 Task: Find connections with filter location Conde with filter topic #leadershipwith filter profile language German with filter current company HDFC Bank with filter school The Indian School with filter industry Periodical Publishing with filter service category Interior Design with filter keywords title Music Producer
Action: Mouse moved to (611, 217)
Screenshot: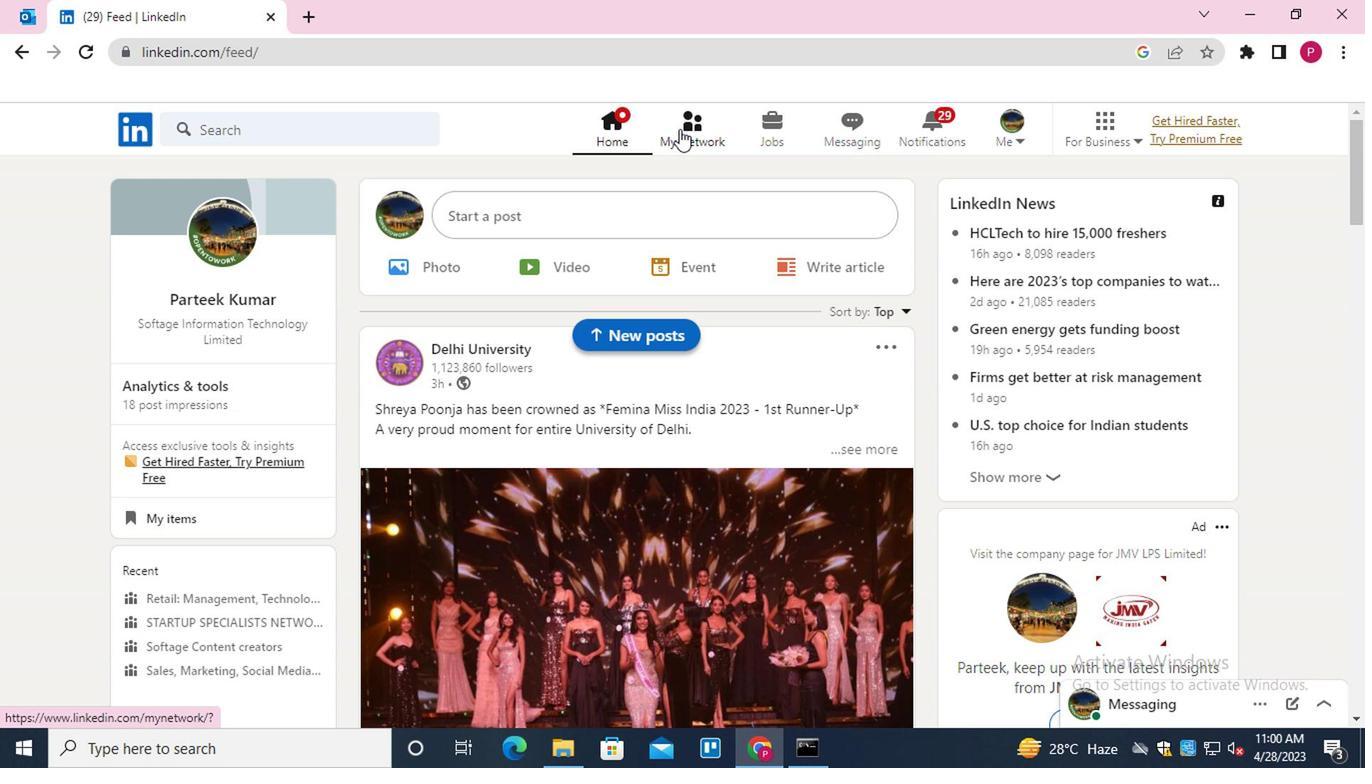 
Action: Mouse pressed left at (611, 217)
Screenshot: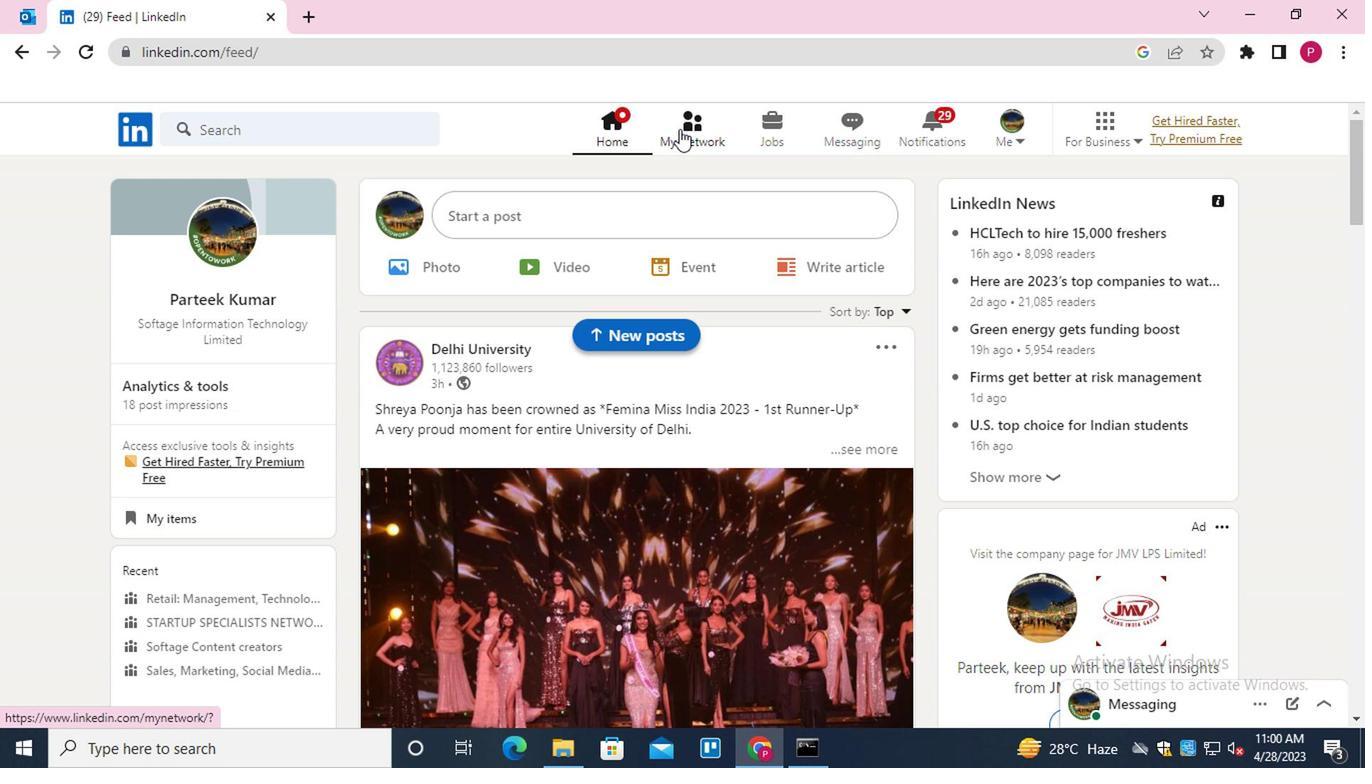 
Action: Mouse moved to (383, 298)
Screenshot: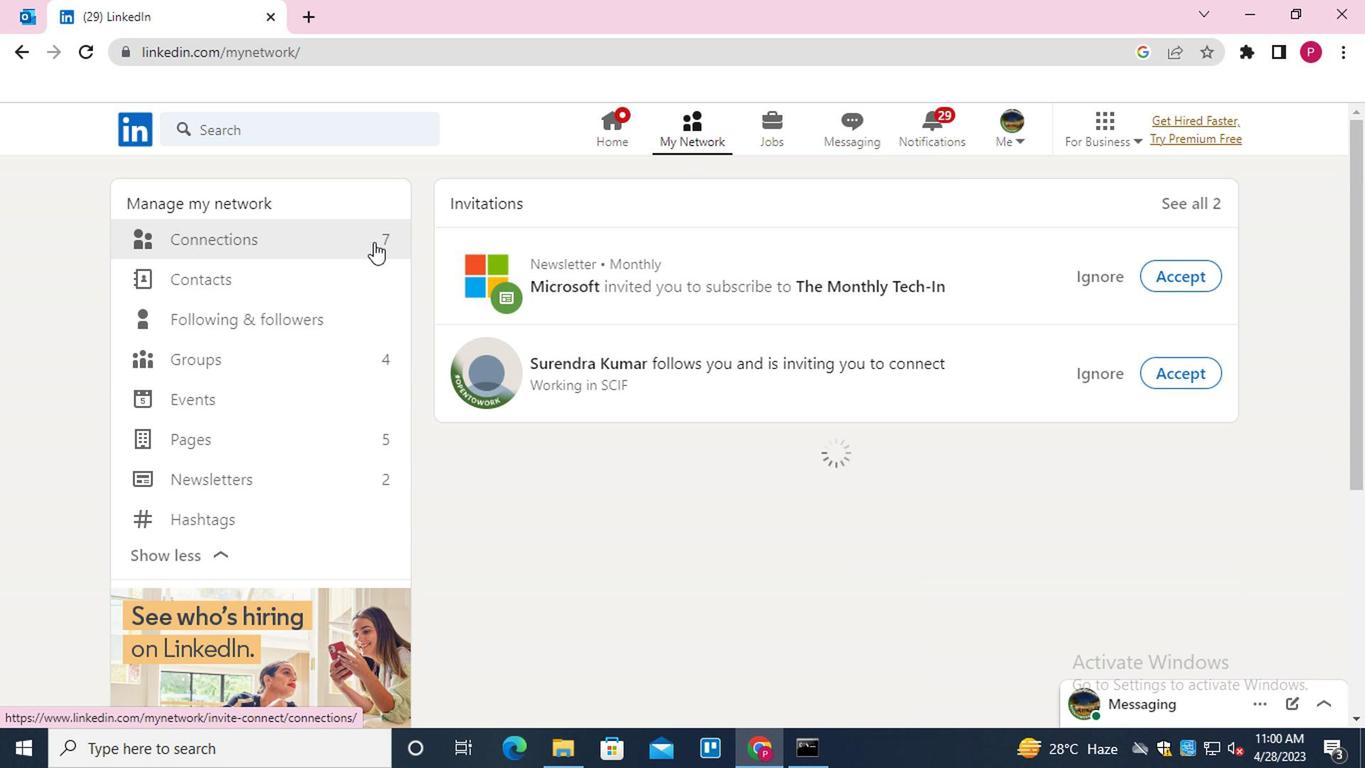 
Action: Mouse pressed left at (383, 298)
Screenshot: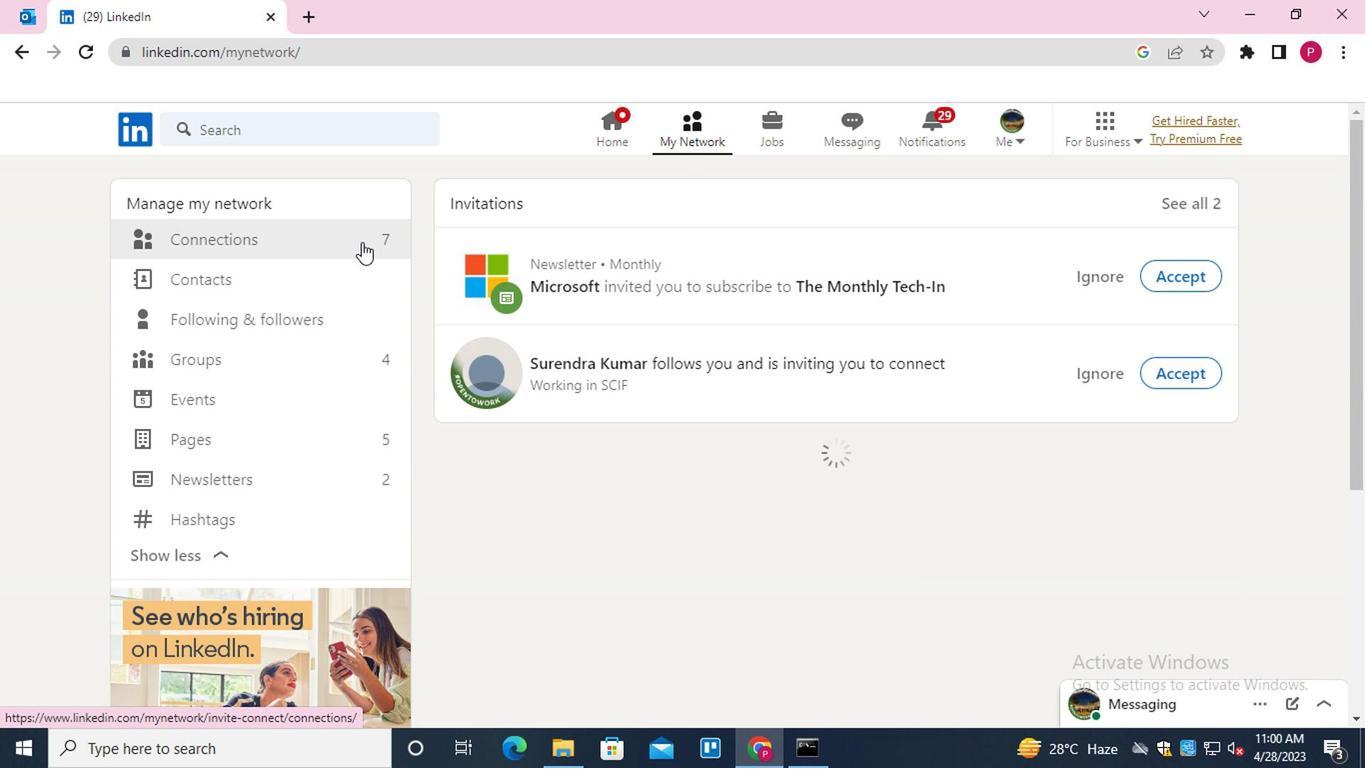 
Action: Mouse moved to (717, 294)
Screenshot: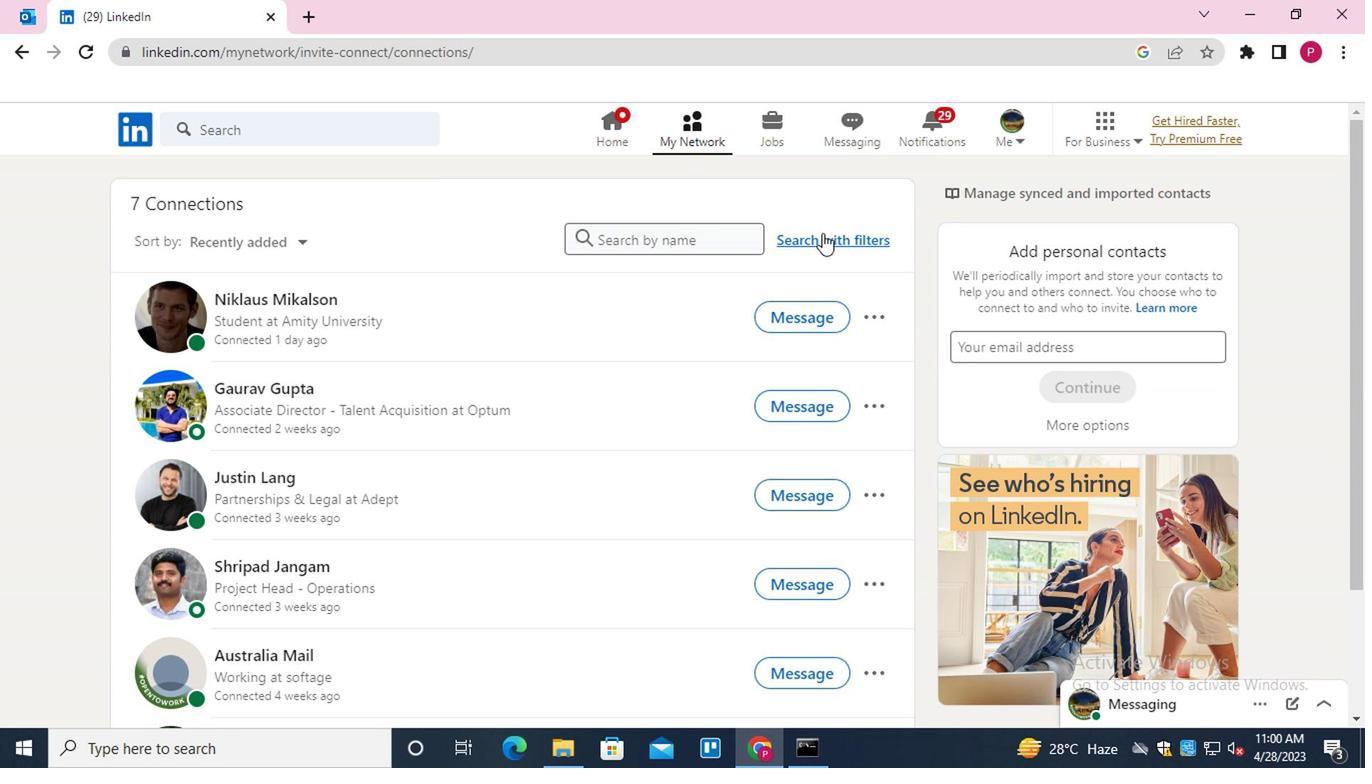 
Action: Mouse pressed left at (717, 294)
Screenshot: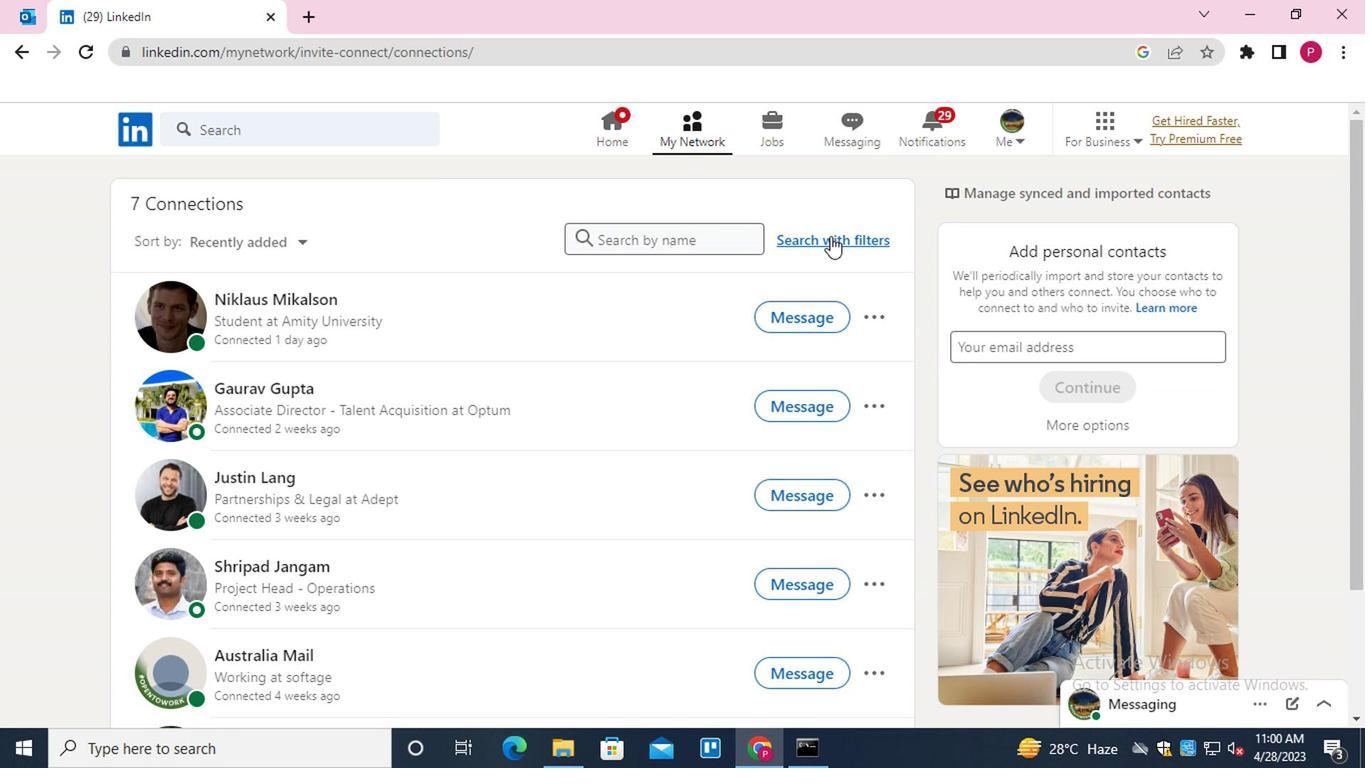 
Action: Mouse moved to (652, 254)
Screenshot: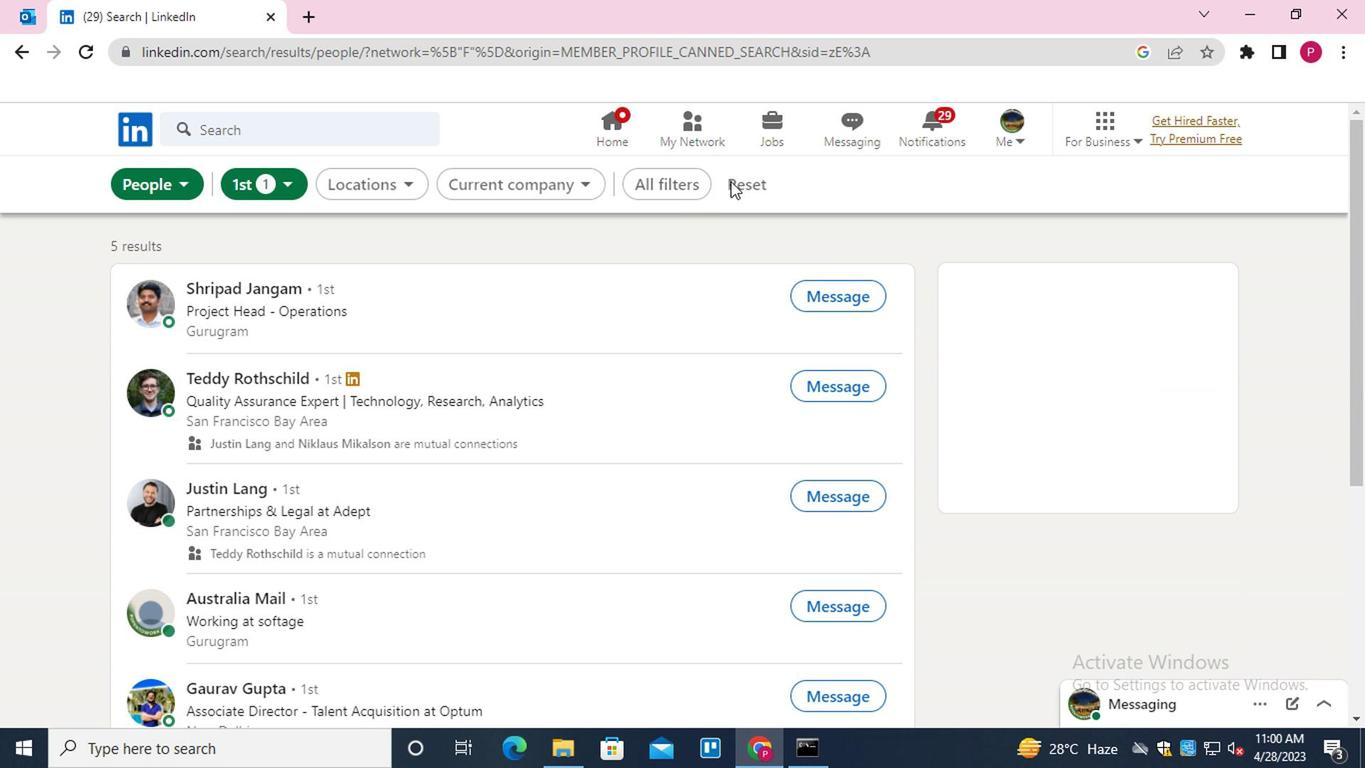 
Action: Mouse pressed left at (652, 254)
Screenshot: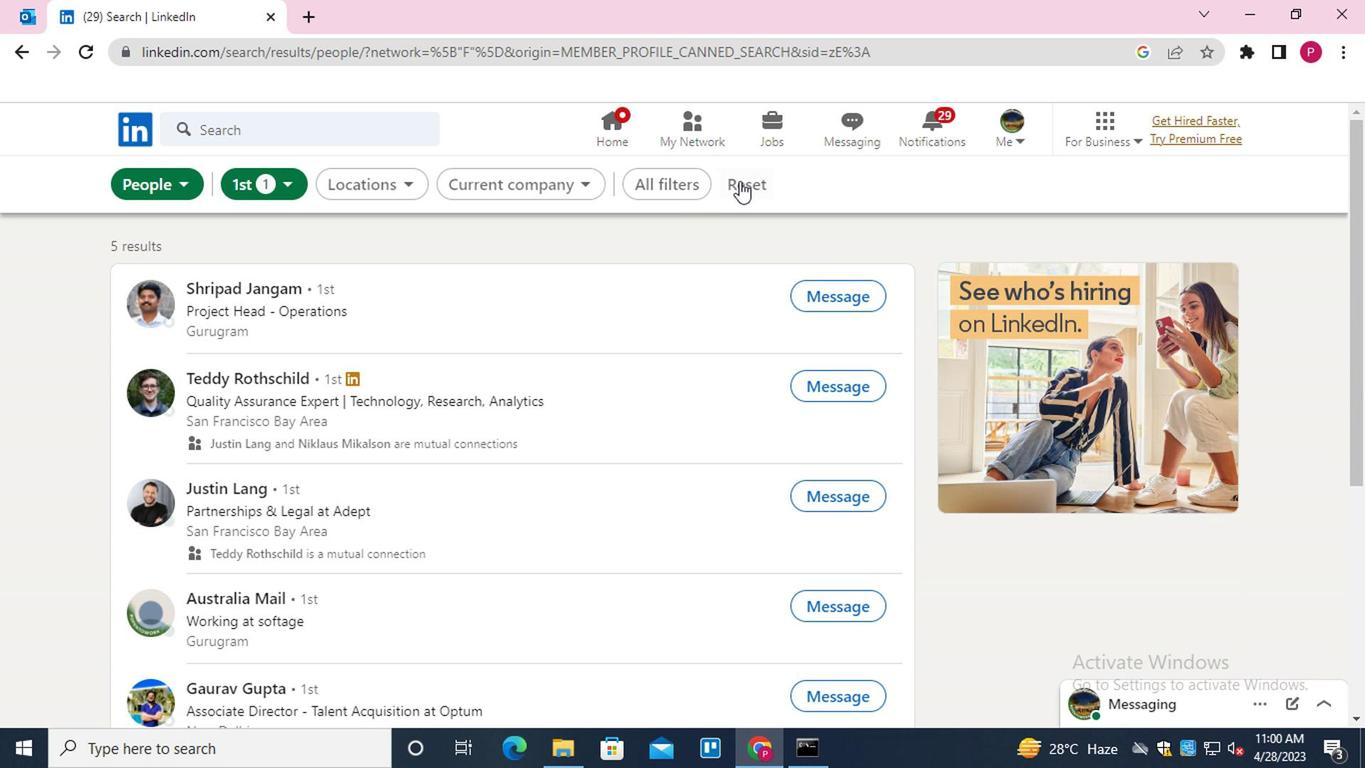 
Action: Mouse moved to (627, 259)
Screenshot: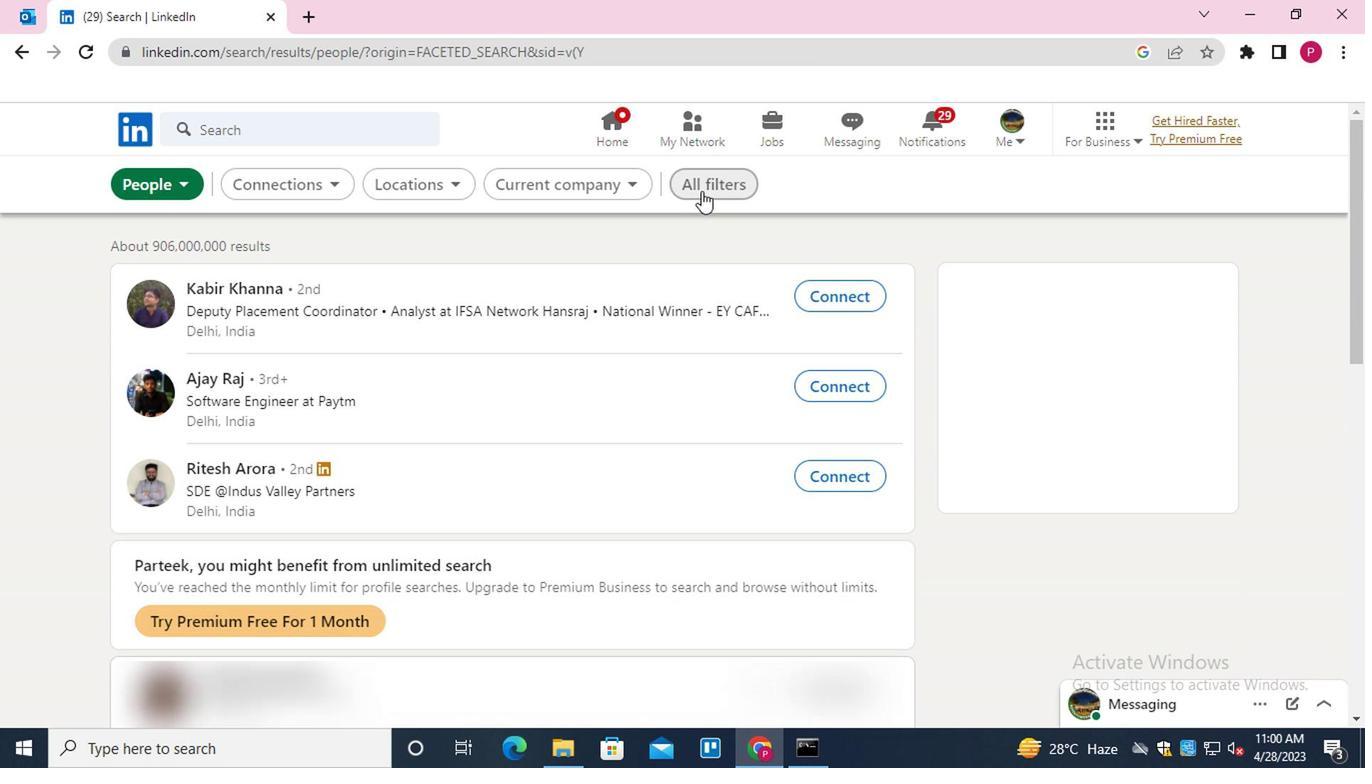 
Action: Mouse pressed left at (627, 259)
Screenshot: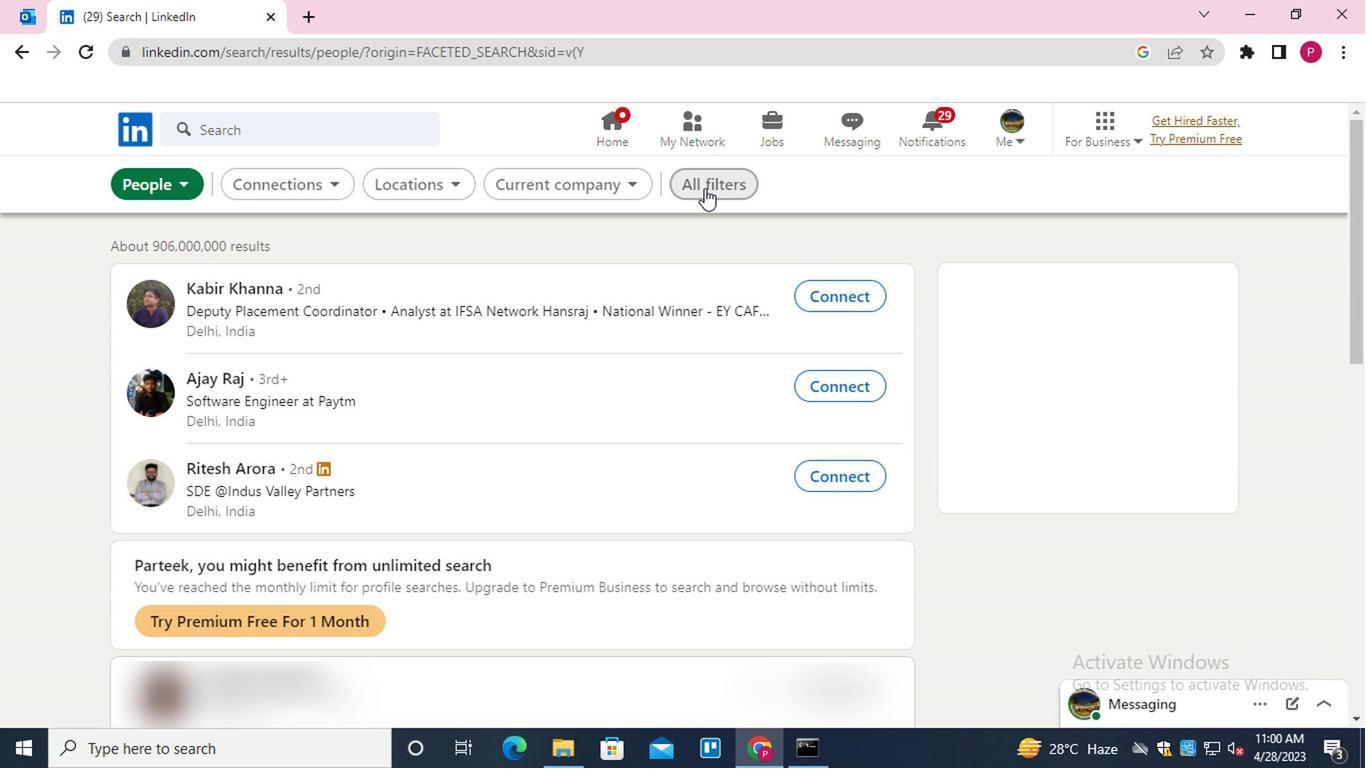
Action: Mouse moved to (837, 438)
Screenshot: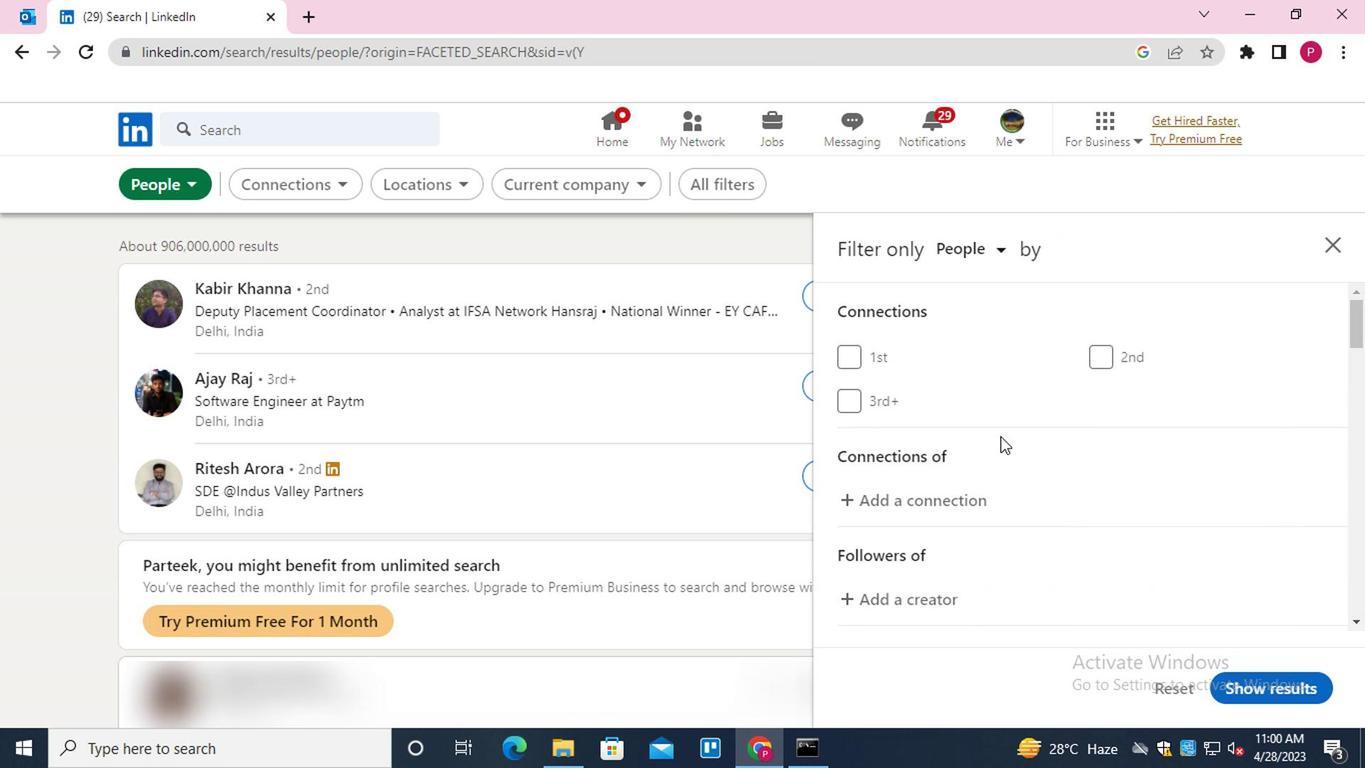 
Action: Mouse scrolled (837, 438) with delta (0, 0)
Screenshot: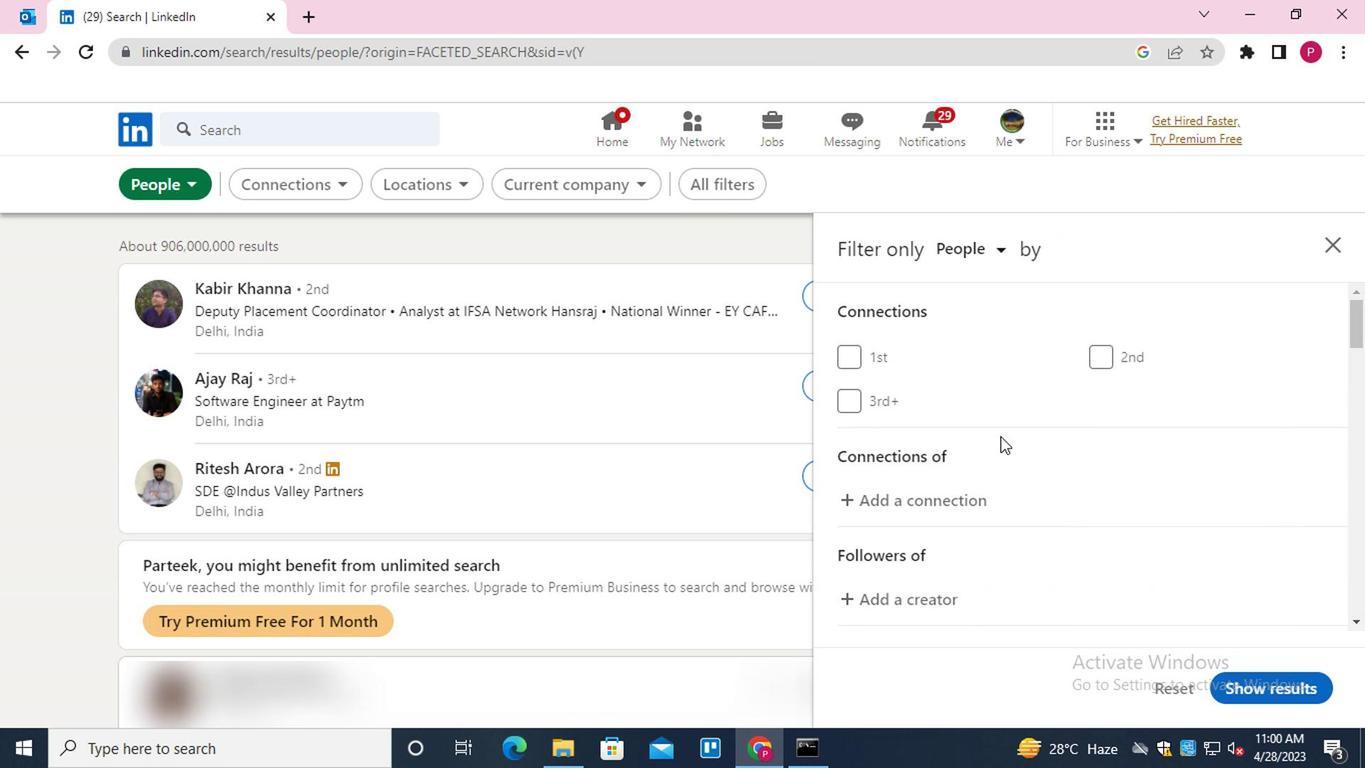 
Action: Mouse moved to (837, 439)
Screenshot: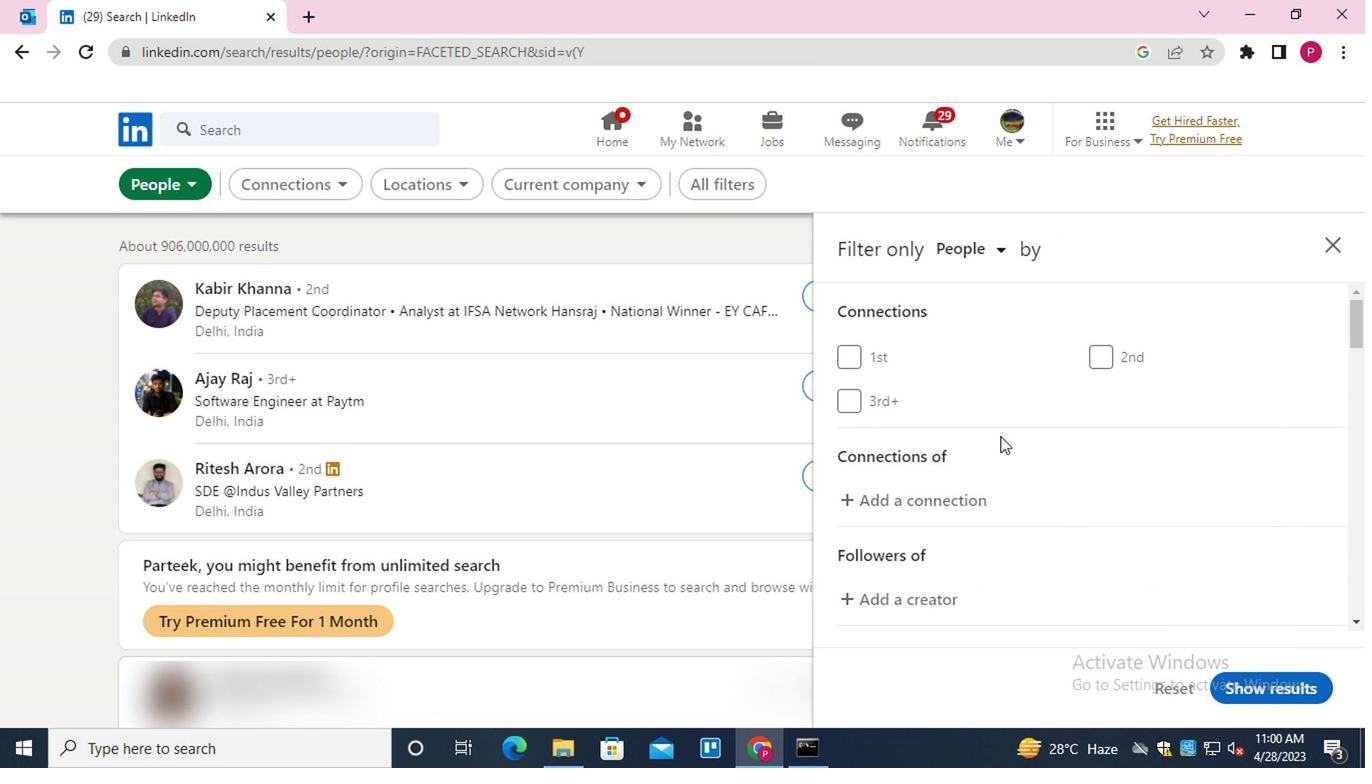 
Action: Mouse scrolled (837, 438) with delta (0, 0)
Screenshot: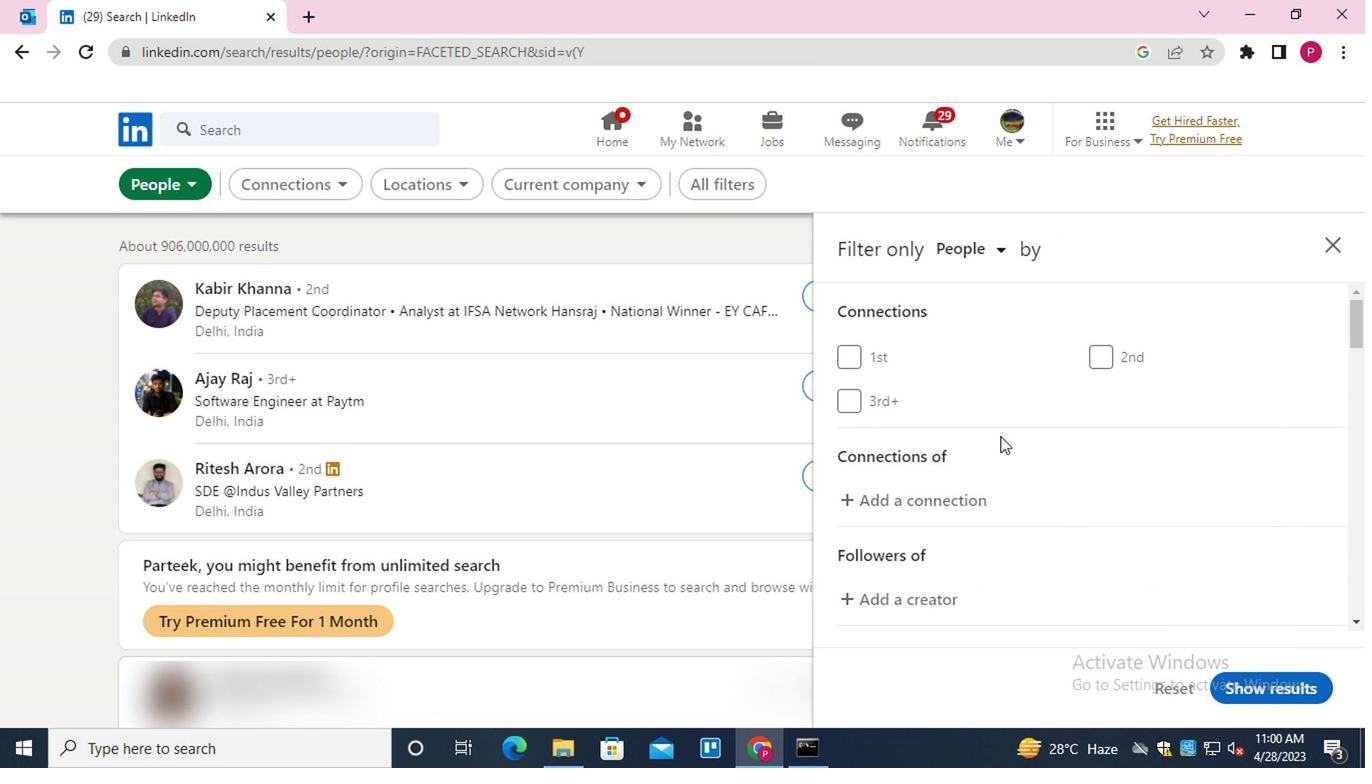 
Action: Mouse moved to (837, 440)
Screenshot: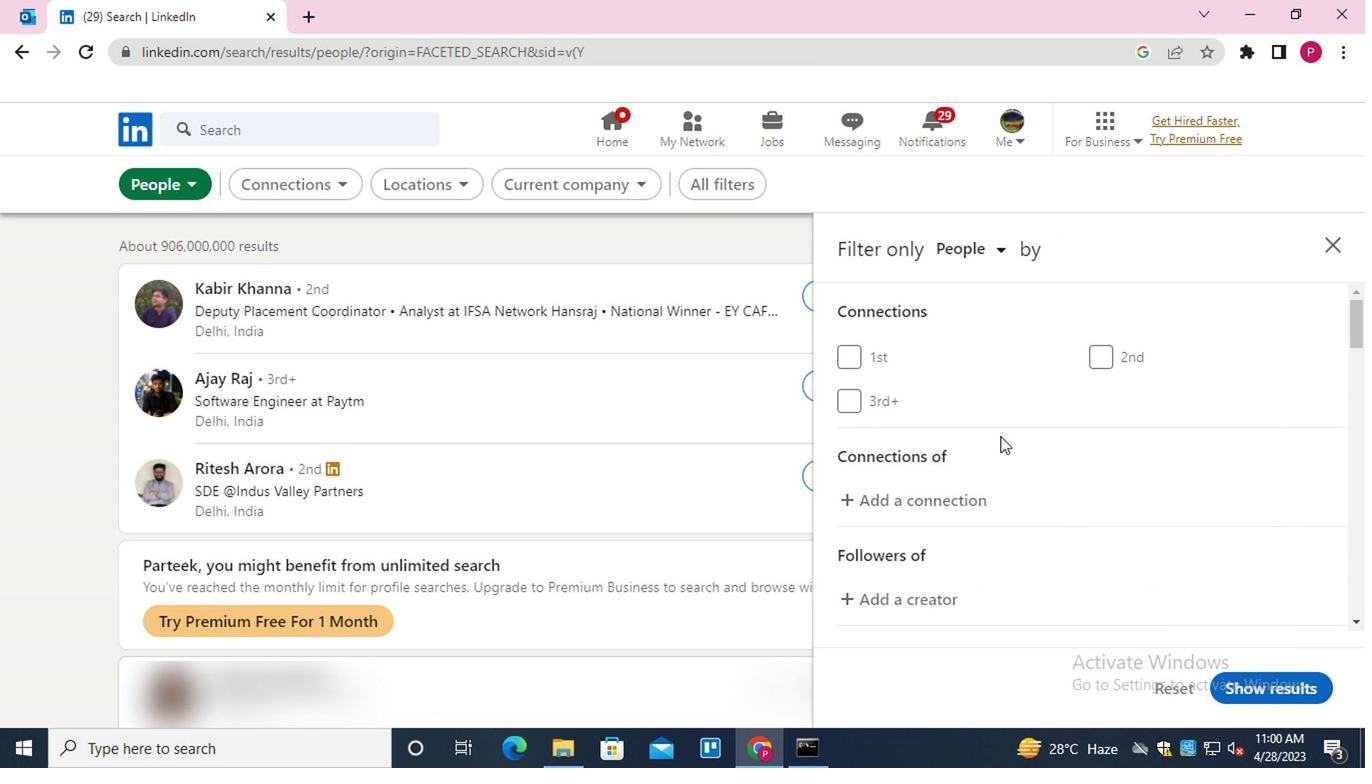 
Action: Mouse scrolled (837, 439) with delta (0, 0)
Screenshot: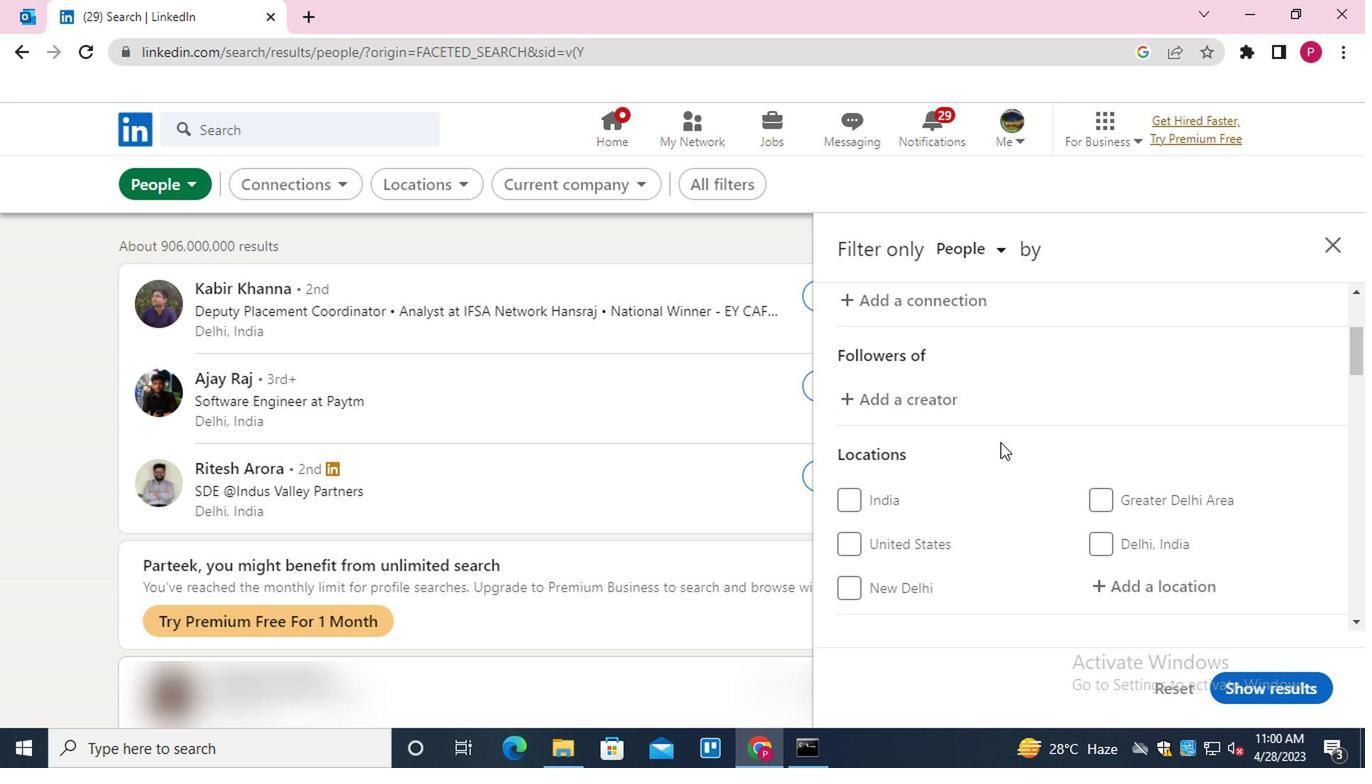 
Action: Mouse moved to (938, 476)
Screenshot: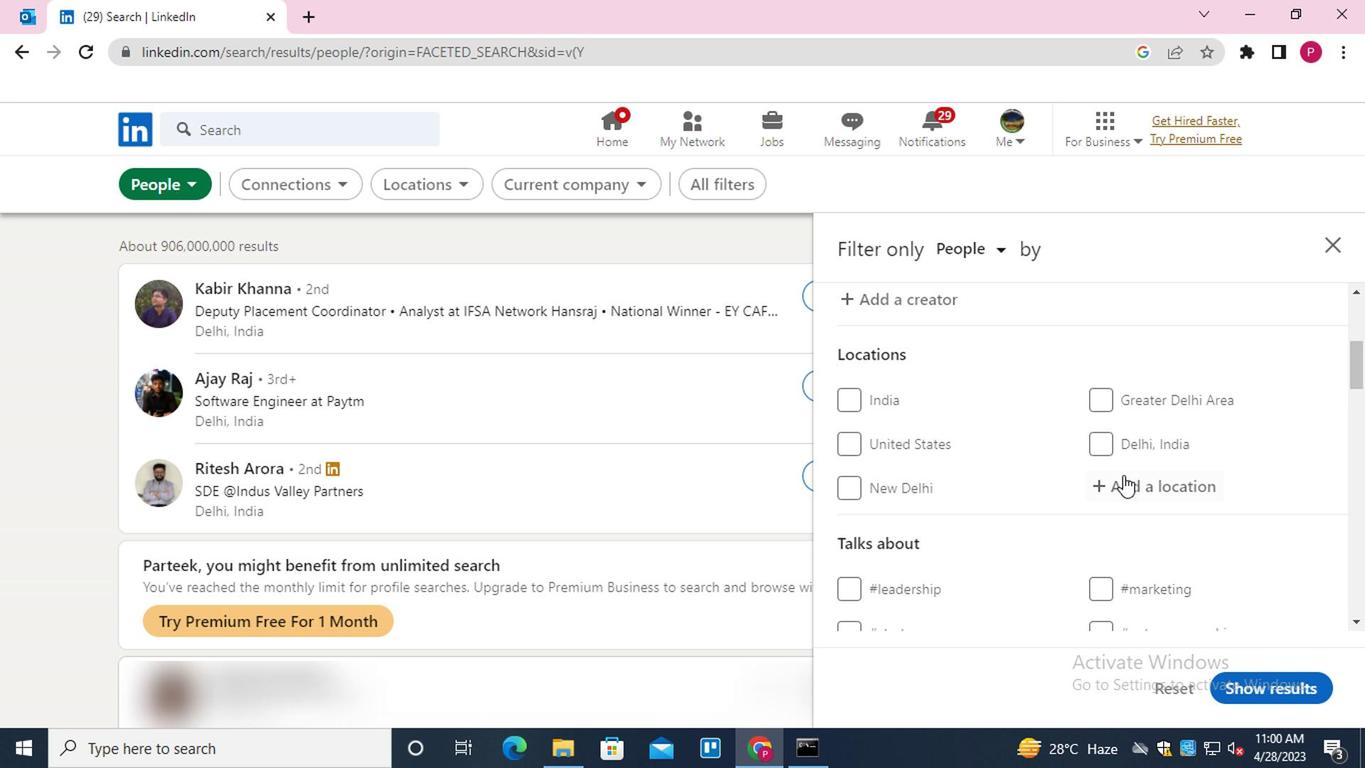 
Action: Mouse pressed left at (938, 476)
Screenshot: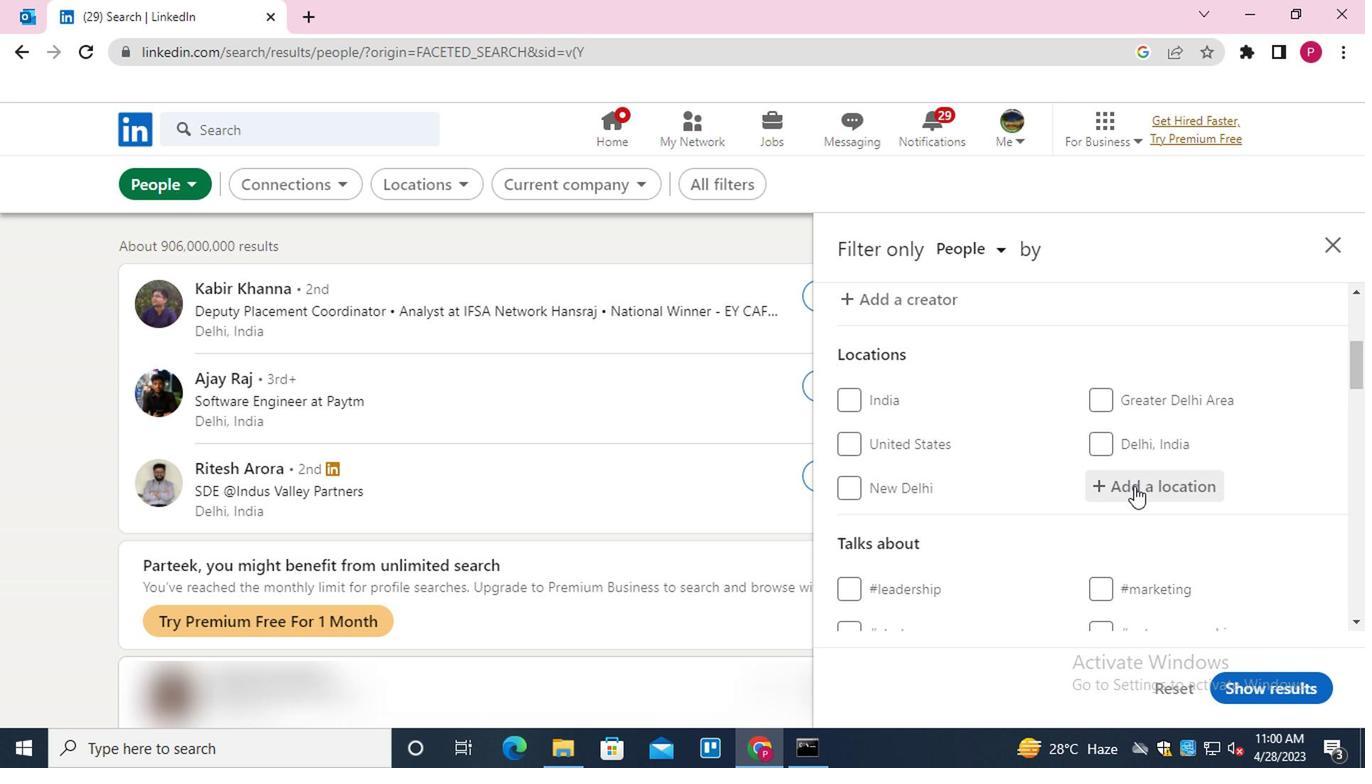 
Action: Key pressed ctrl+Cctrl+Onde<Key.down><Key.down><Key.down><Key.down><Key.down><Key.up><Key.backspace><Key.backspace><Key.backspace><Key.backspace><Key.backspace><Key.backspace><Key.backspace><Key.backspace><Key.backspace><Key.shift>CONDE<Key.down><Key.enter>
Screenshot: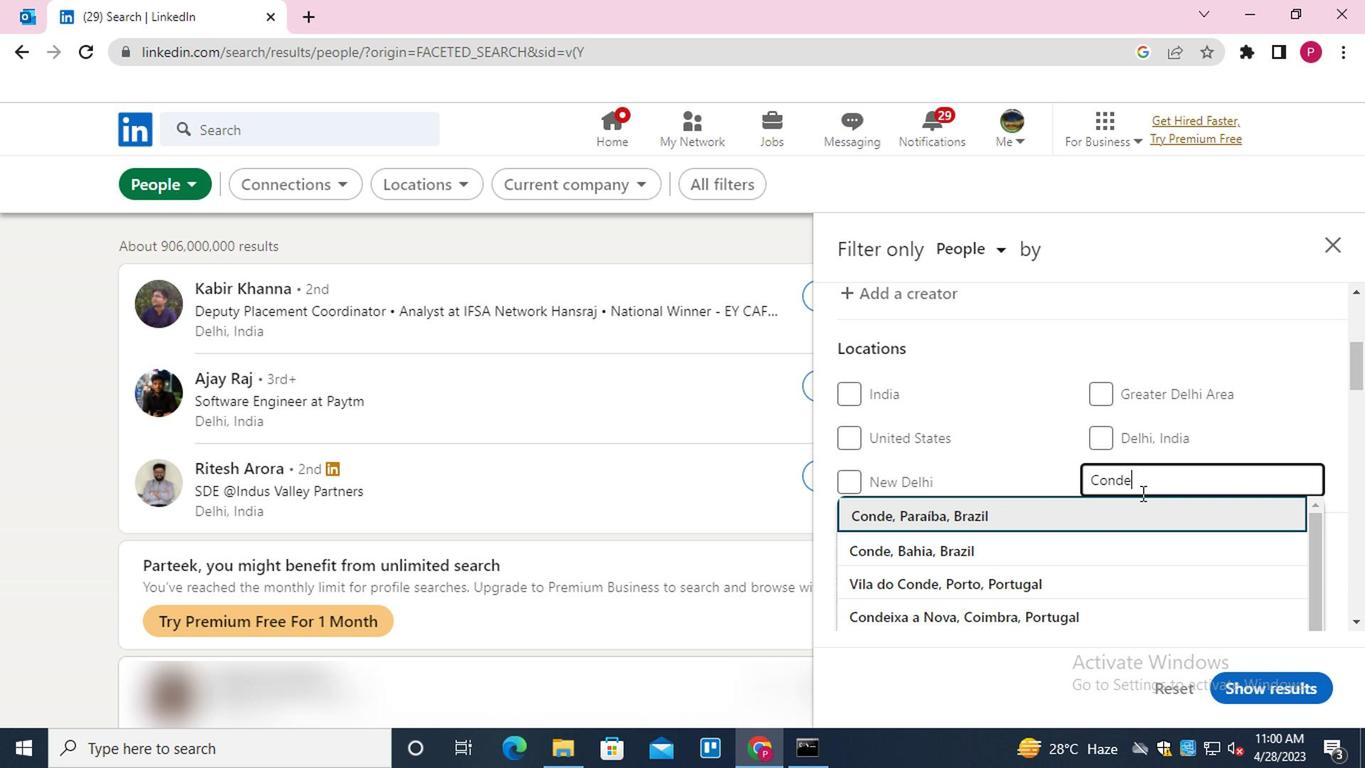 
Action: Mouse scrolled (938, 475) with delta (0, 0)
Screenshot: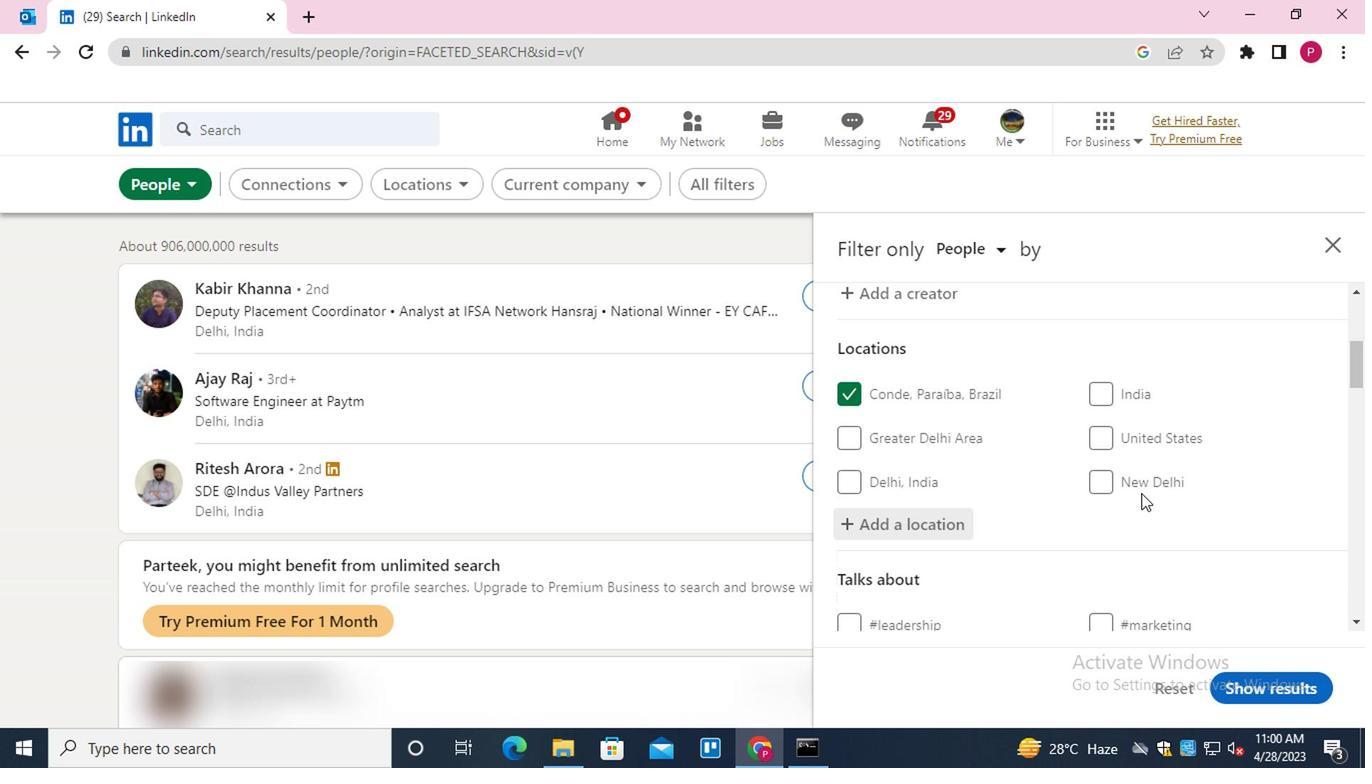 
Action: Mouse scrolled (938, 475) with delta (0, 0)
Screenshot: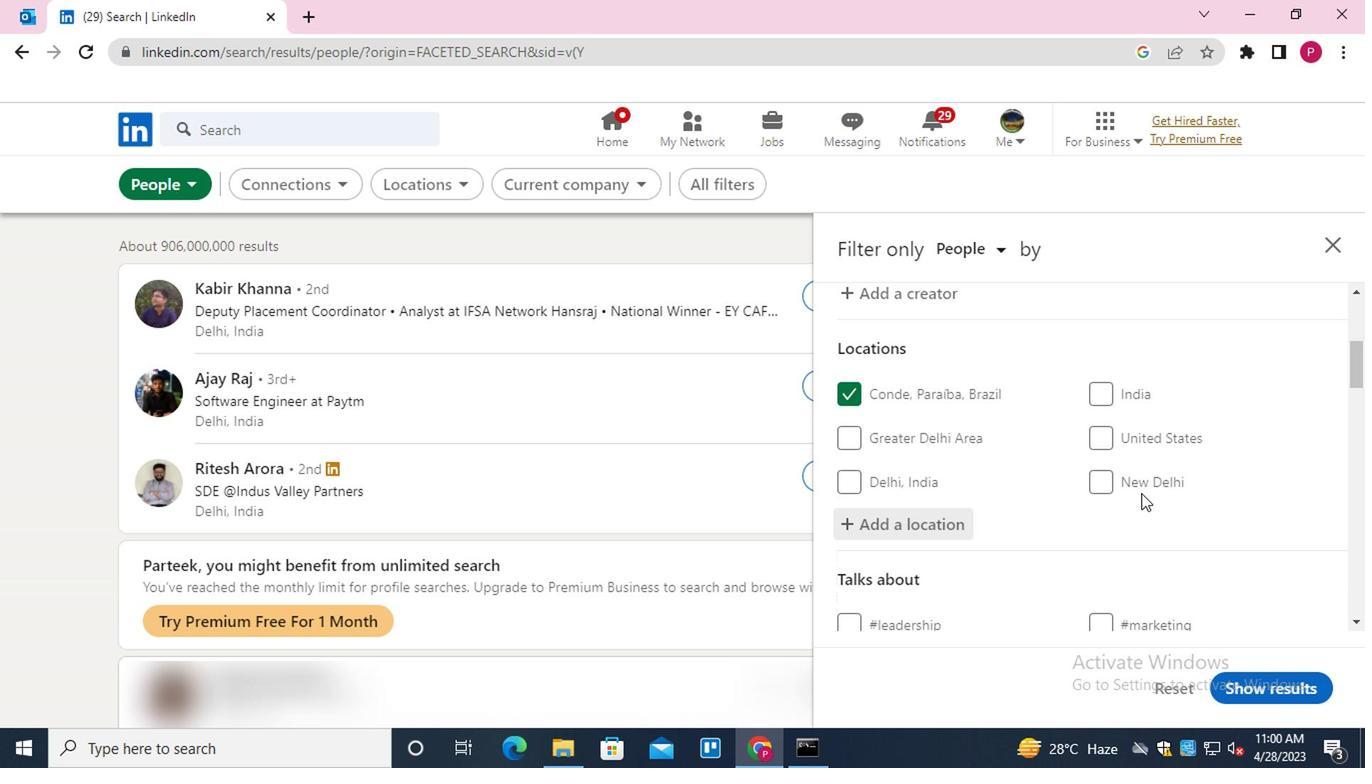 
Action: Mouse moved to (937, 491)
Screenshot: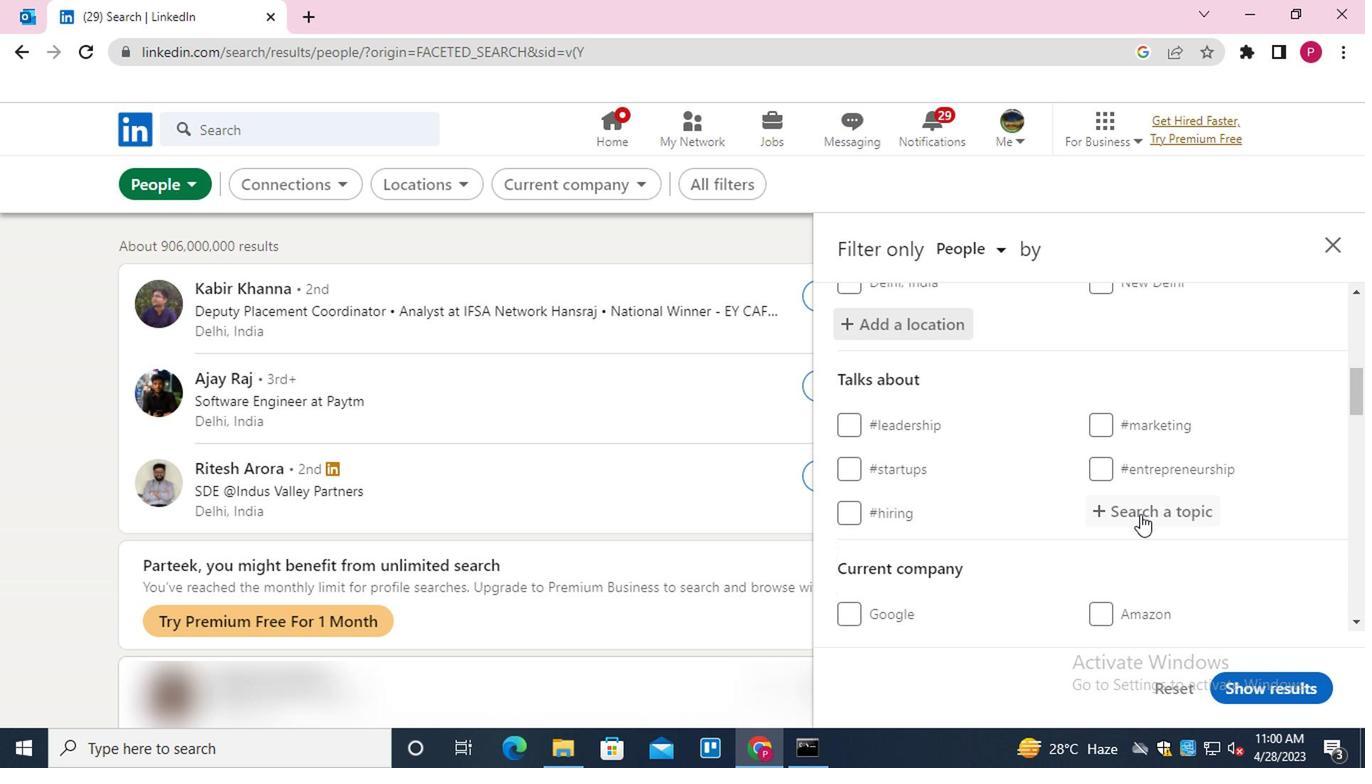 
Action: Mouse pressed left at (937, 491)
Screenshot: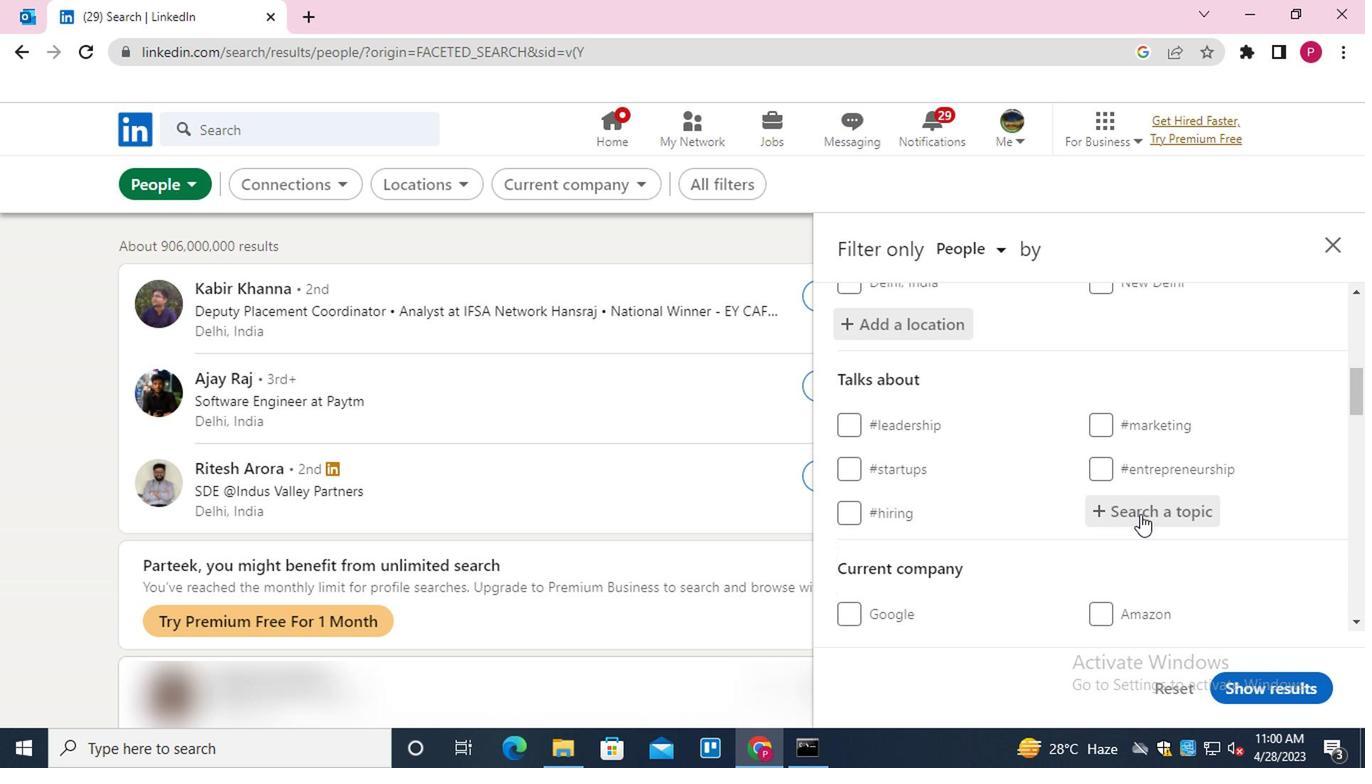
Action: Key pressed <Key.shift>LEADRE<Key.backspace><Key.backspace>ER<Key.down><Key.enter>
Screenshot: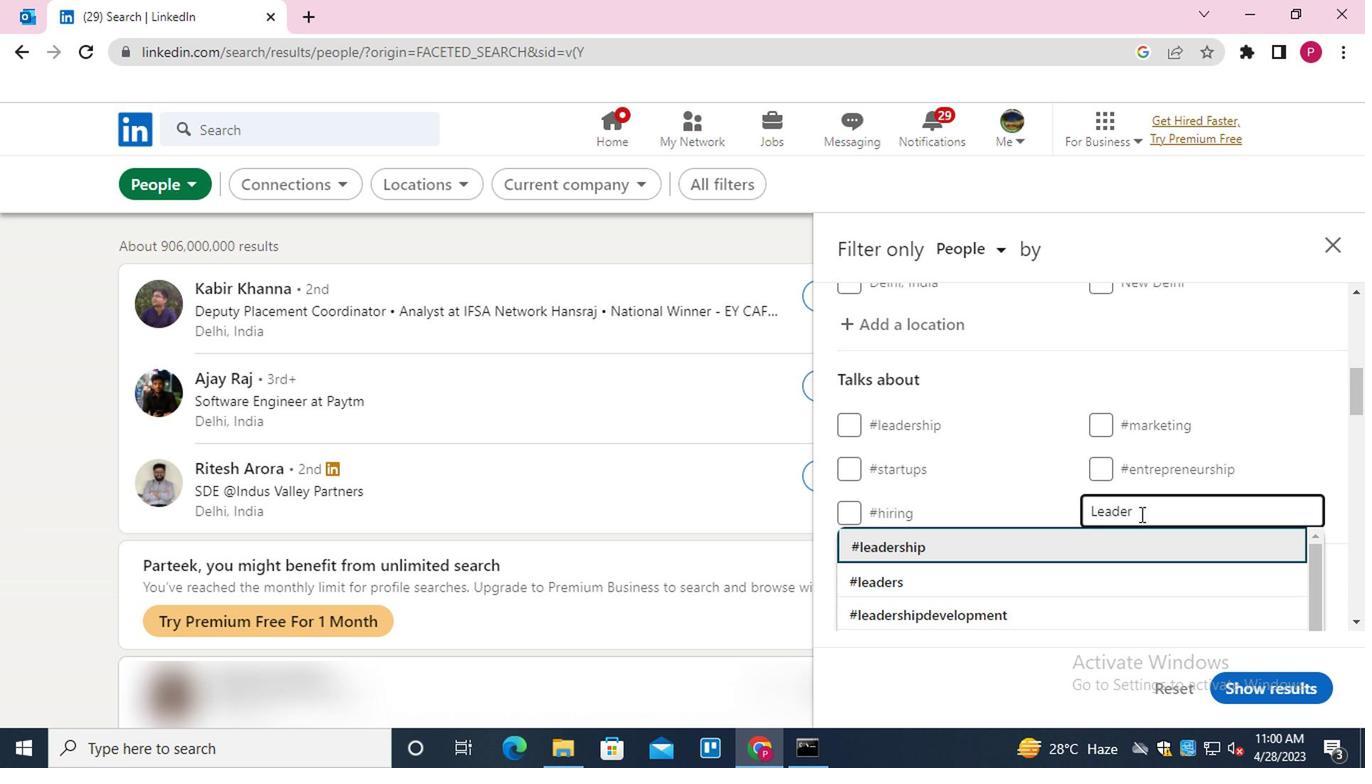 
Action: Mouse scrolled (937, 490) with delta (0, 0)
Screenshot: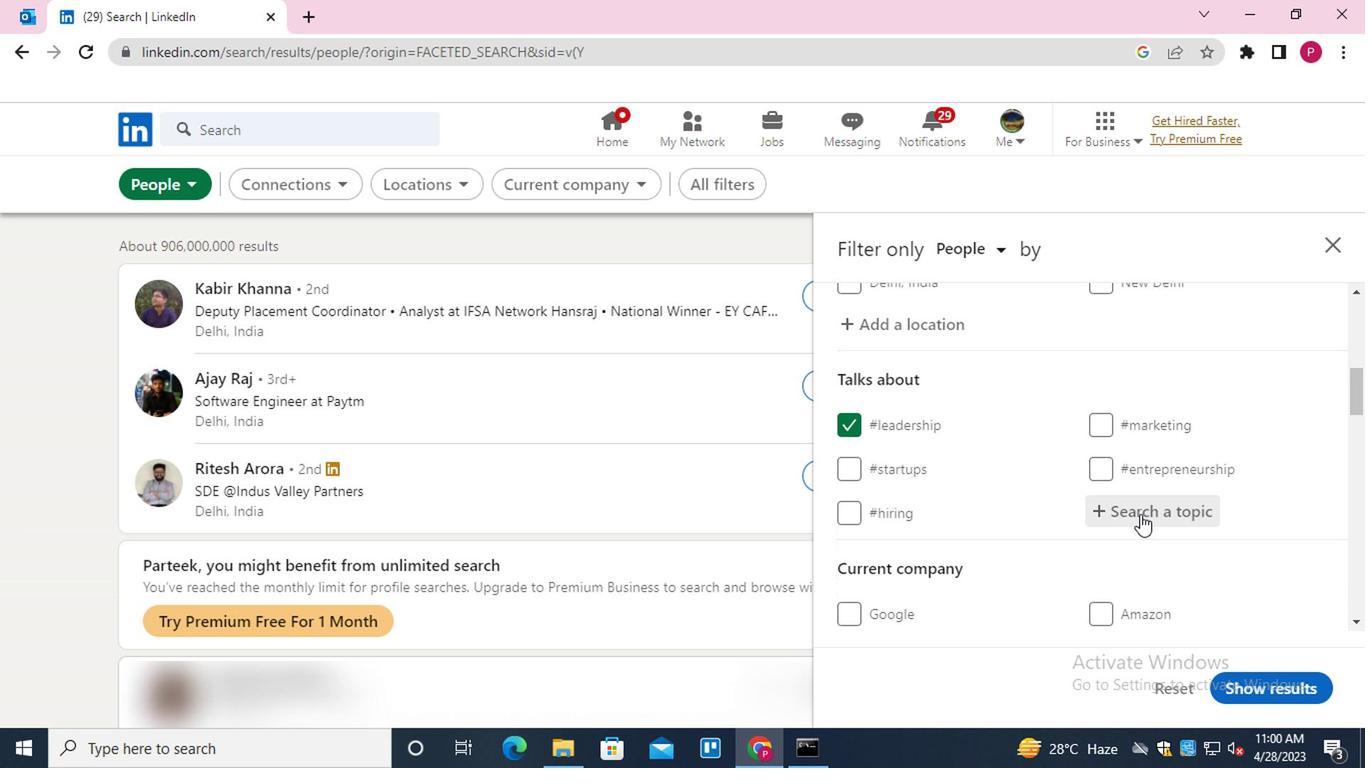 
Action: Mouse scrolled (937, 490) with delta (0, 0)
Screenshot: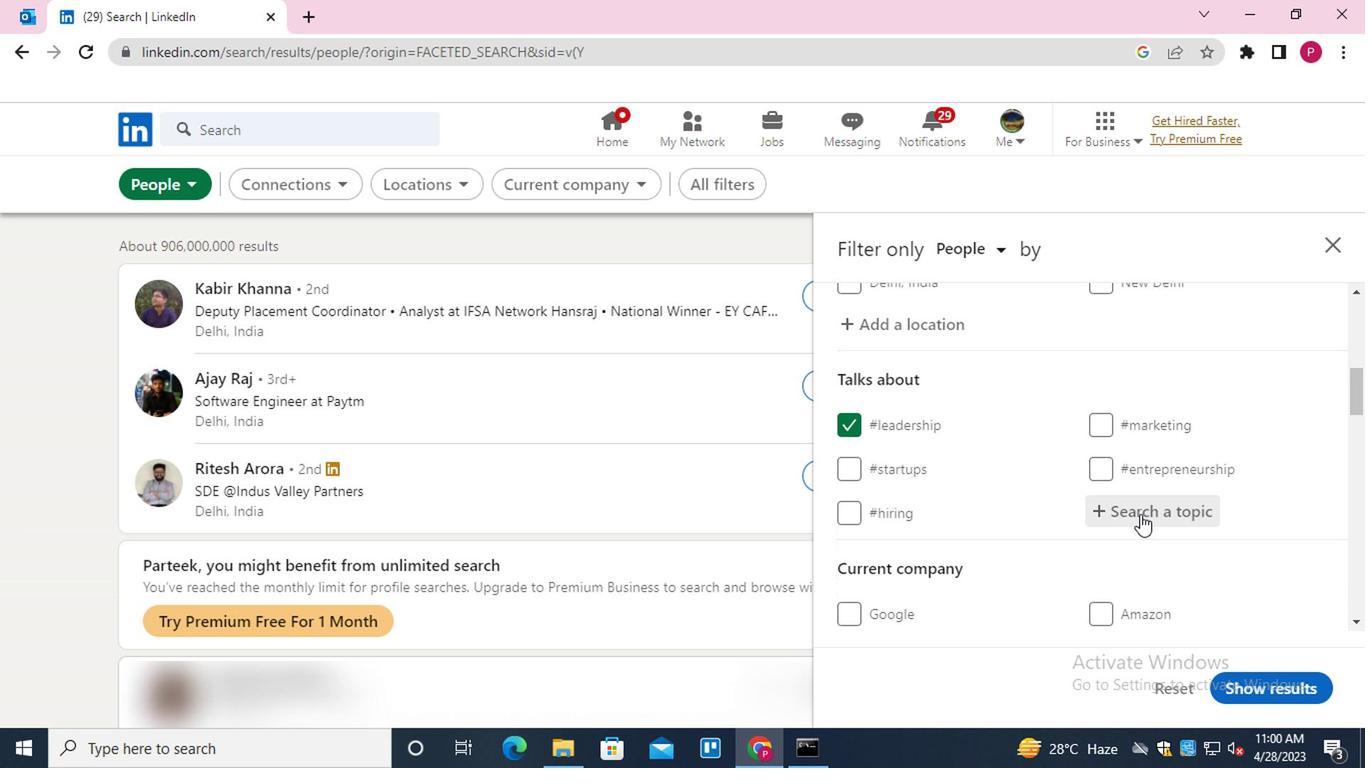 
Action: Mouse scrolled (937, 490) with delta (0, 0)
Screenshot: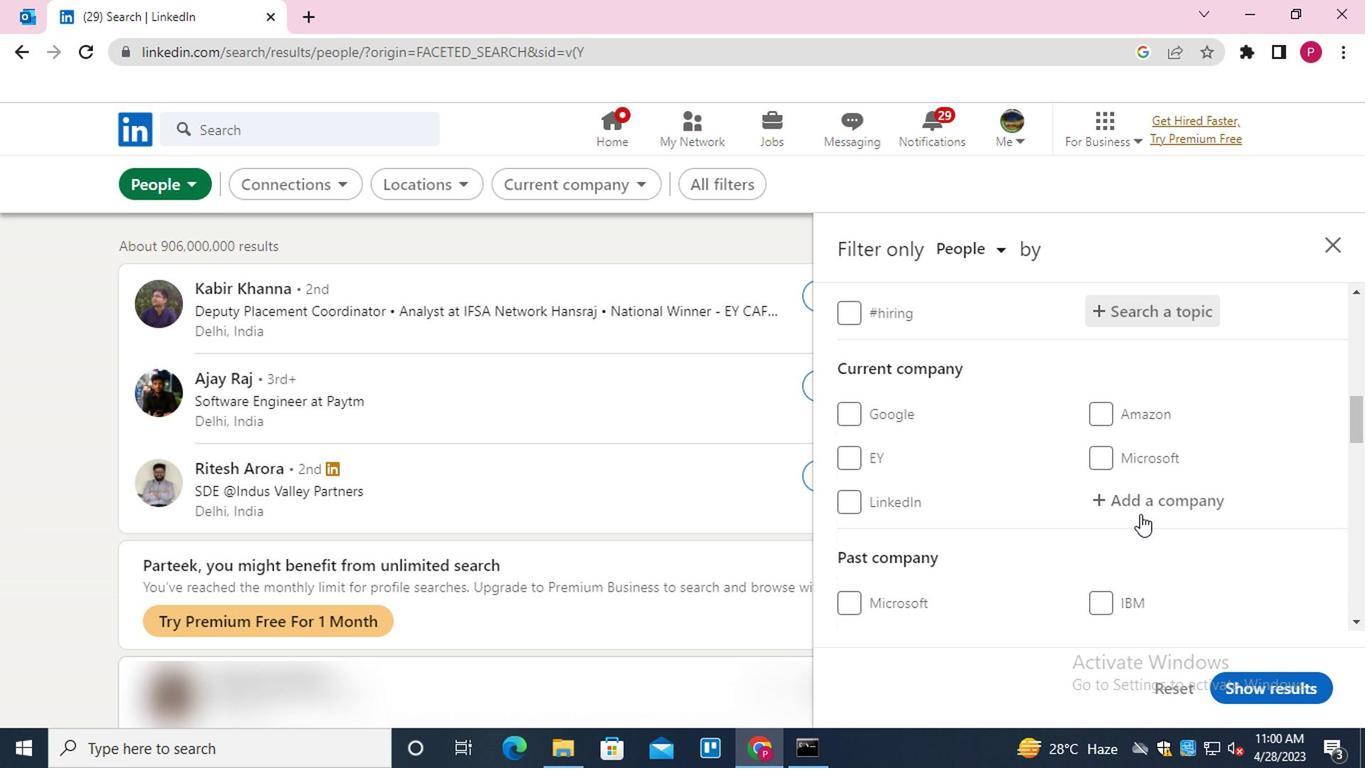 
Action: Mouse scrolled (937, 490) with delta (0, 0)
Screenshot: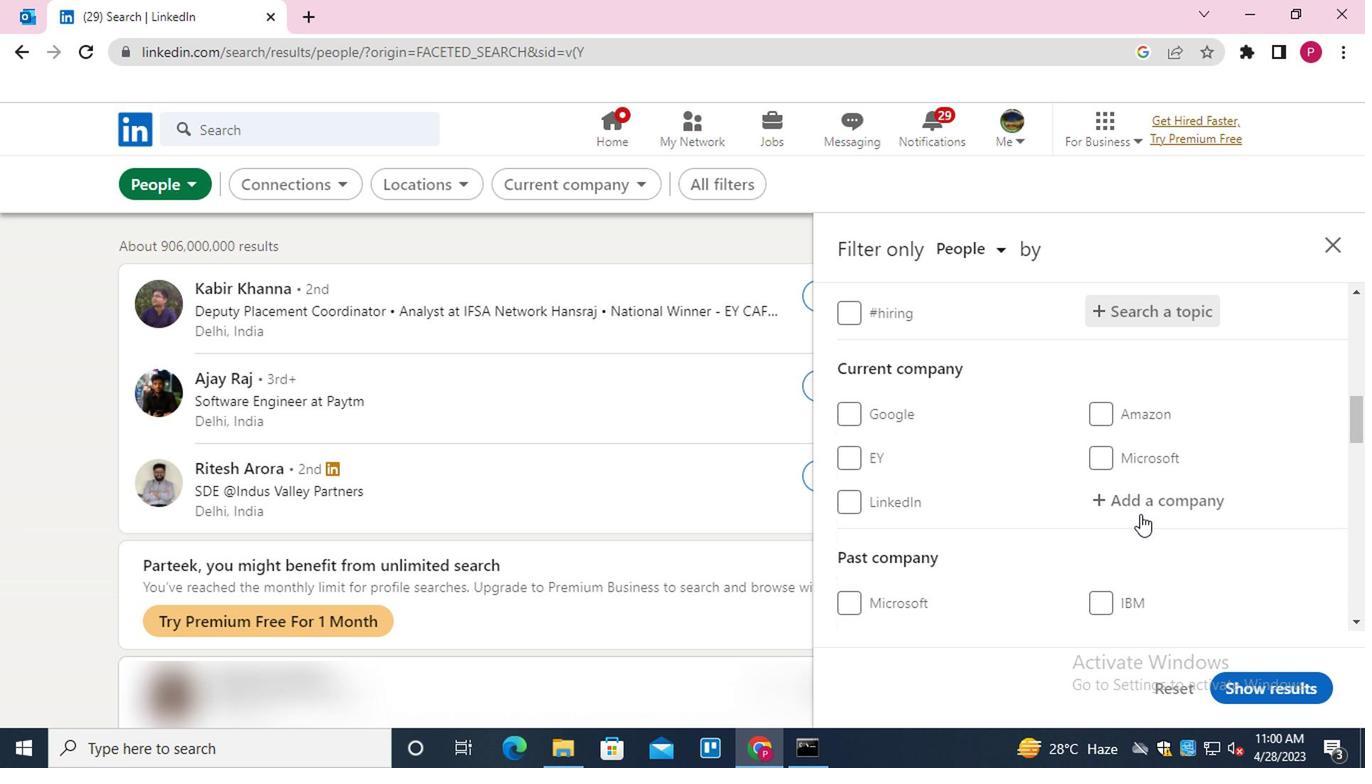 
Action: Mouse scrolled (937, 490) with delta (0, 0)
Screenshot: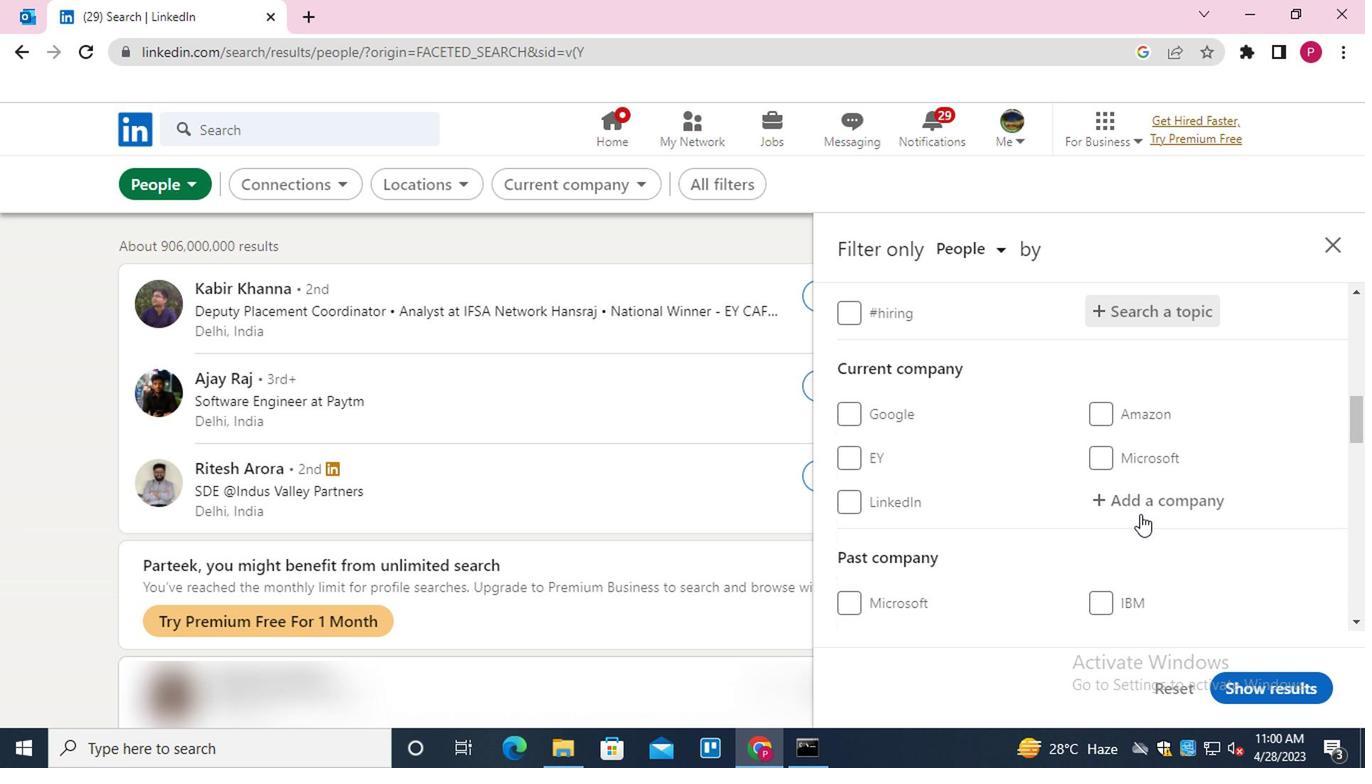 
Action: Mouse scrolled (937, 490) with delta (0, 0)
Screenshot: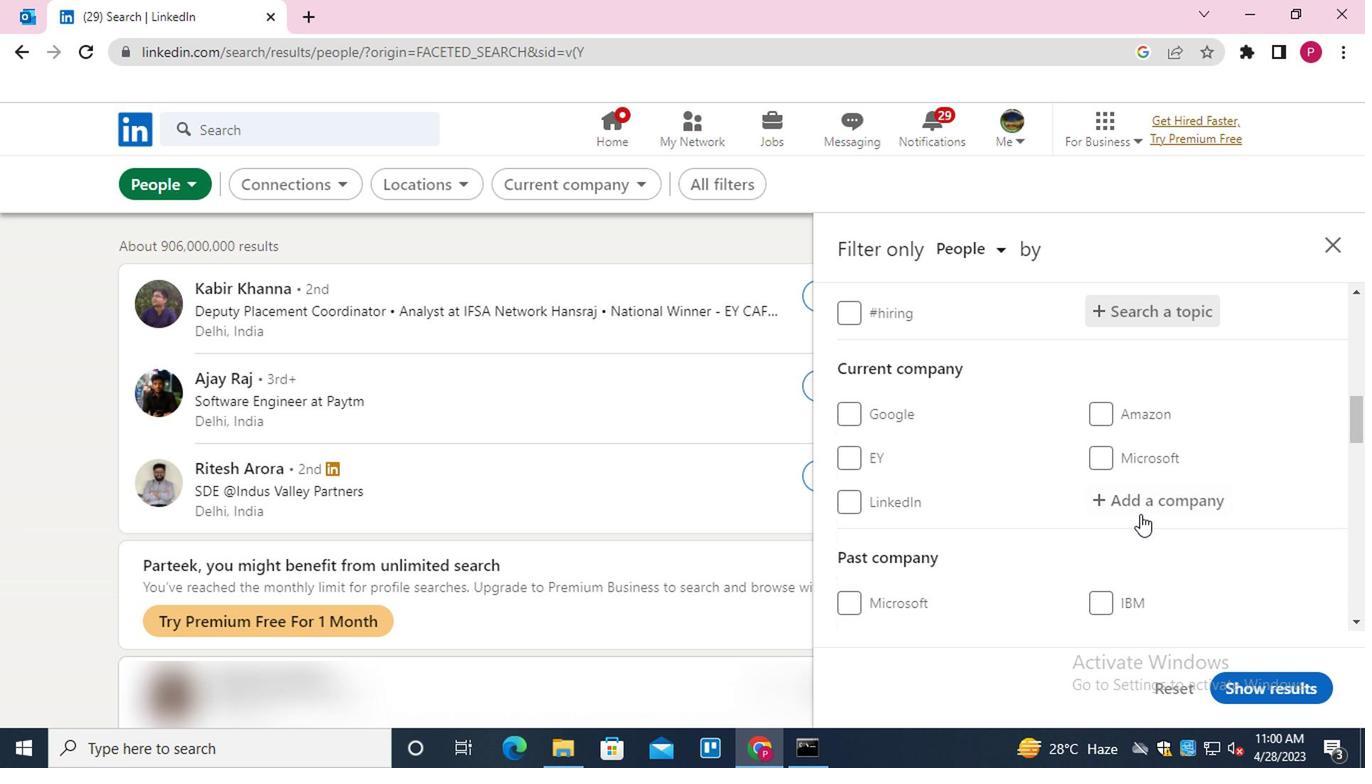 
Action: Mouse scrolled (937, 490) with delta (0, 0)
Screenshot: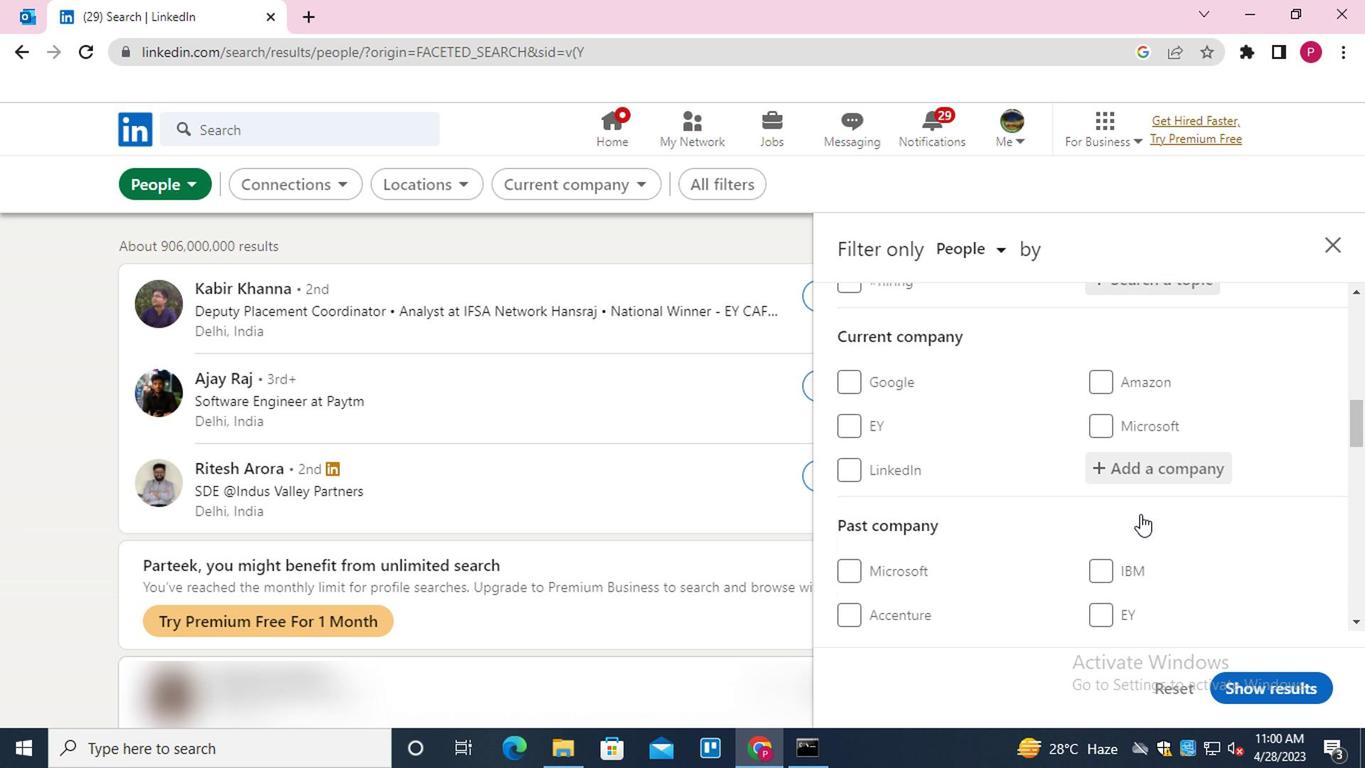 
Action: Mouse moved to (810, 472)
Screenshot: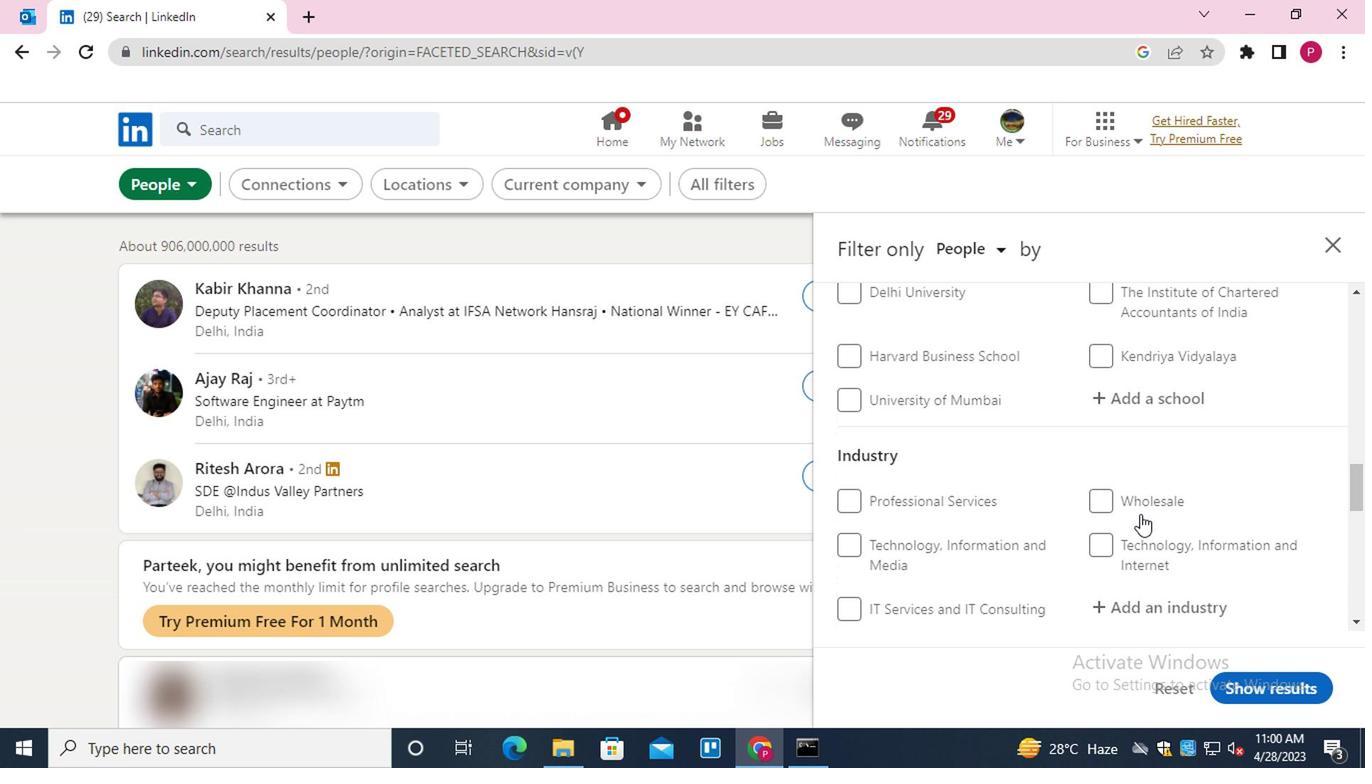 
Action: Mouse scrolled (810, 471) with delta (0, 0)
Screenshot: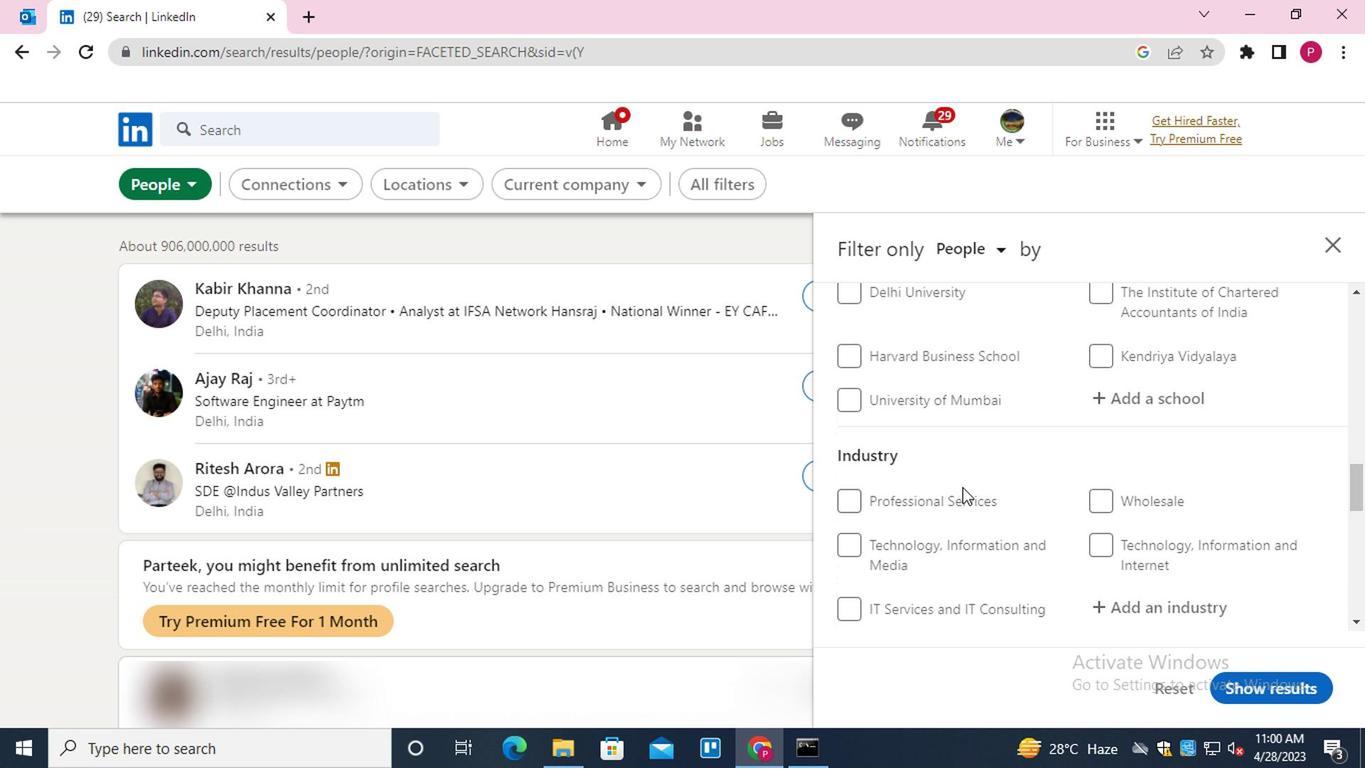 
Action: Mouse scrolled (810, 471) with delta (0, 0)
Screenshot: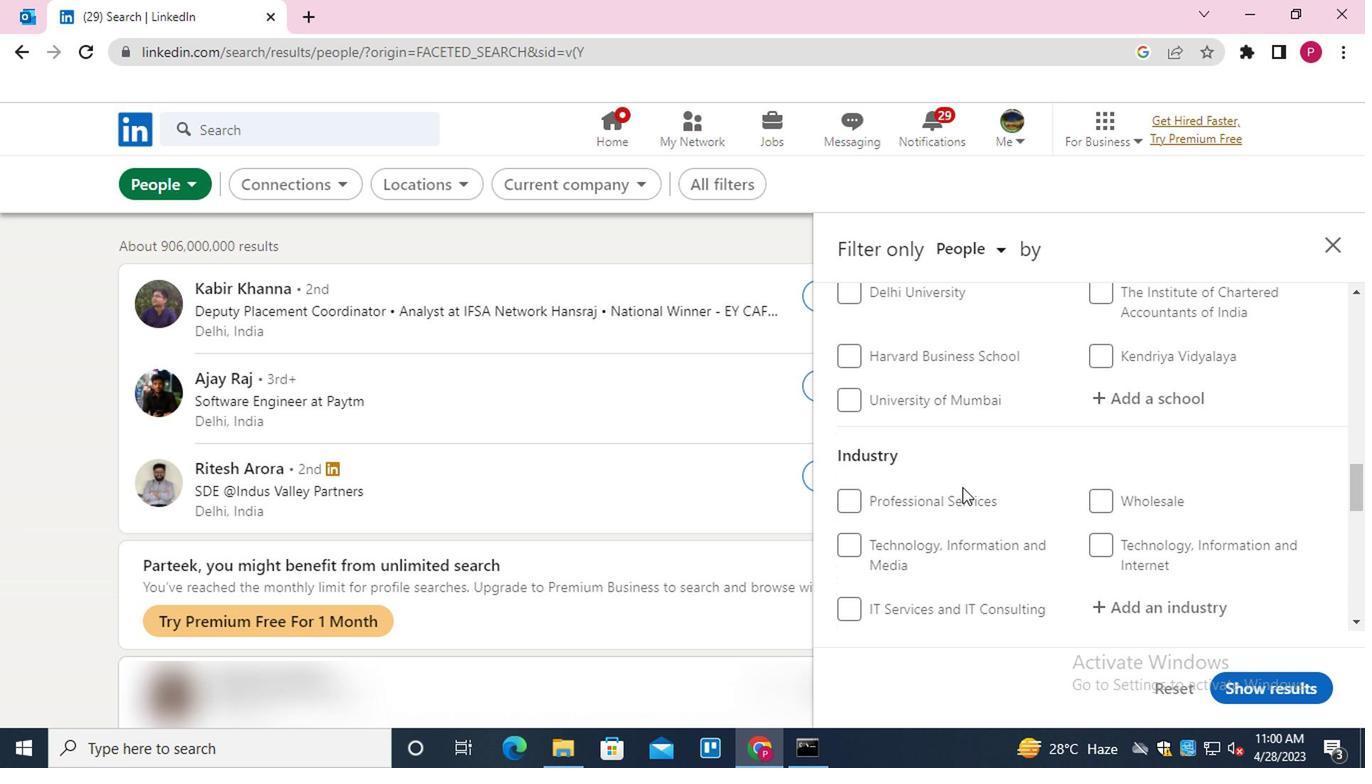 
Action: Mouse scrolled (810, 471) with delta (0, 0)
Screenshot: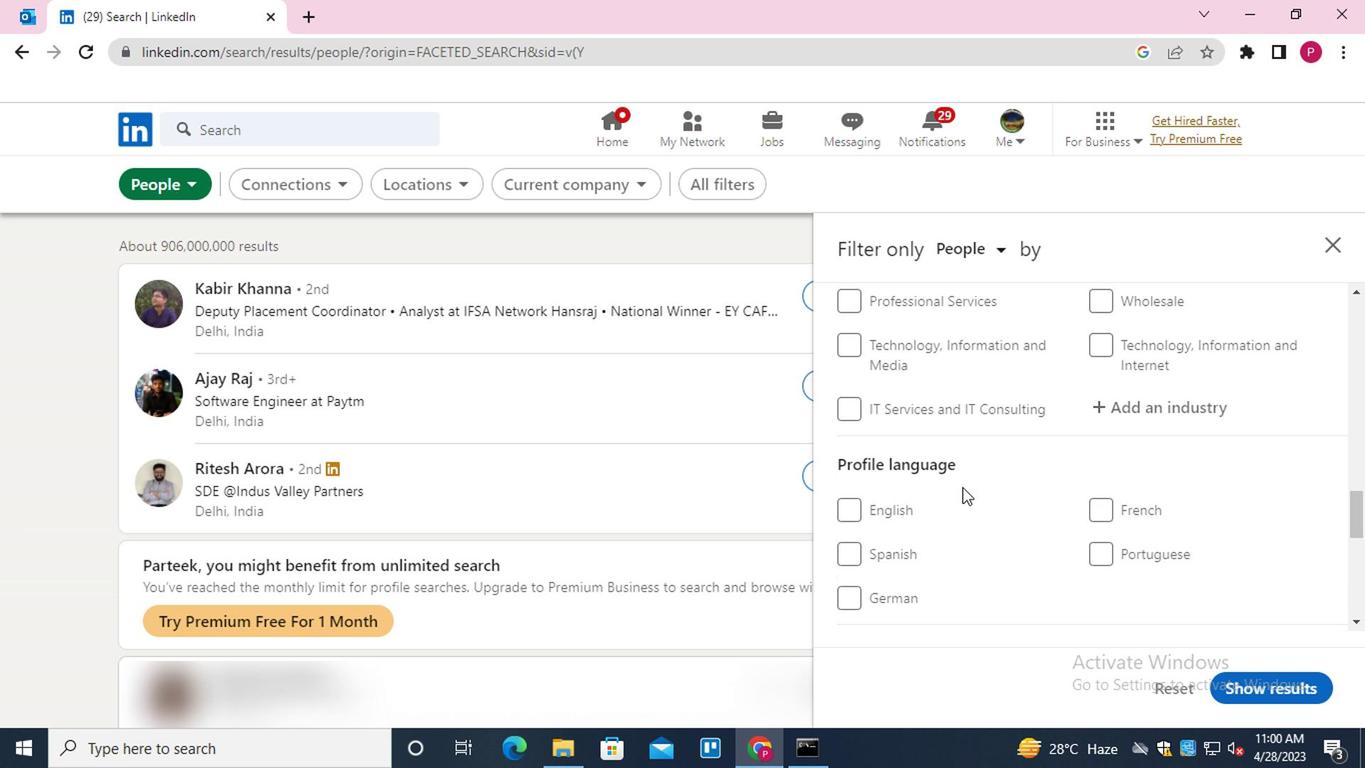 
Action: Mouse moved to (755, 483)
Screenshot: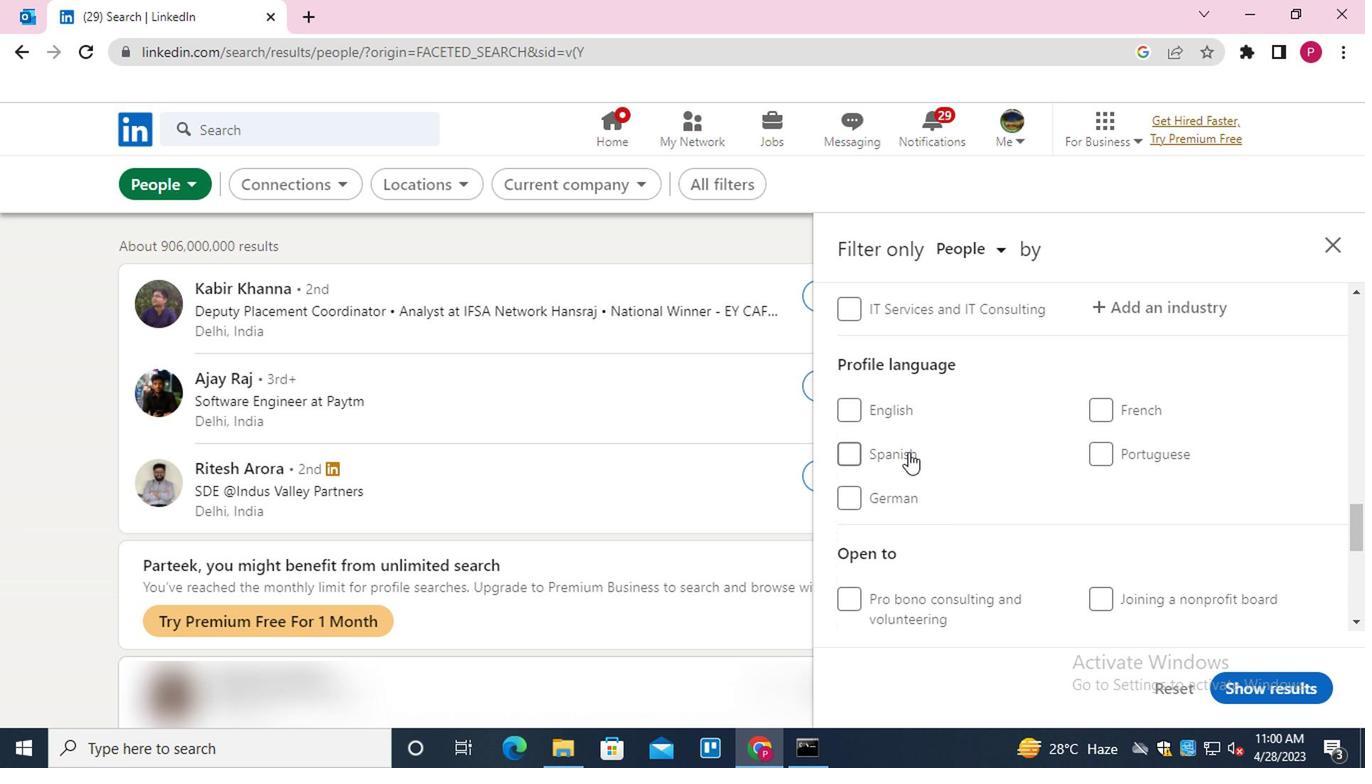 
Action: Mouse pressed left at (755, 483)
Screenshot: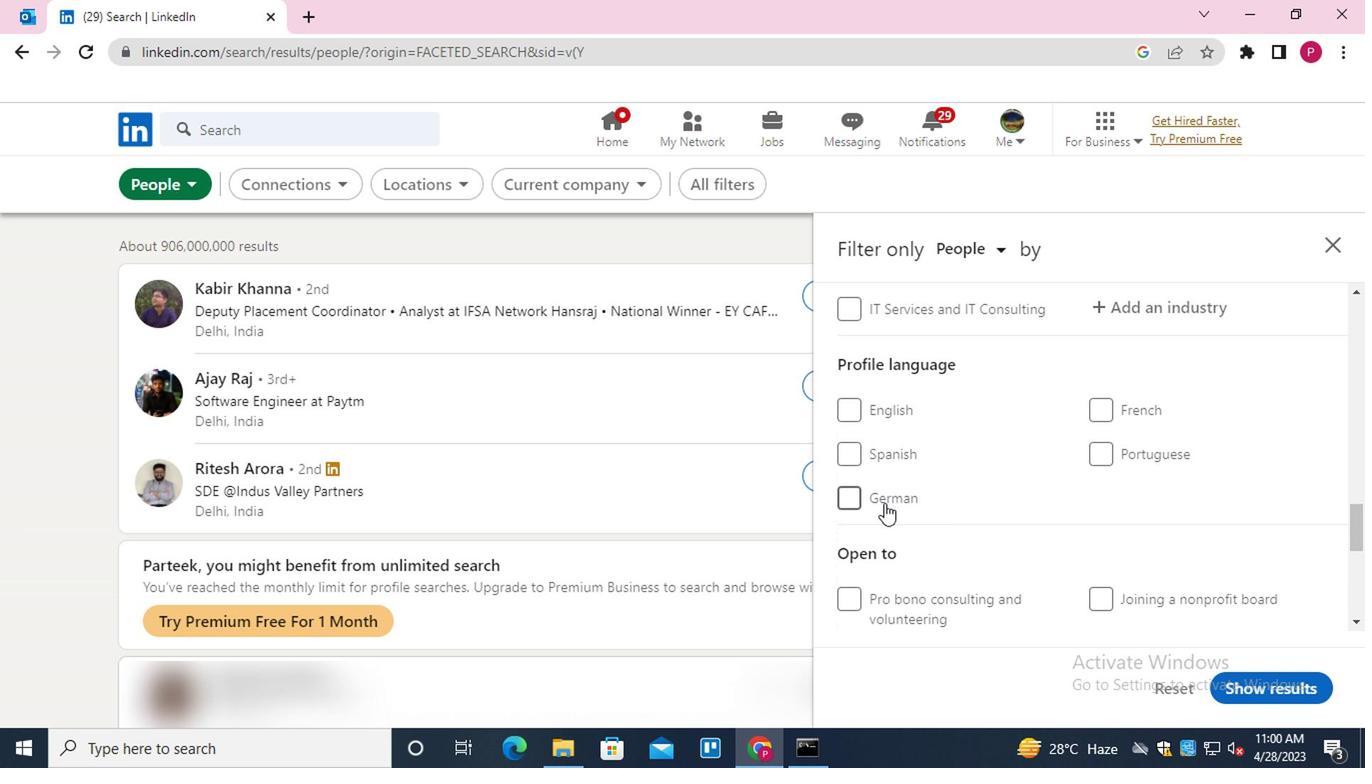 
Action: Mouse moved to (782, 480)
Screenshot: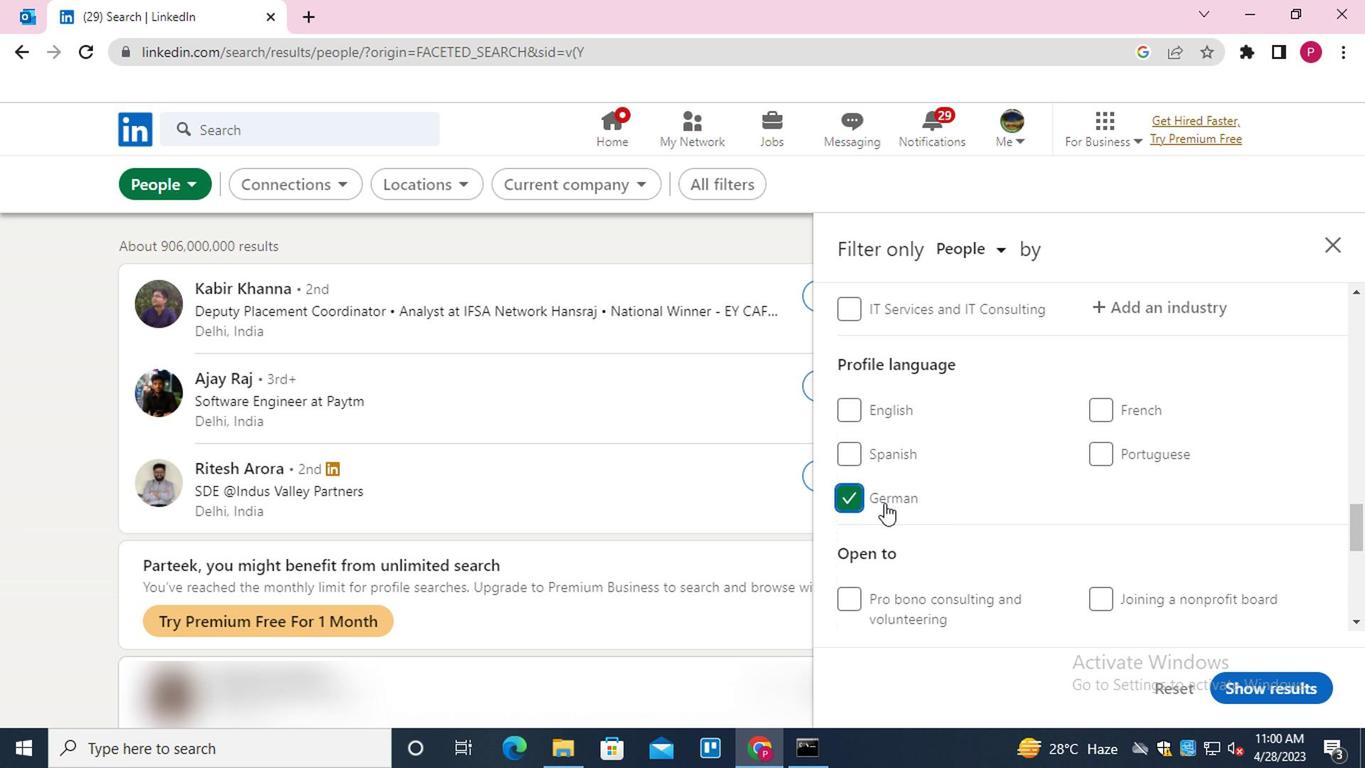 
Action: Mouse scrolled (782, 480) with delta (0, 0)
Screenshot: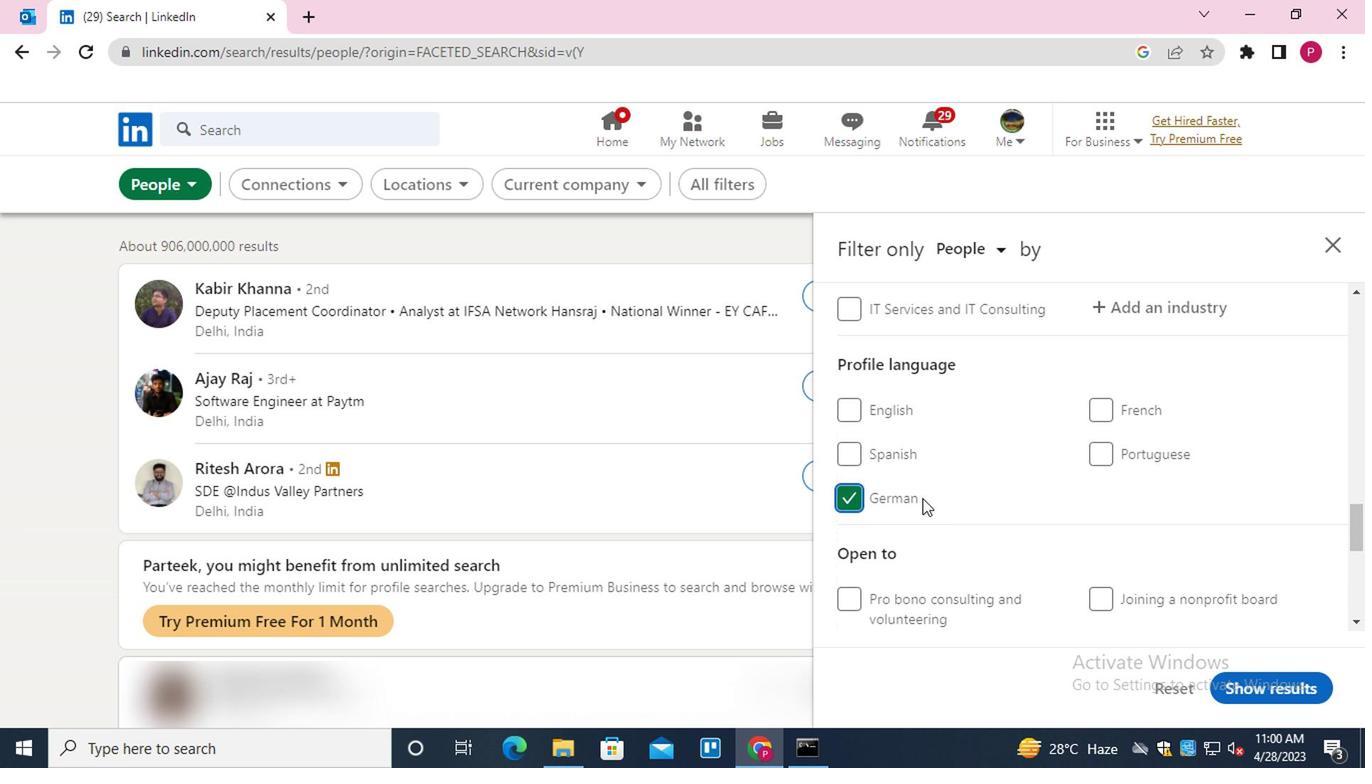 
Action: Mouse scrolled (782, 480) with delta (0, 0)
Screenshot: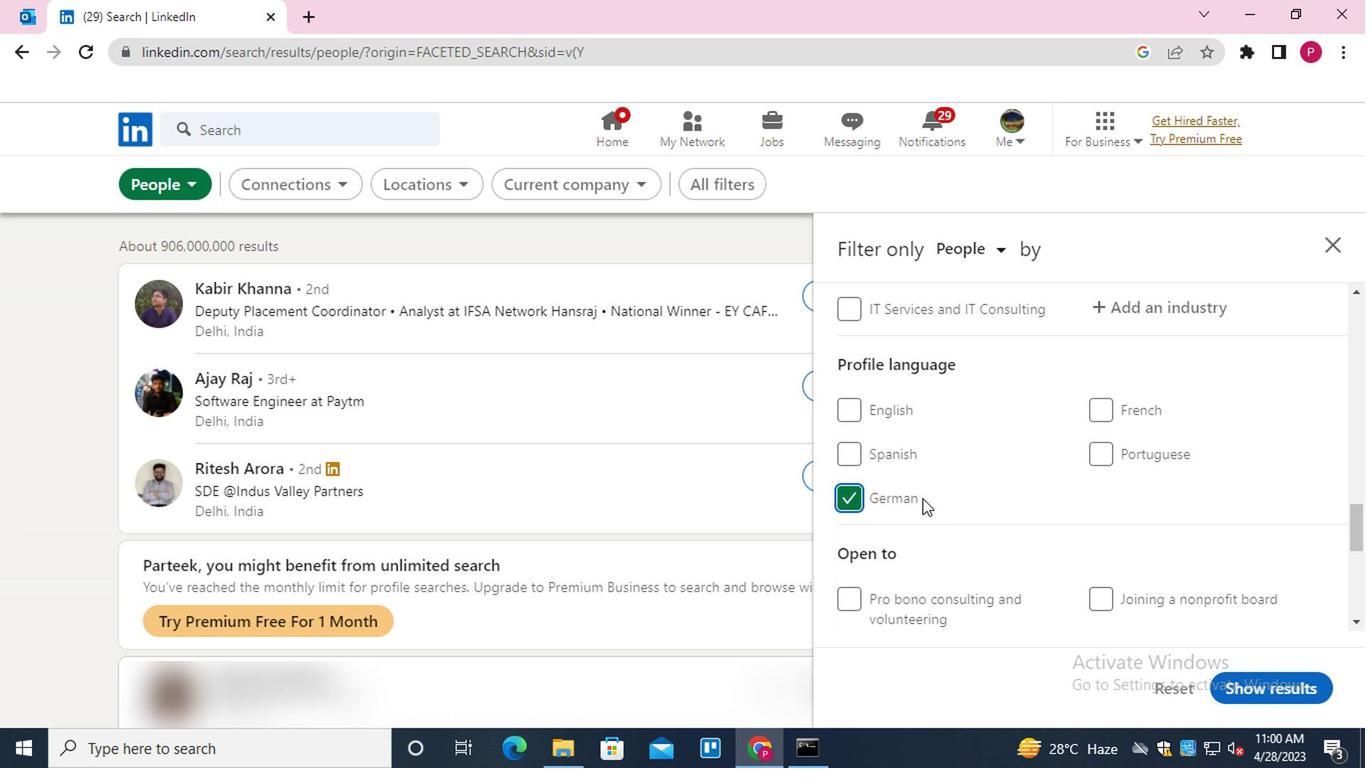 
Action: Mouse scrolled (782, 480) with delta (0, 0)
Screenshot: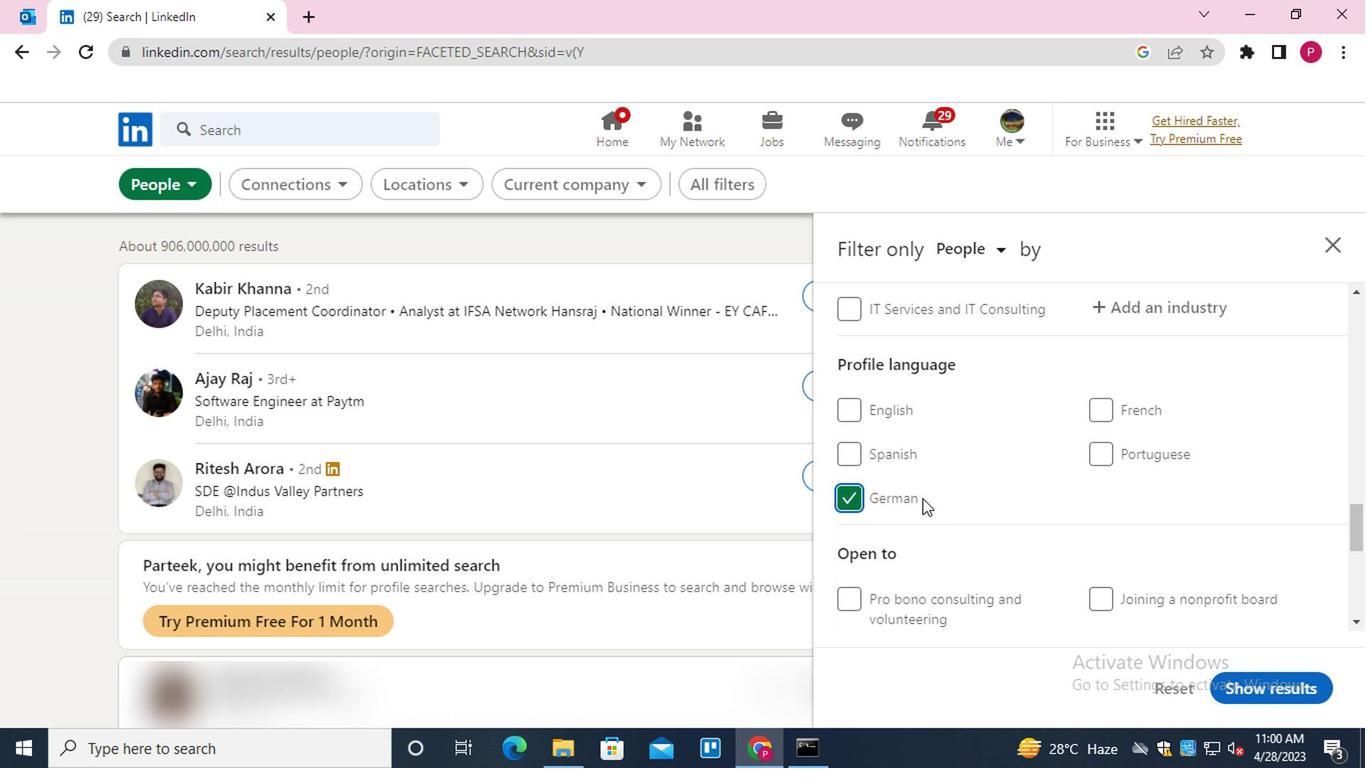 
Action: Mouse scrolled (782, 480) with delta (0, 0)
Screenshot: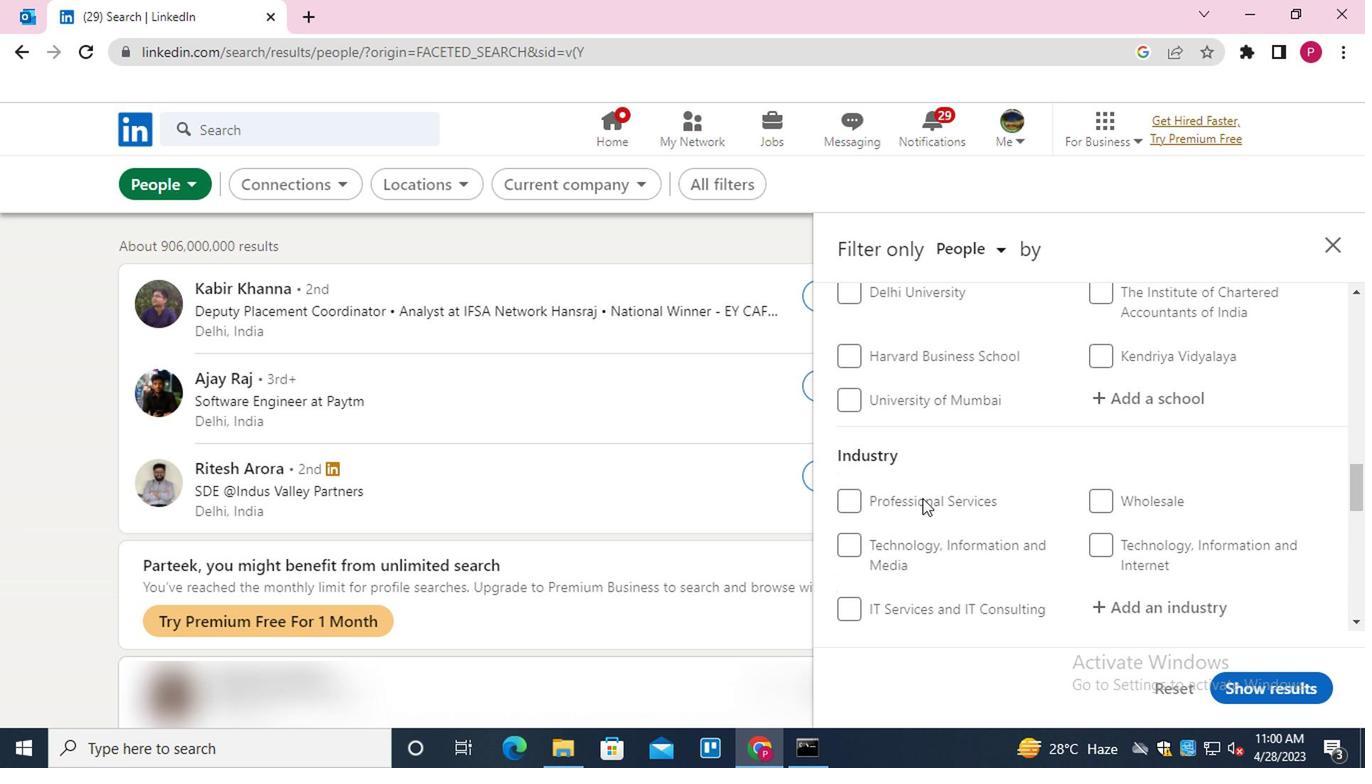 
Action: Mouse scrolled (782, 480) with delta (0, 0)
Screenshot: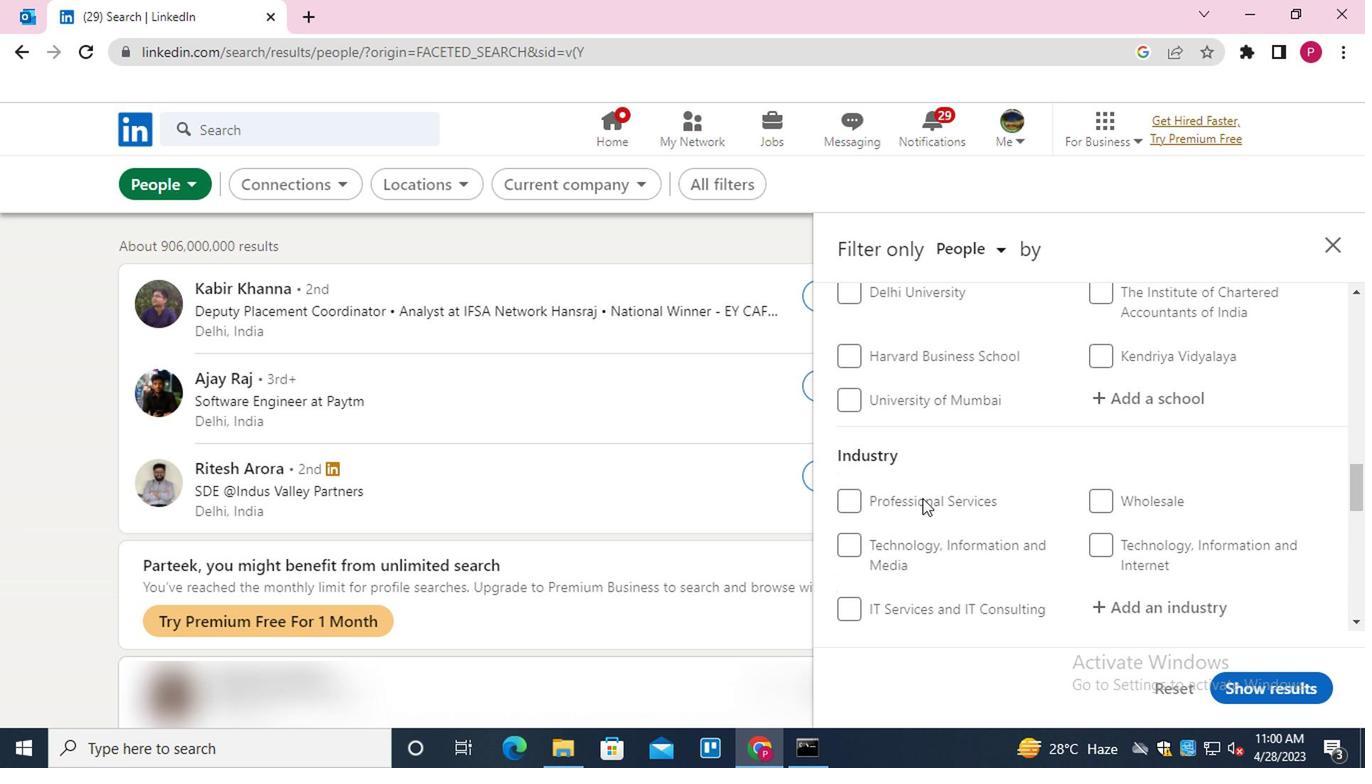 
Action: Mouse scrolled (782, 480) with delta (0, 0)
Screenshot: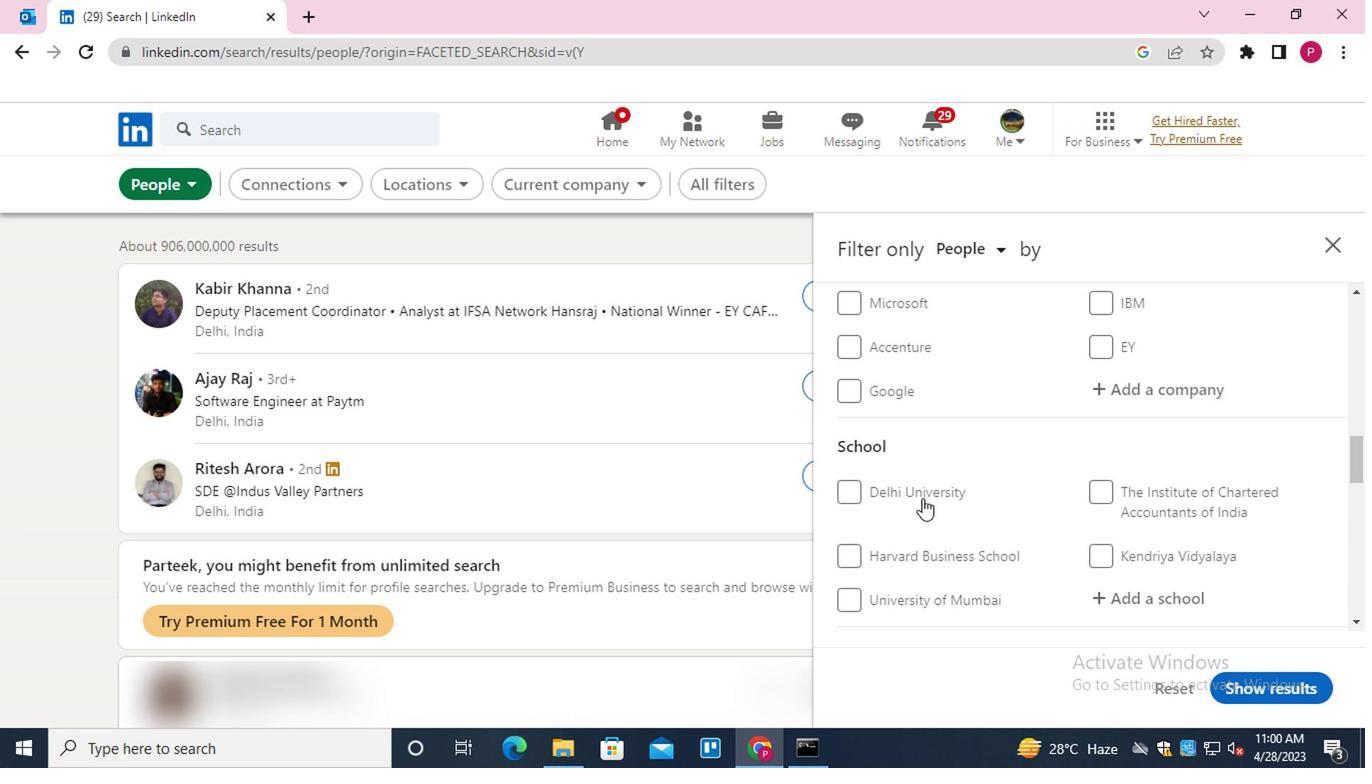 
Action: Mouse scrolled (782, 480) with delta (0, 0)
Screenshot: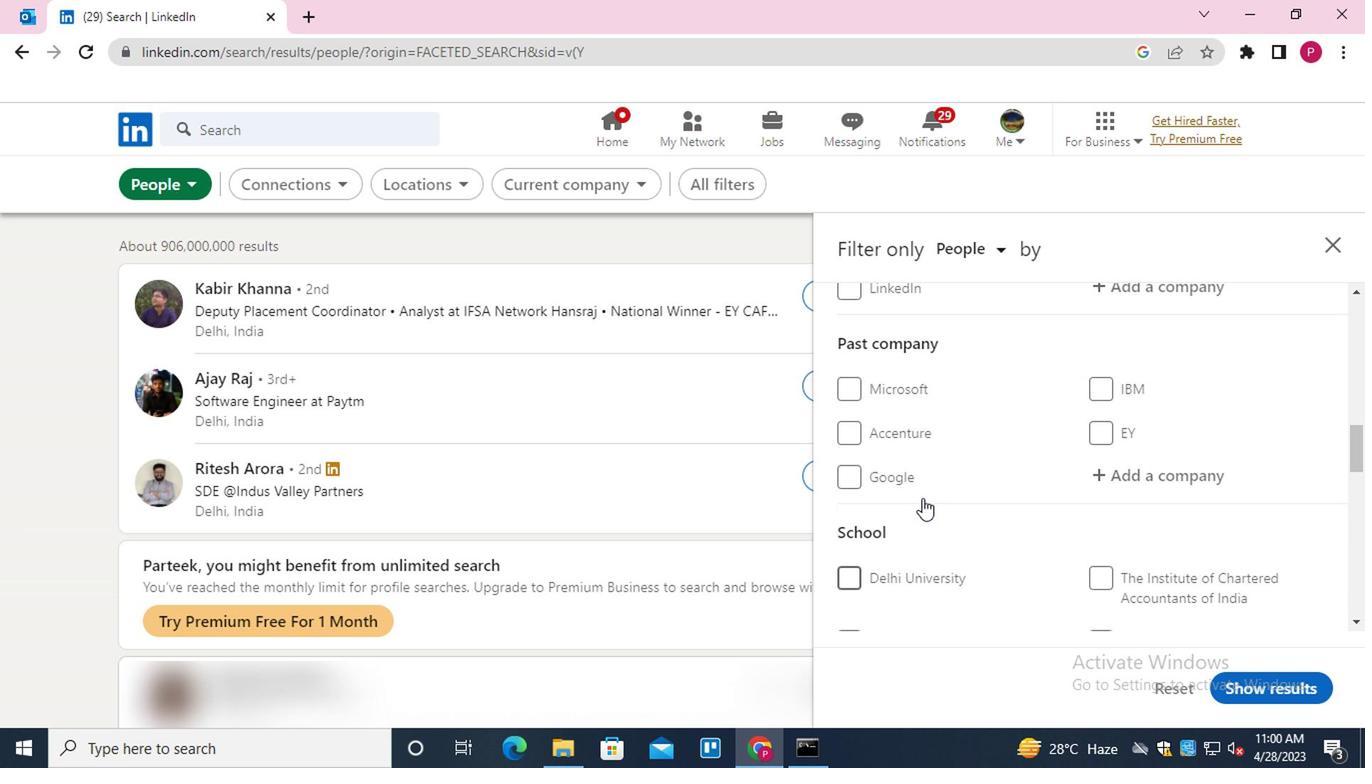 
Action: Mouse scrolled (782, 480) with delta (0, 0)
Screenshot: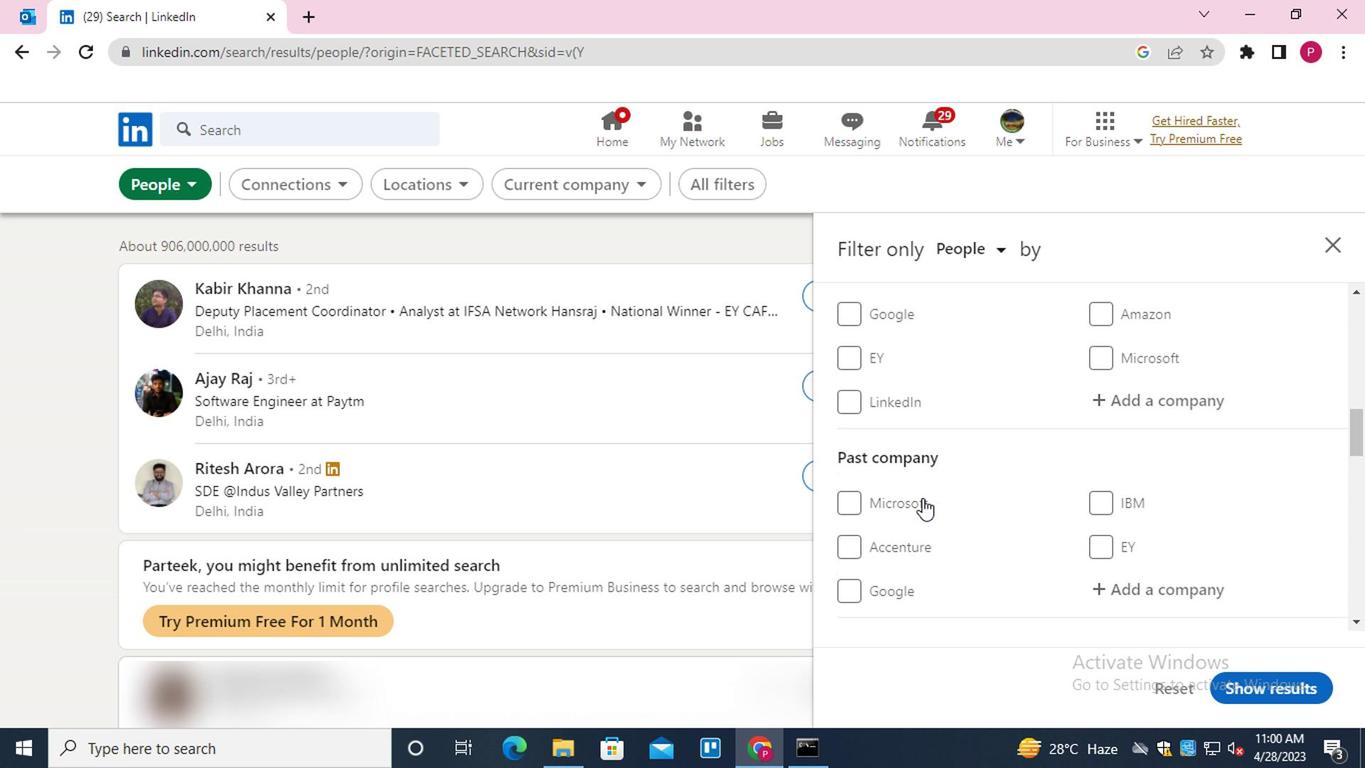 
Action: Mouse moved to (911, 479)
Screenshot: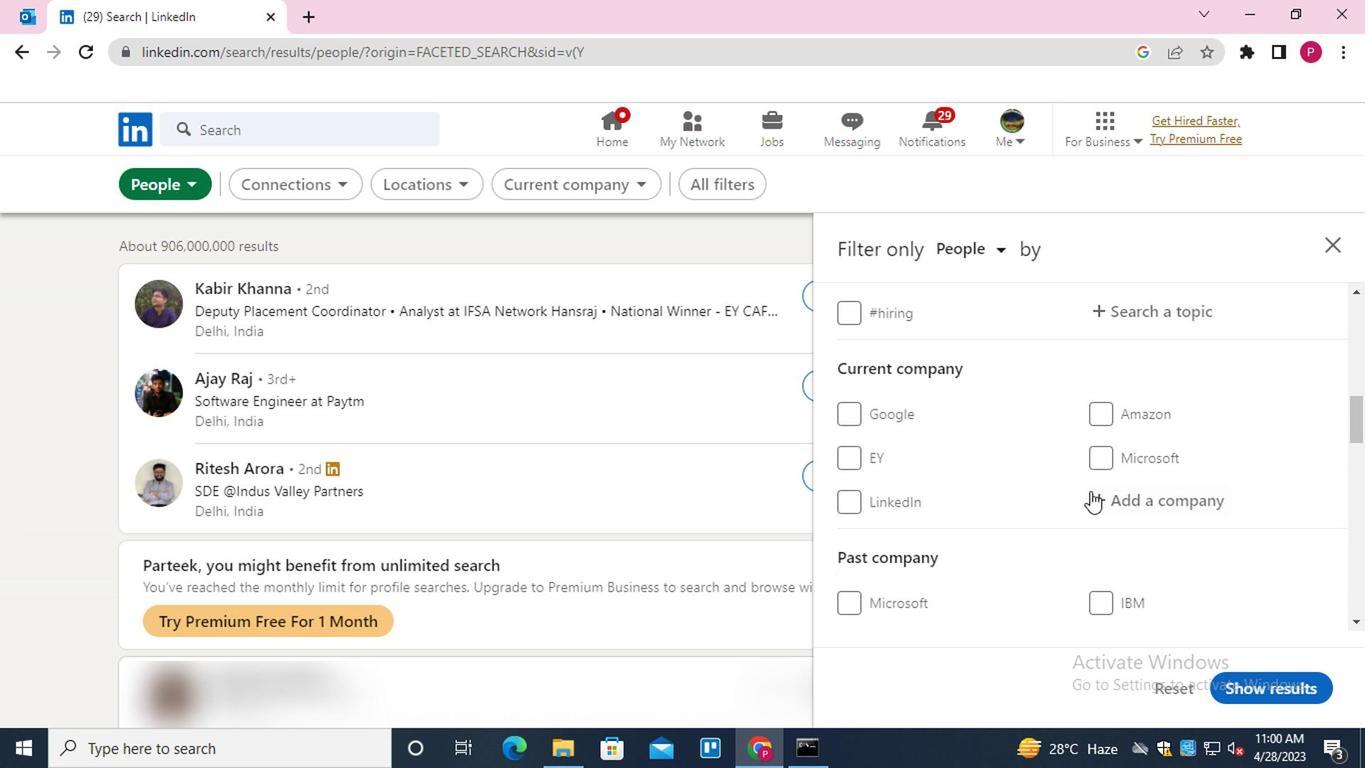 
Action: Mouse pressed left at (911, 479)
Screenshot: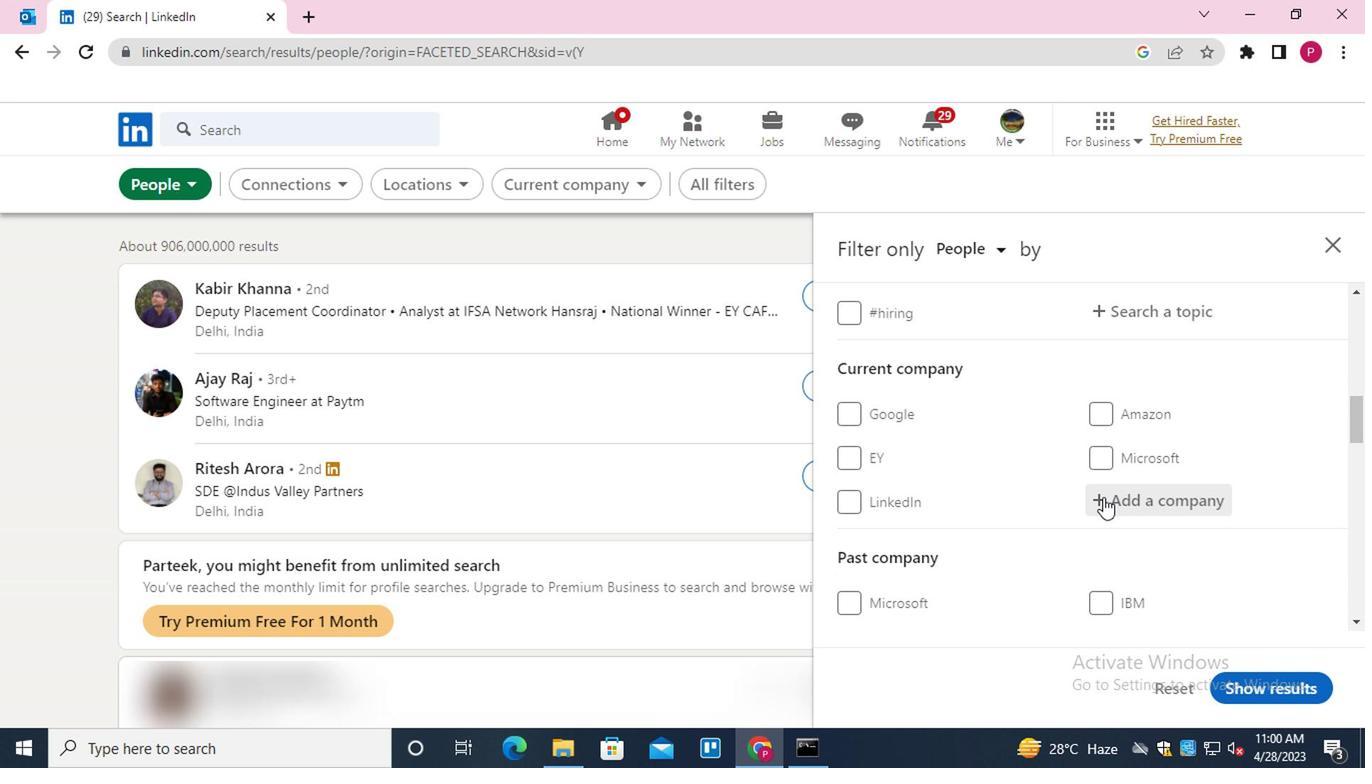 
Action: Key pressed <Key.shift><Key.shift><Key.shift><Key.shift><Key.shift><Key.shift><Key.shift><Key.shift><Key.shift><Key.shift><Key.shift><Key.shift><Key.shift><Key.shift><Key.shift>HDF<Key.shift>C<Key.down><Key.enter>
Screenshot: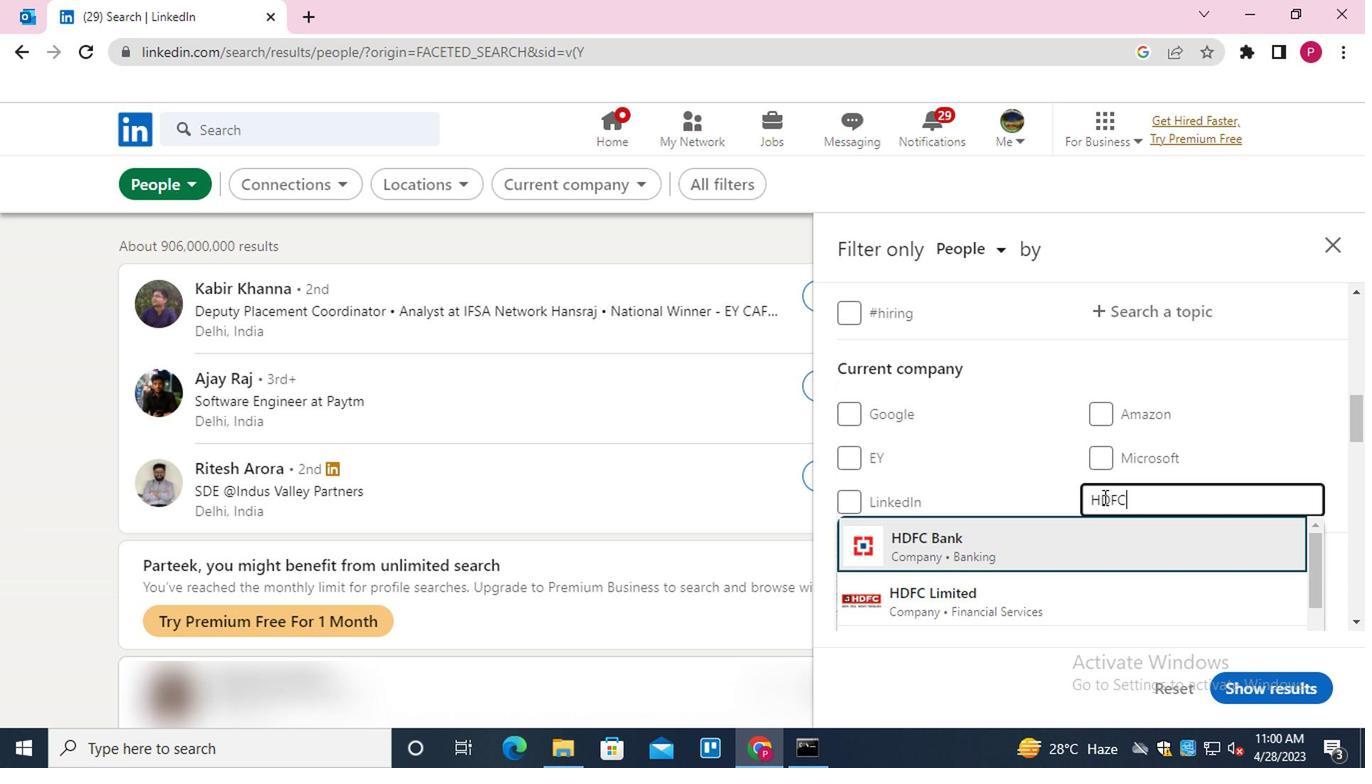 
Action: Mouse moved to (895, 479)
Screenshot: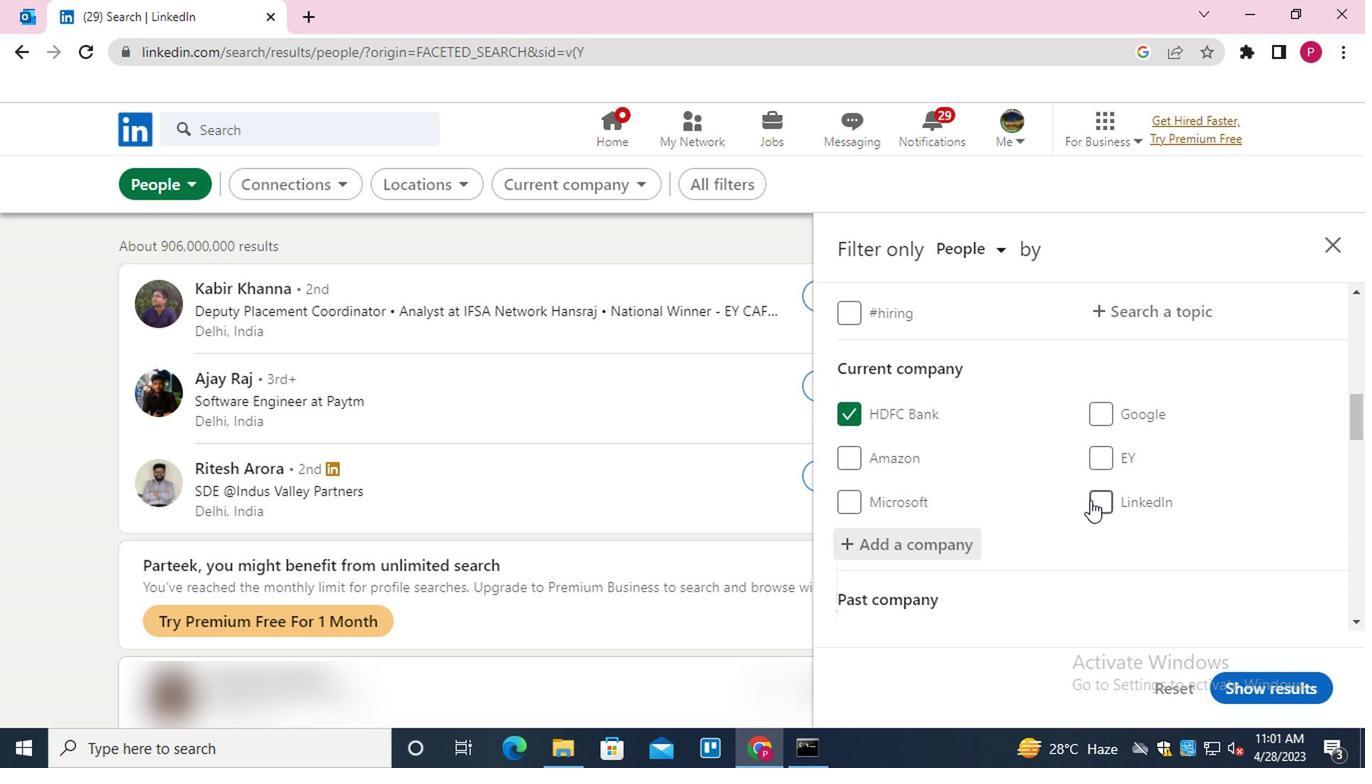 
Action: Mouse scrolled (895, 478) with delta (0, 0)
Screenshot: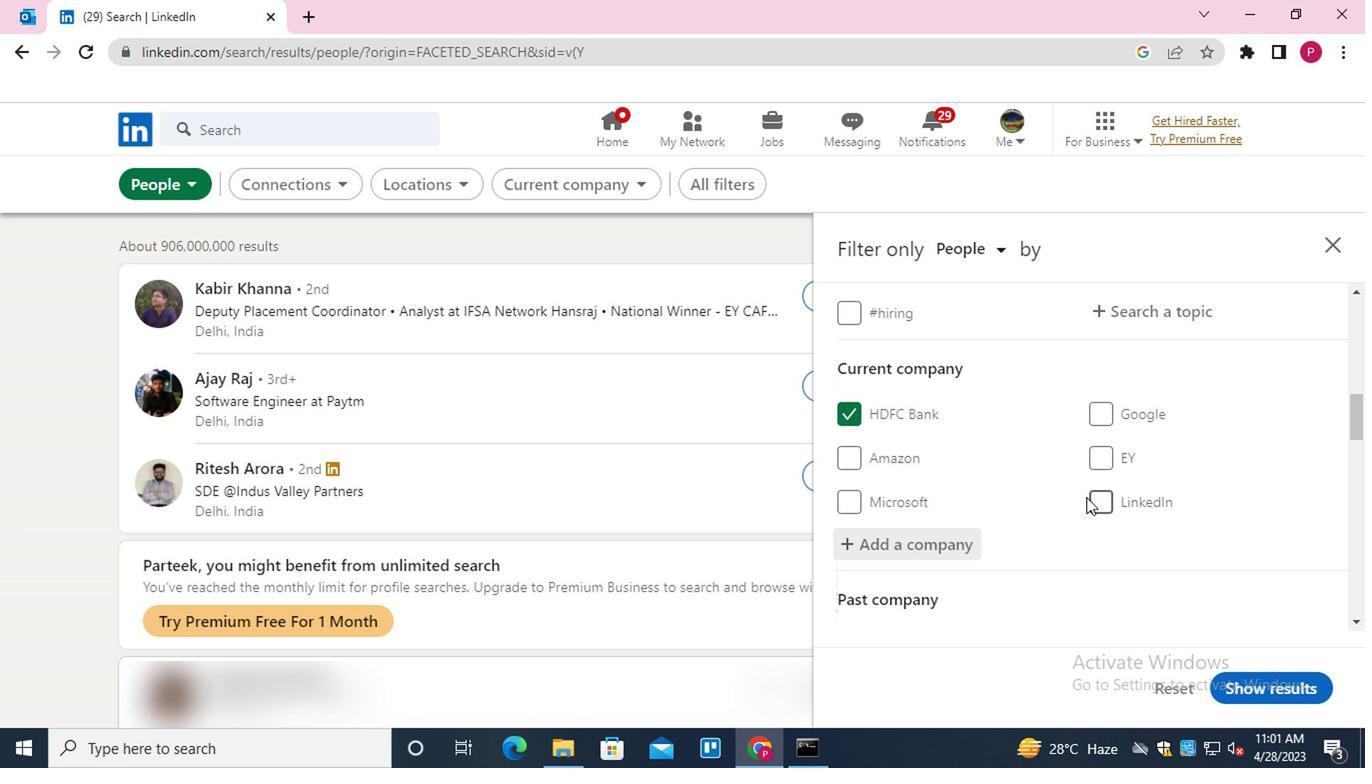 
Action: Mouse moved to (891, 480)
Screenshot: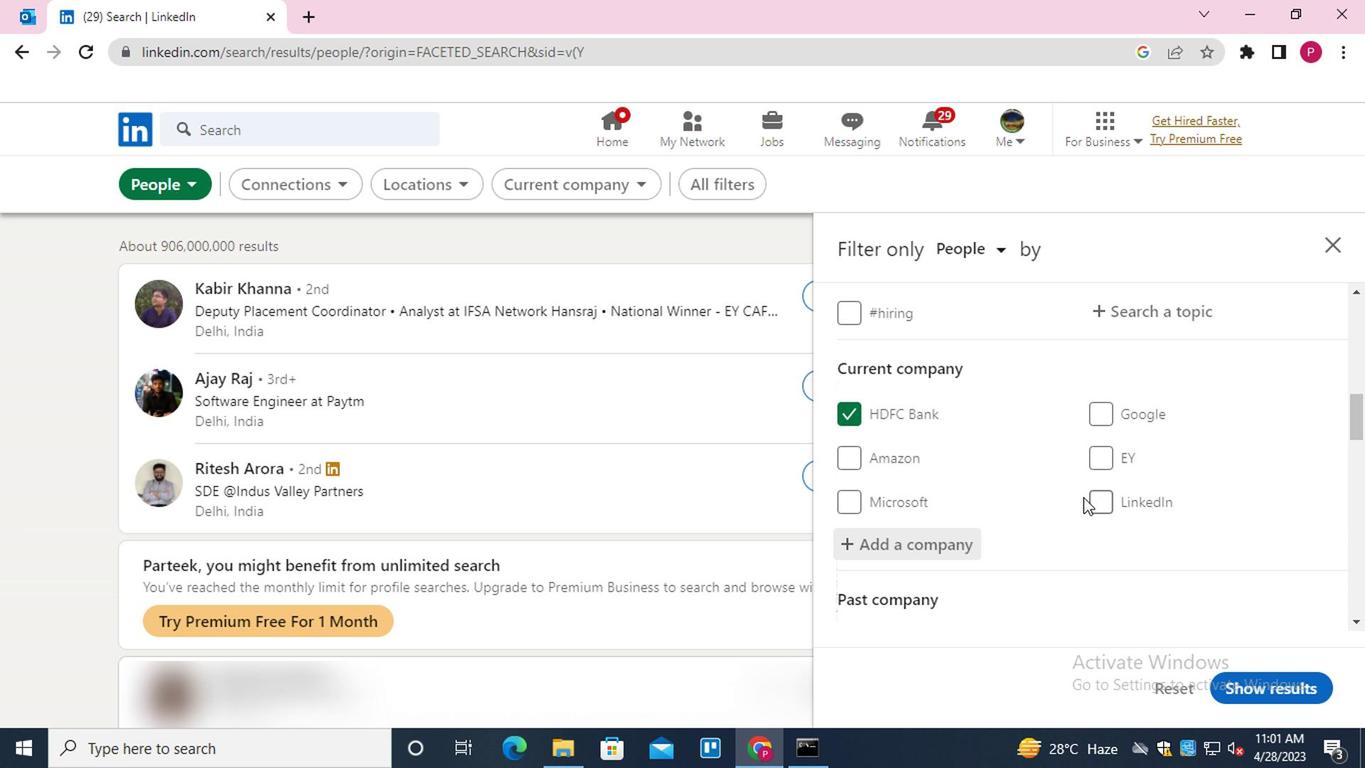 
Action: Mouse scrolled (891, 480) with delta (0, 0)
Screenshot: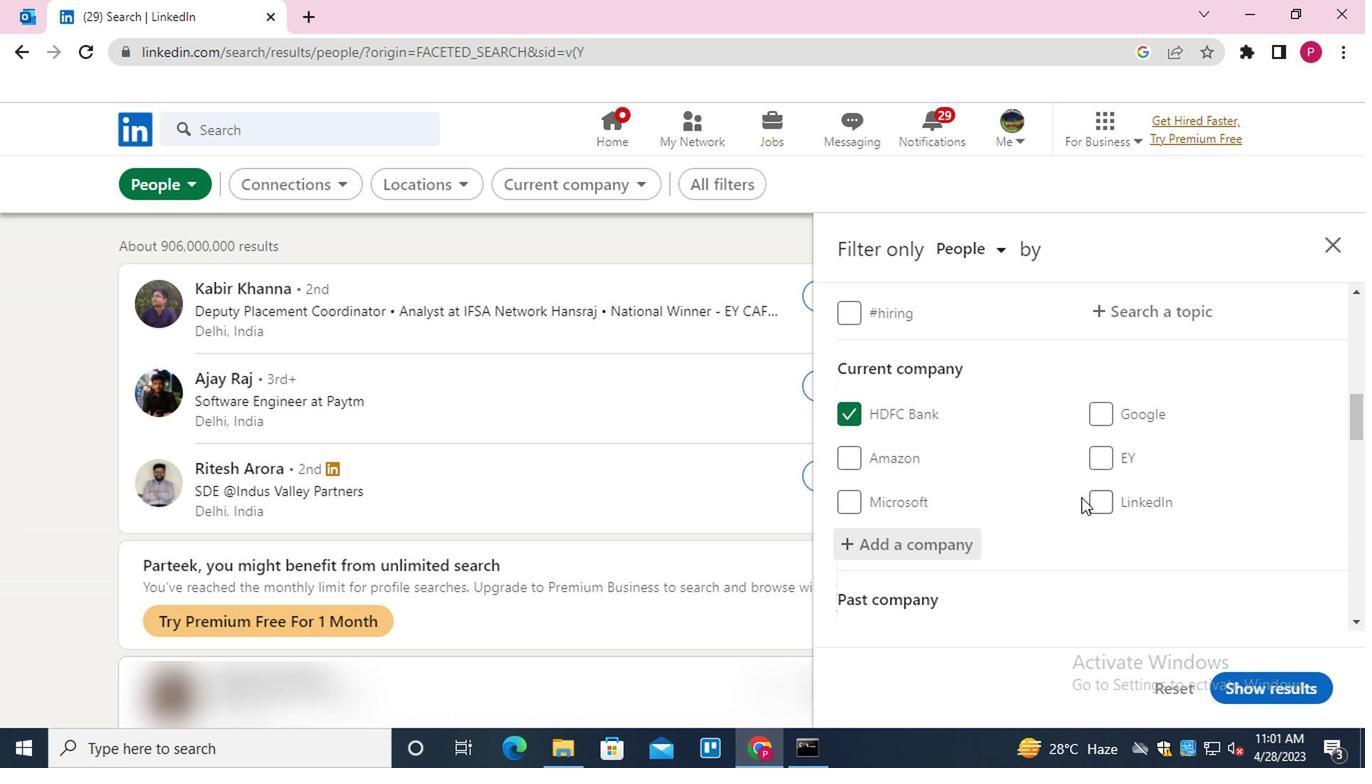 
Action: Mouse scrolled (891, 480) with delta (0, 0)
Screenshot: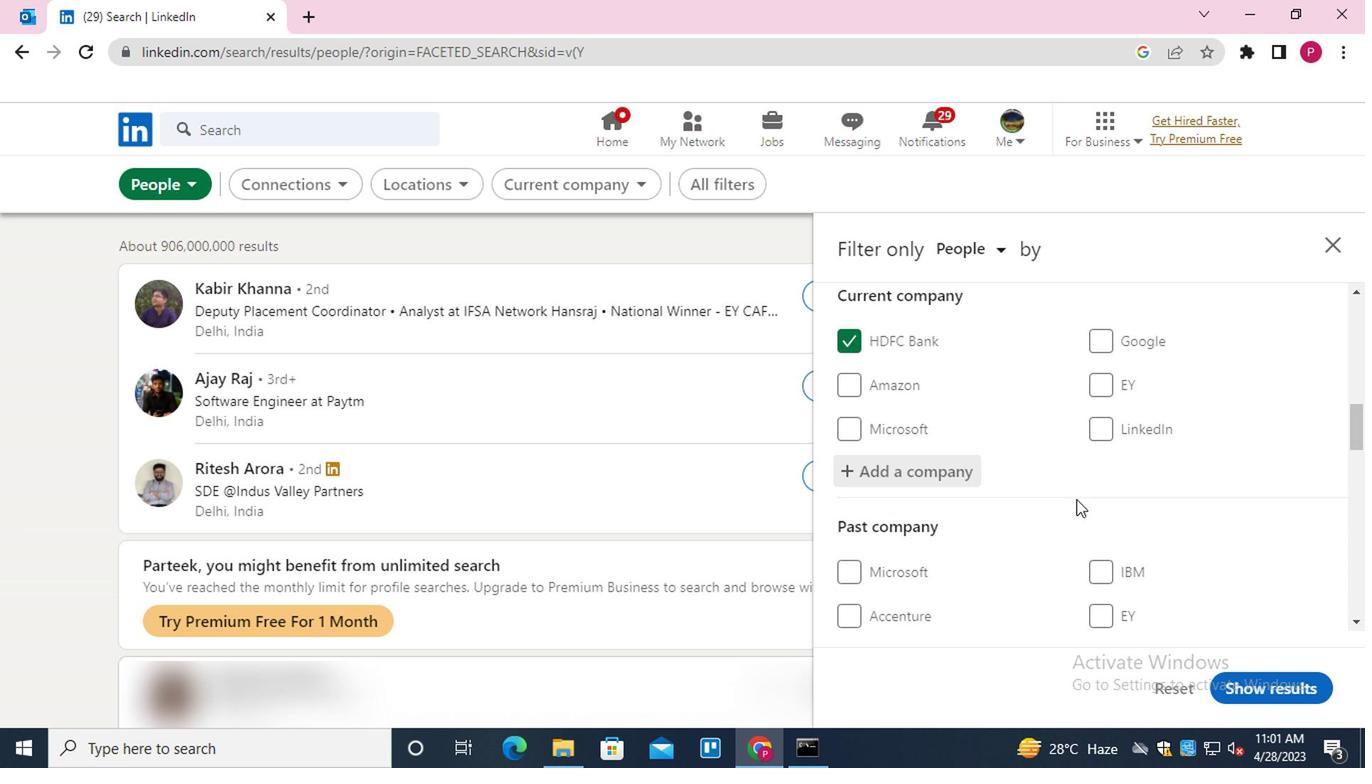 
Action: Mouse moved to (887, 484)
Screenshot: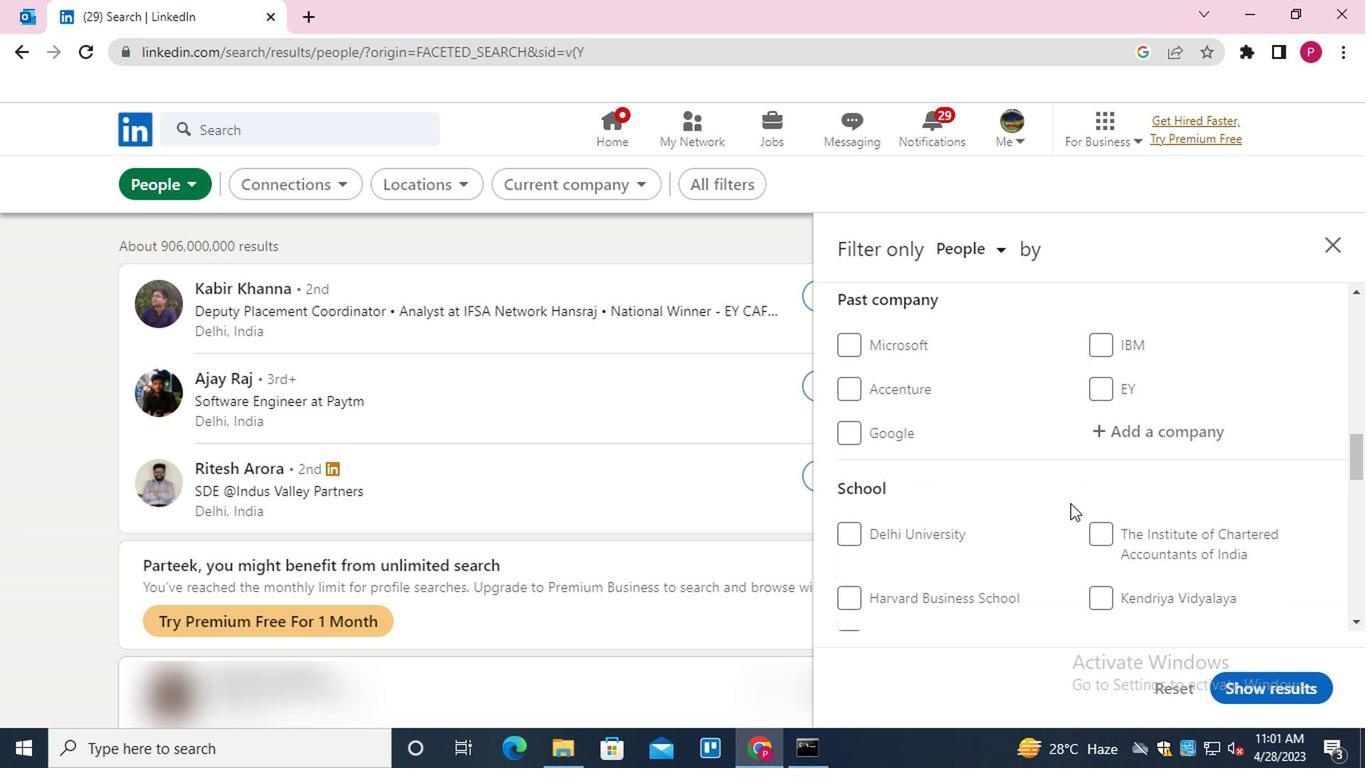 
Action: Mouse scrolled (887, 483) with delta (0, 0)
Screenshot: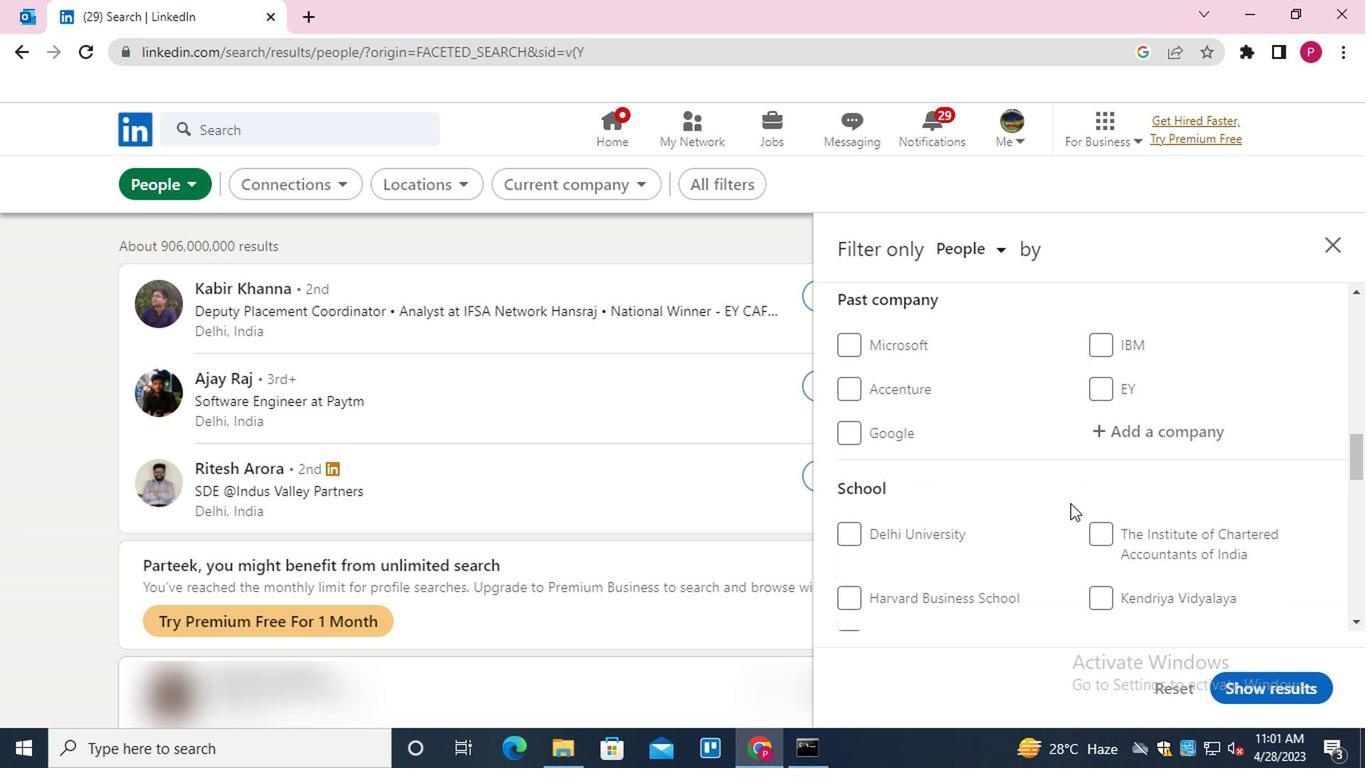 
Action: Mouse moved to (886, 487)
Screenshot: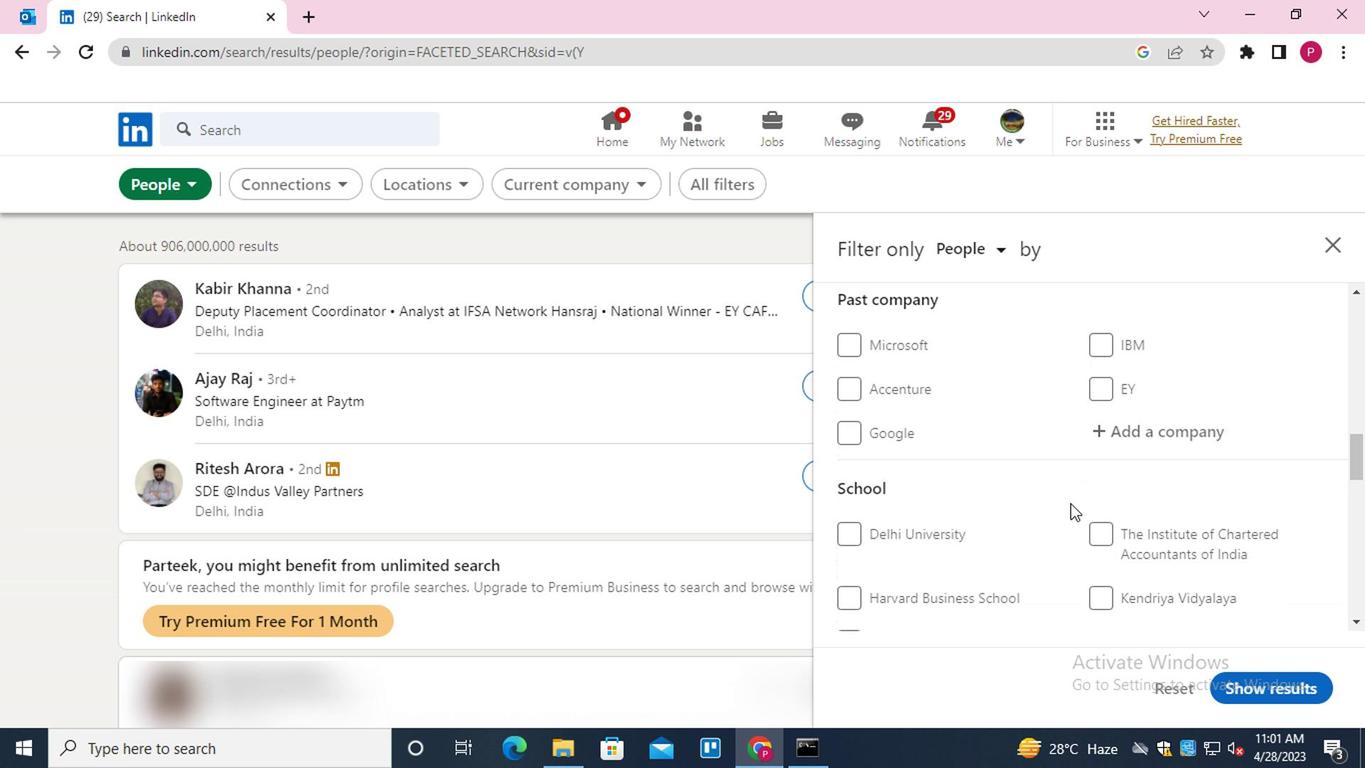 
Action: Mouse scrolled (886, 486) with delta (0, 0)
Screenshot: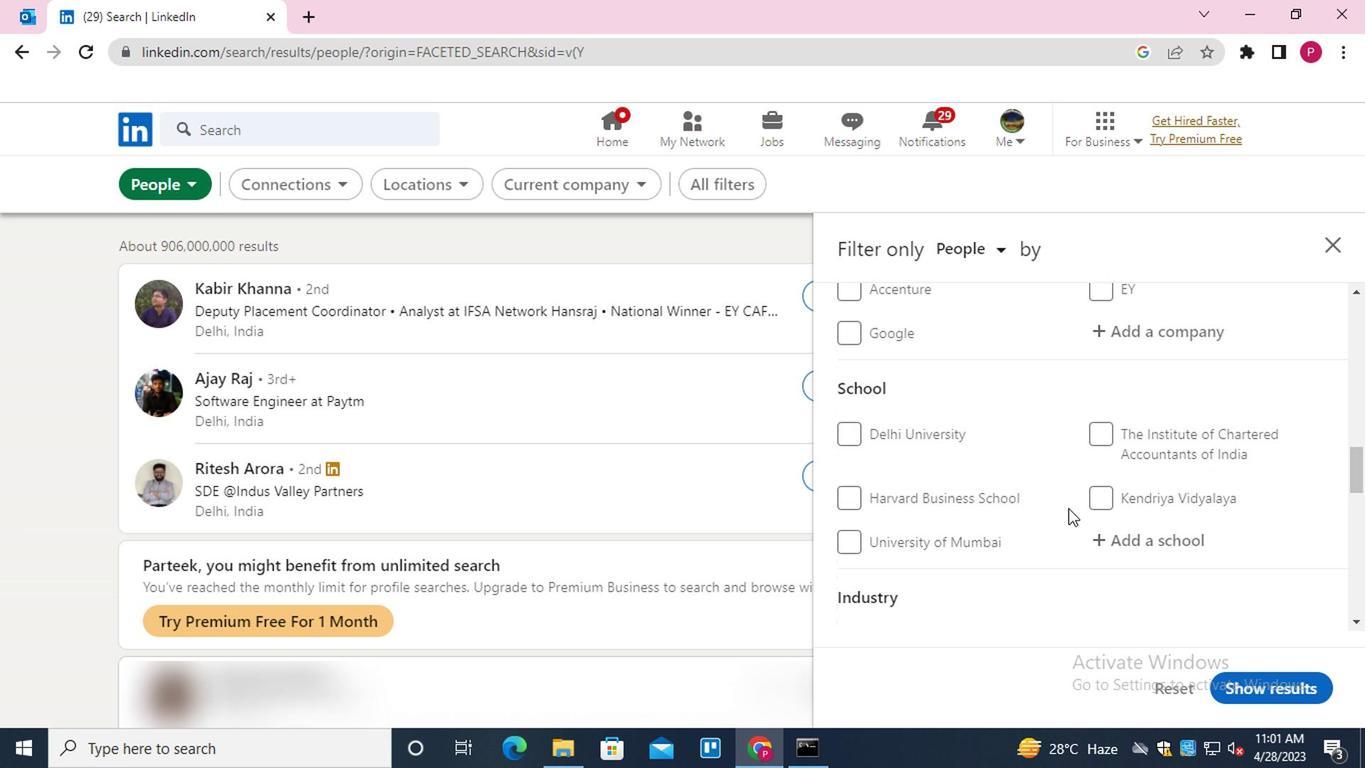 
Action: Mouse moved to (938, 438)
Screenshot: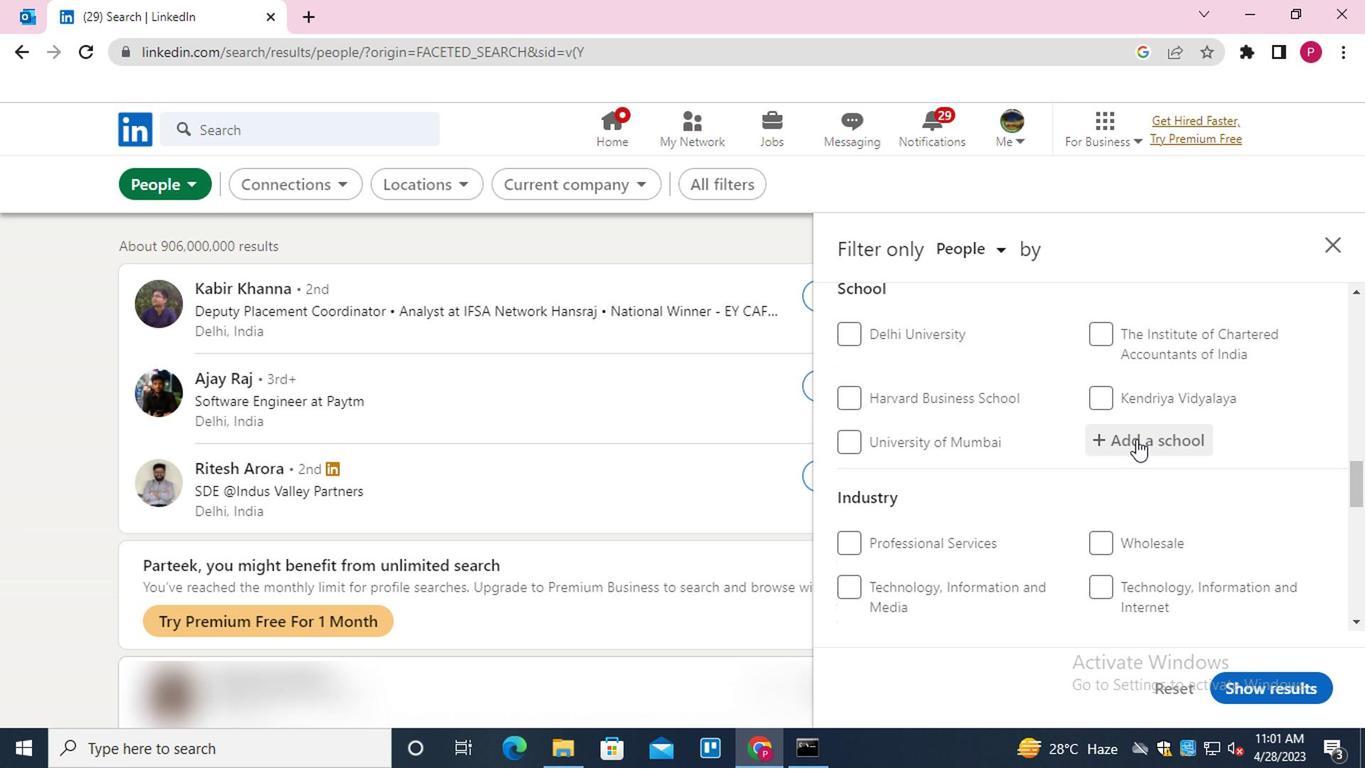 
Action: Mouse pressed left at (938, 438)
Screenshot: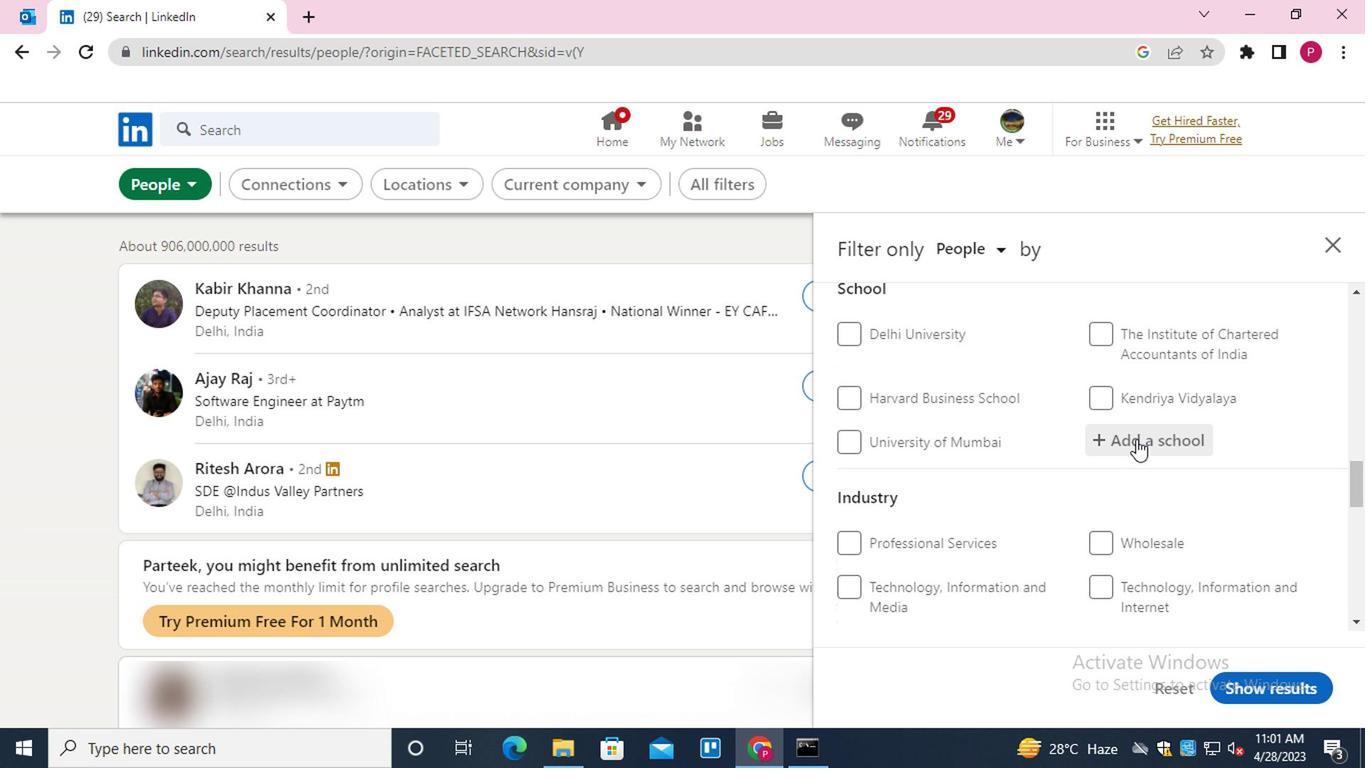 
Action: Mouse scrolled (938, 438) with delta (0, 0)
Screenshot: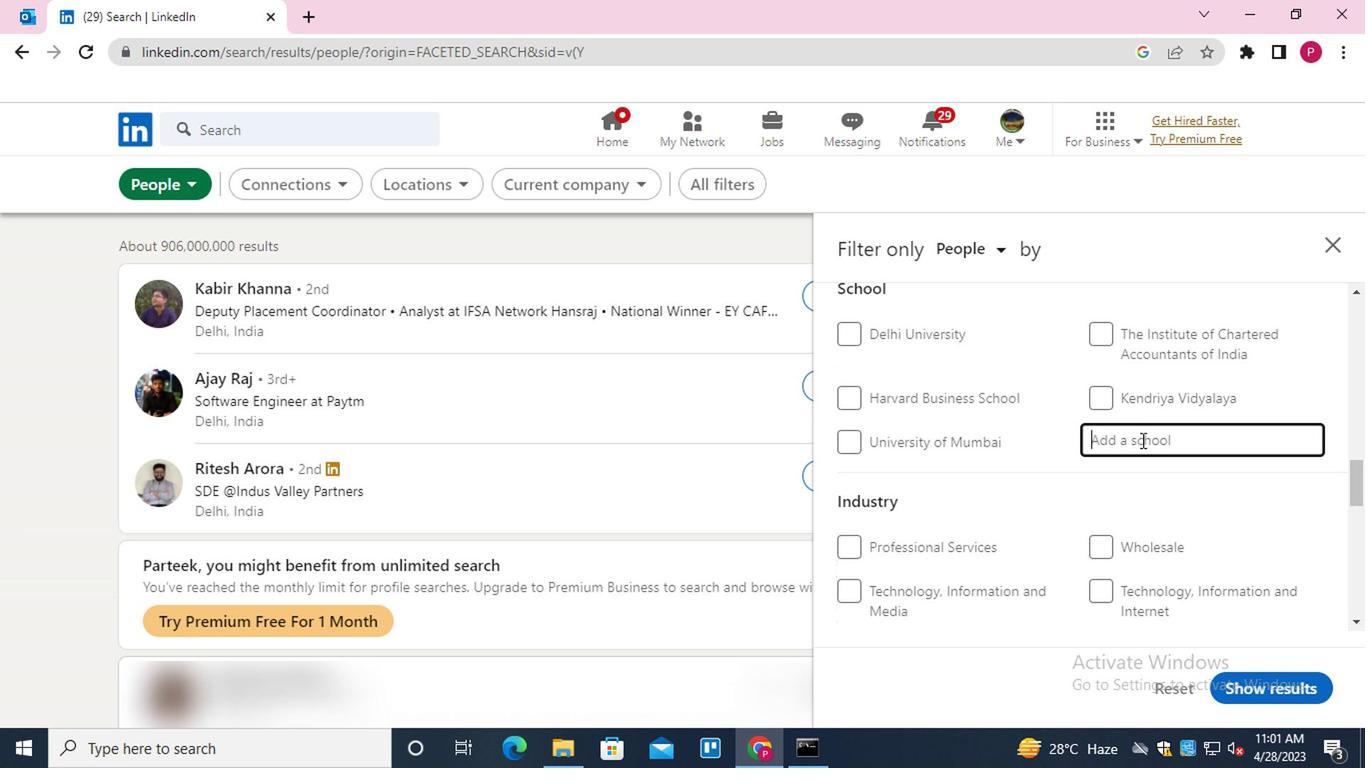 
Action: Key pressed <Key.shift>THE<Key.space><Key.shift>INDIAN<Key.space><Key.down><Key.down><Key.down><Key.down><Key.enter>
Screenshot: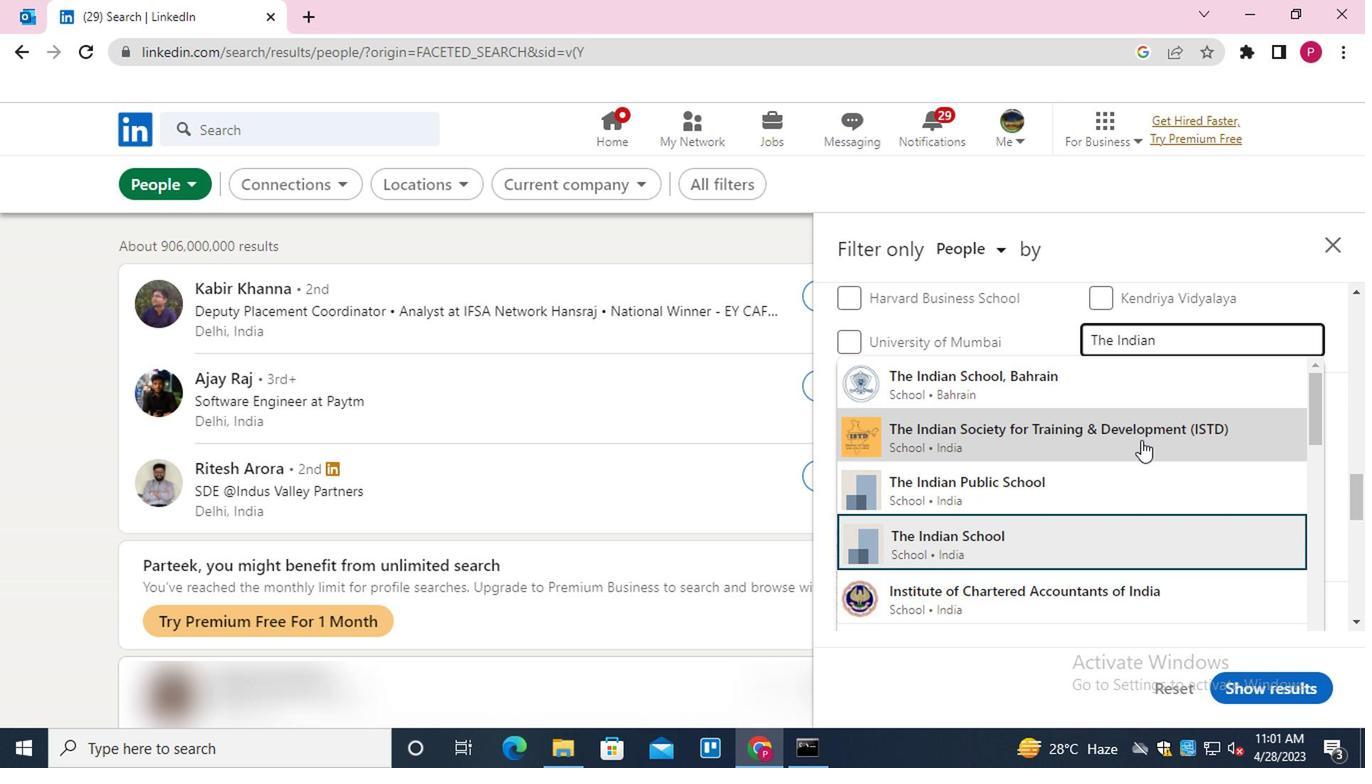 
Action: Mouse moved to (931, 443)
Screenshot: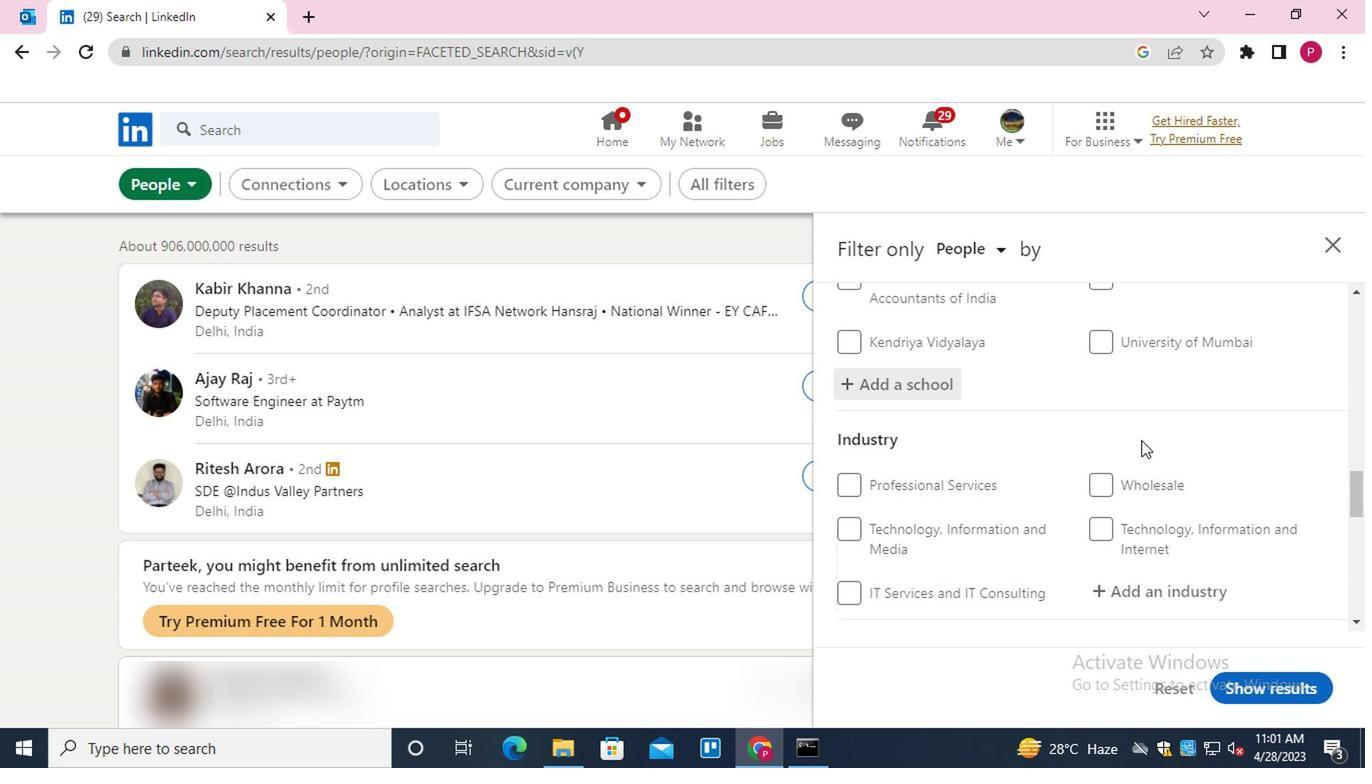 
Action: Mouse scrolled (931, 442) with delta (0, 0)
Screenshot: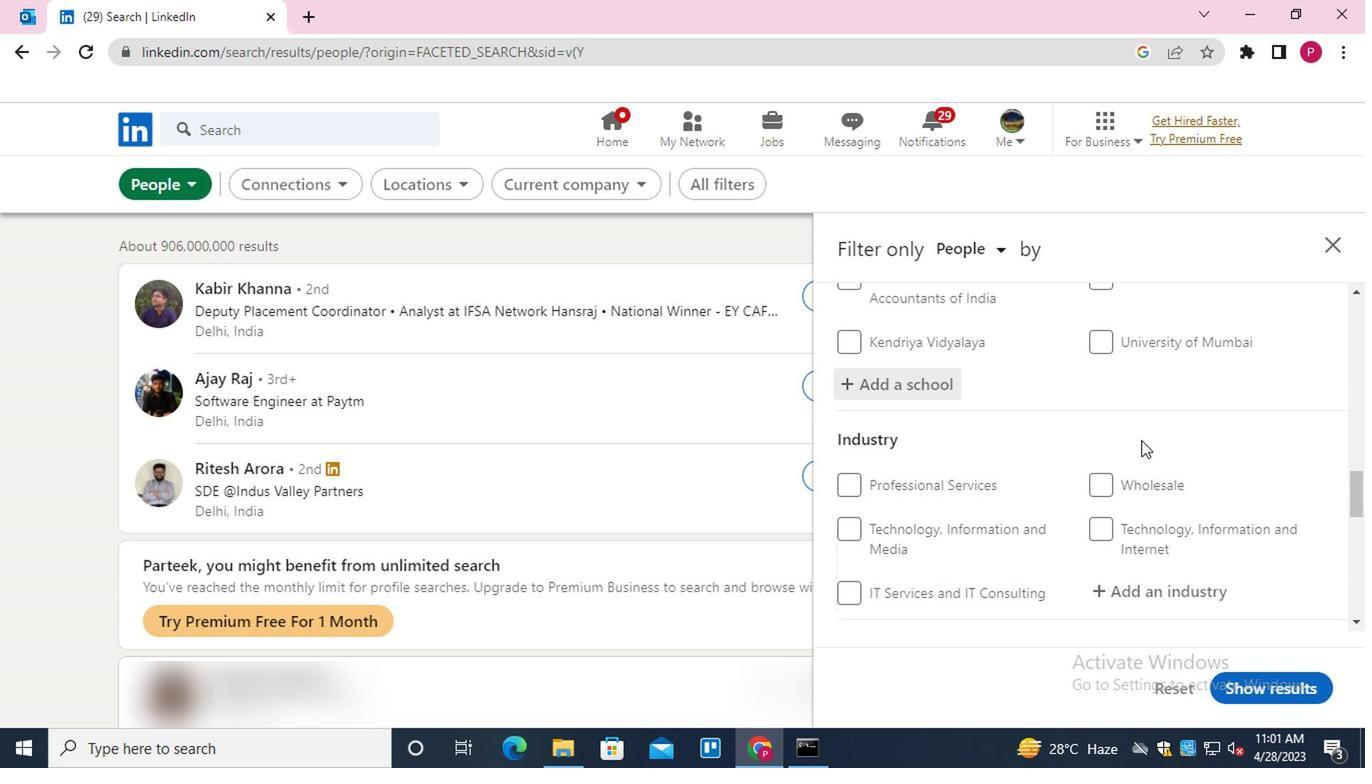 
Action: Mouse scrolled (931, 442) with delta (0, 0)
Screenshot: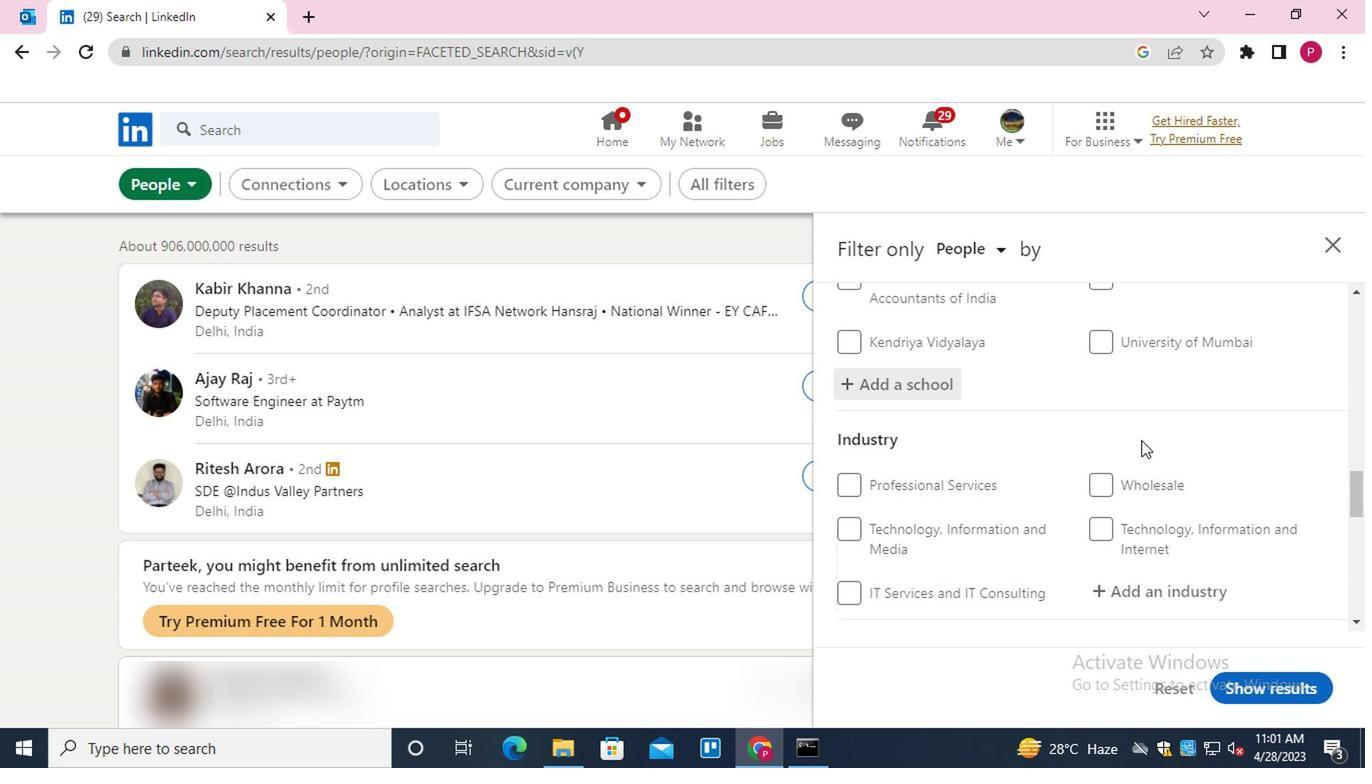 
Action: Mouse scrolled (931, 442) with delta (0, 0)
Screenshot: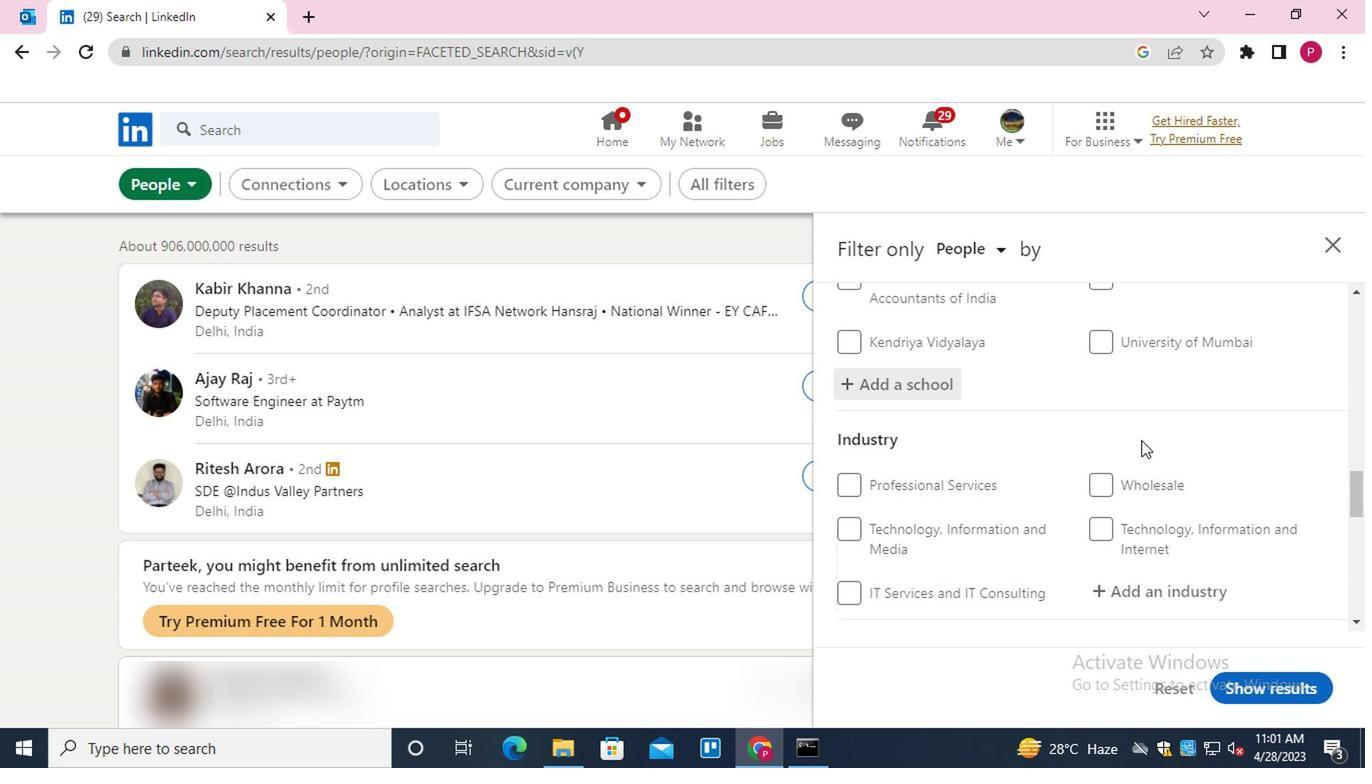 
Action: Mouse moved to (948, 330)
Screenshot: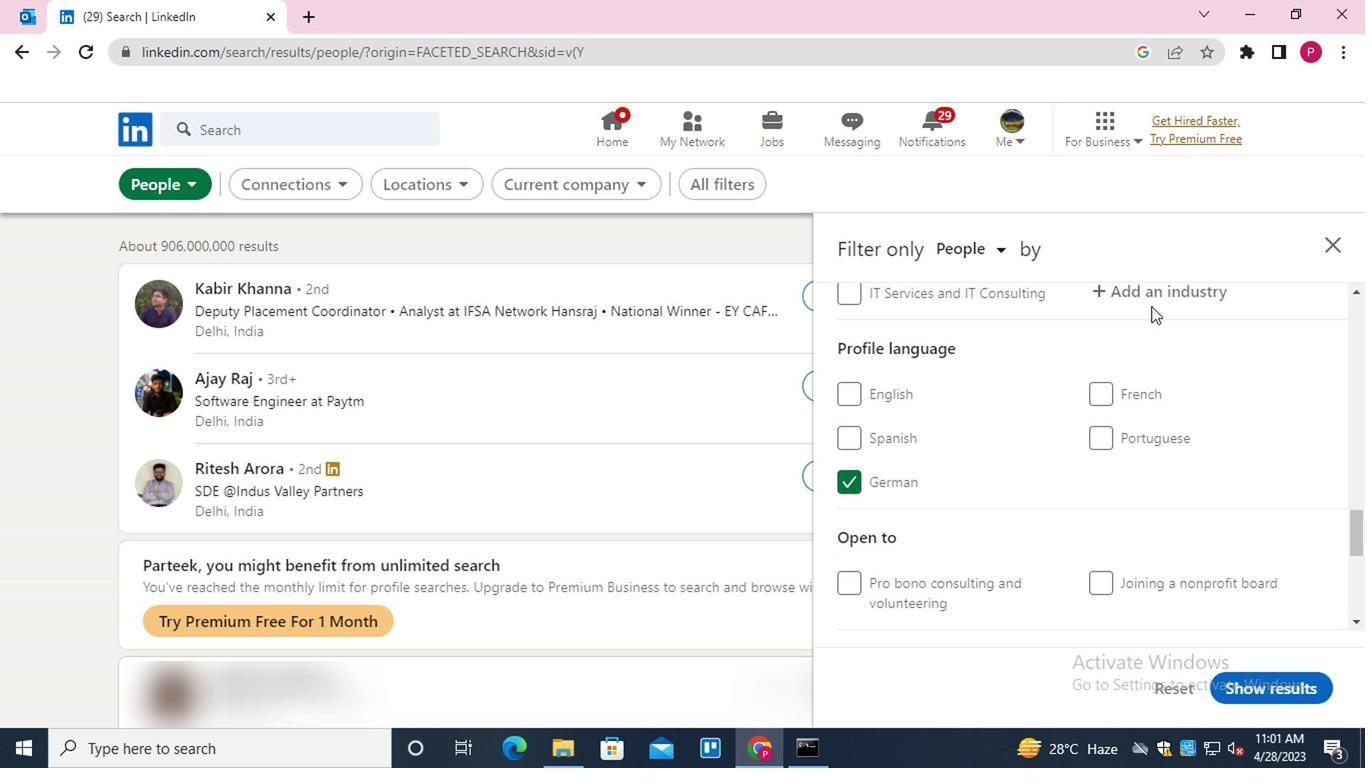 
Action: Mouse pressed left at (948, 330)
Screenshot: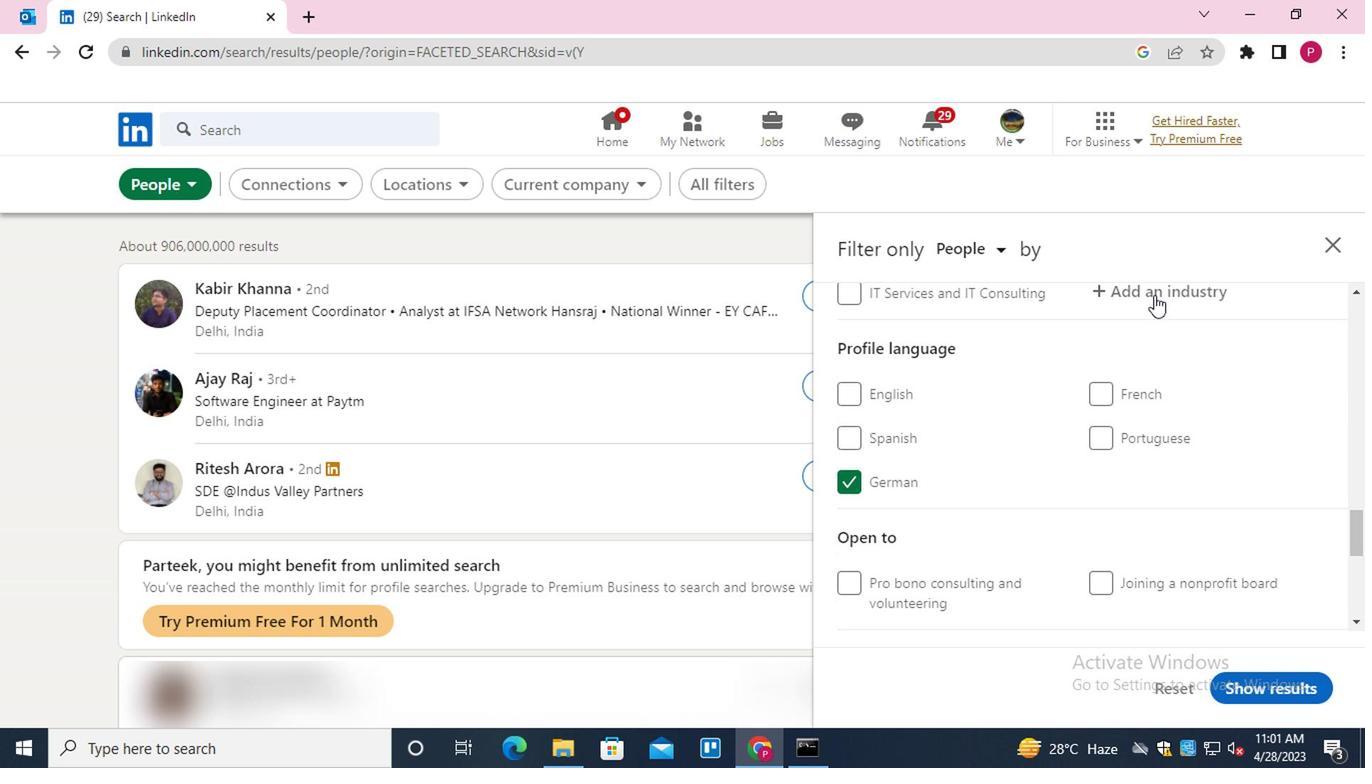 
Action: Key pressed <Key.shift><Key.shift><Key.shift><Key.shift><Key.shift><Key.shift><Key.shift><Key.shift><Key.shift><Key.shift><Key.shift><Key.shift><Key.shift><Key.shift><Key.shift><Key.shift><Key.shift><Key.shift><Key.shift>PERIODICAL<Key.down><Key.down><Key.enter>
Screenshot: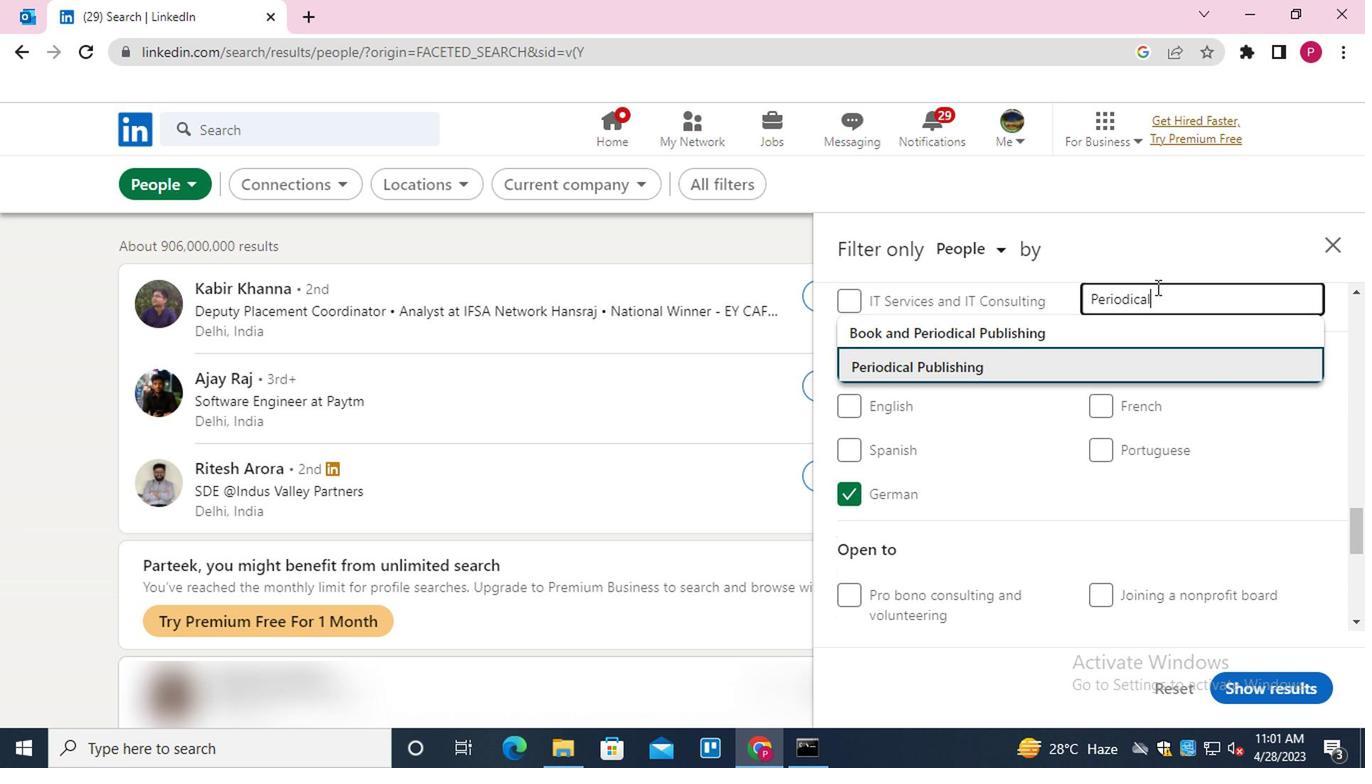 
Action: Mouse moved to (901, 413)
Screenshot: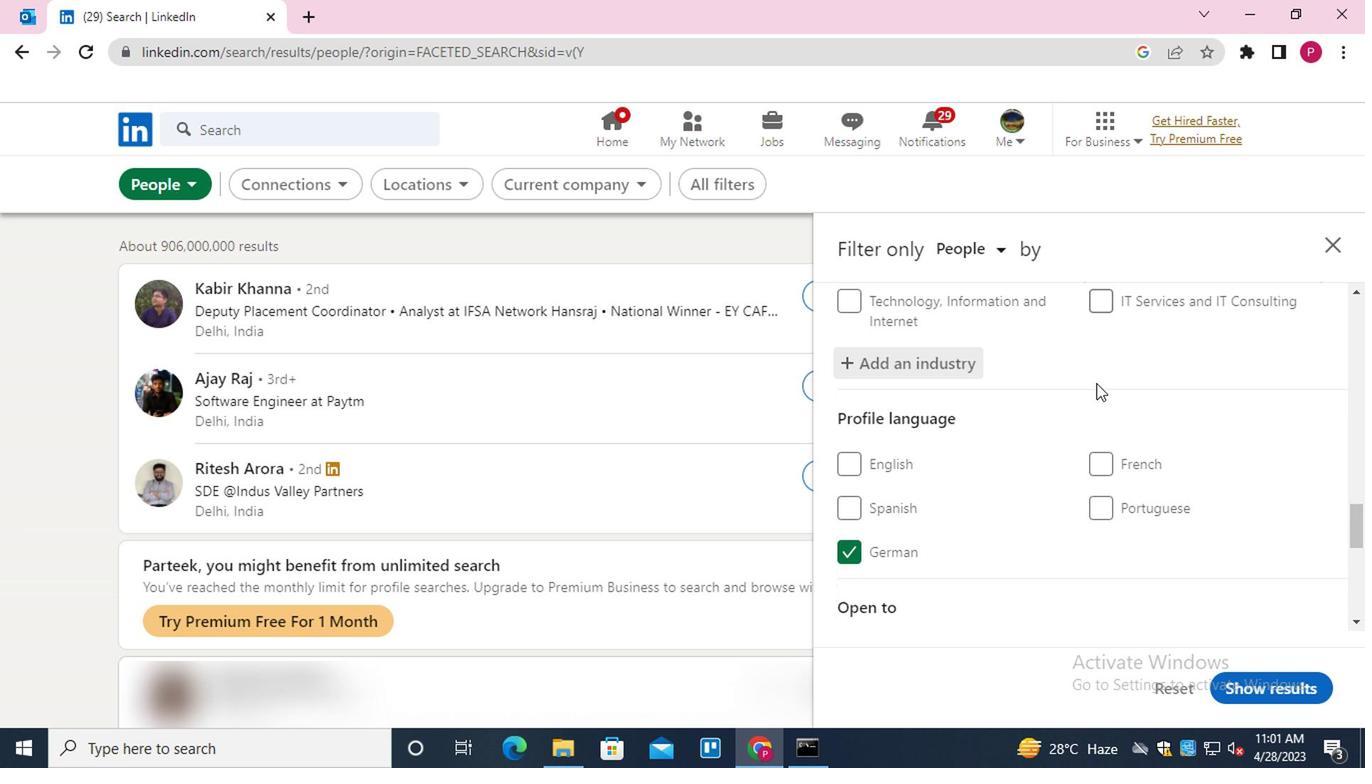 
Action: Mouse scrolled (901, 412) with delta (0, 0)
Screenshot: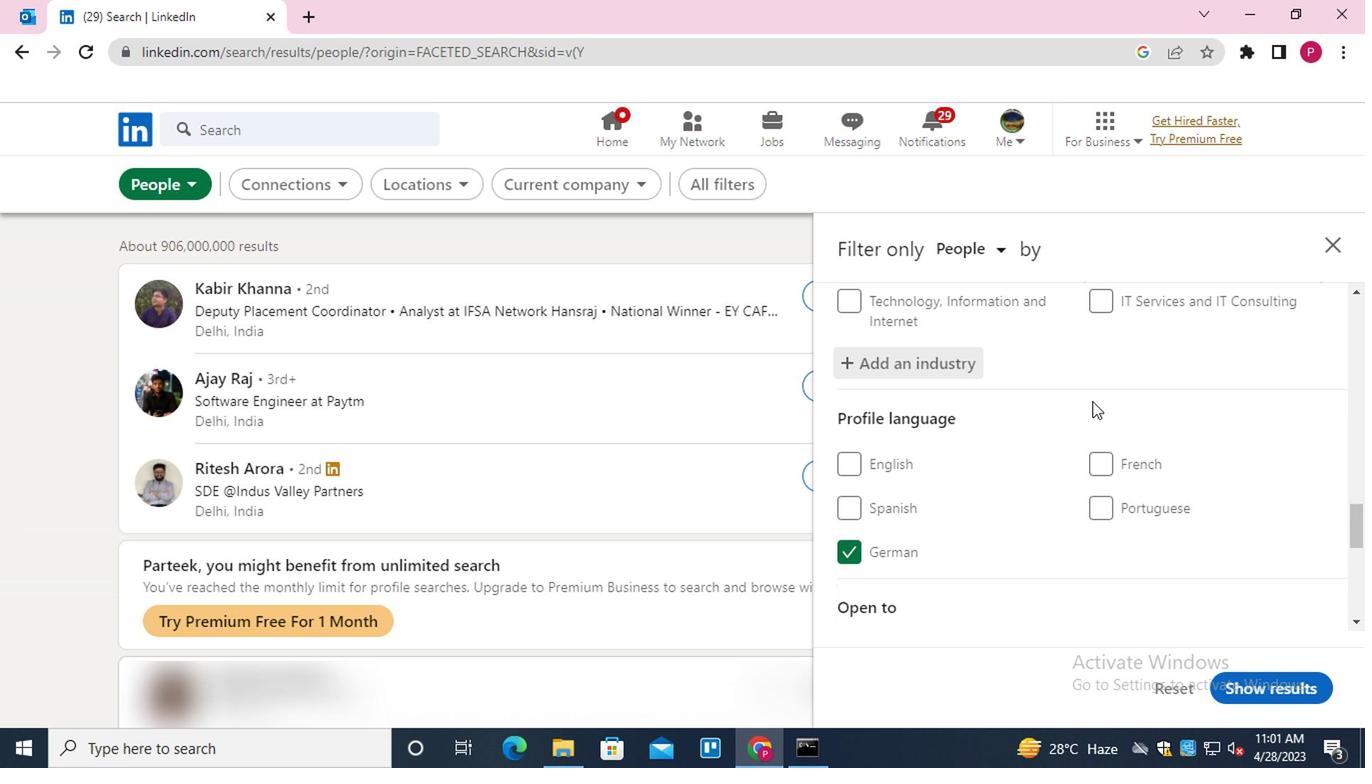 
Action: Mouse scrolled (901, 412) with delta (0, 0)
Screenshot: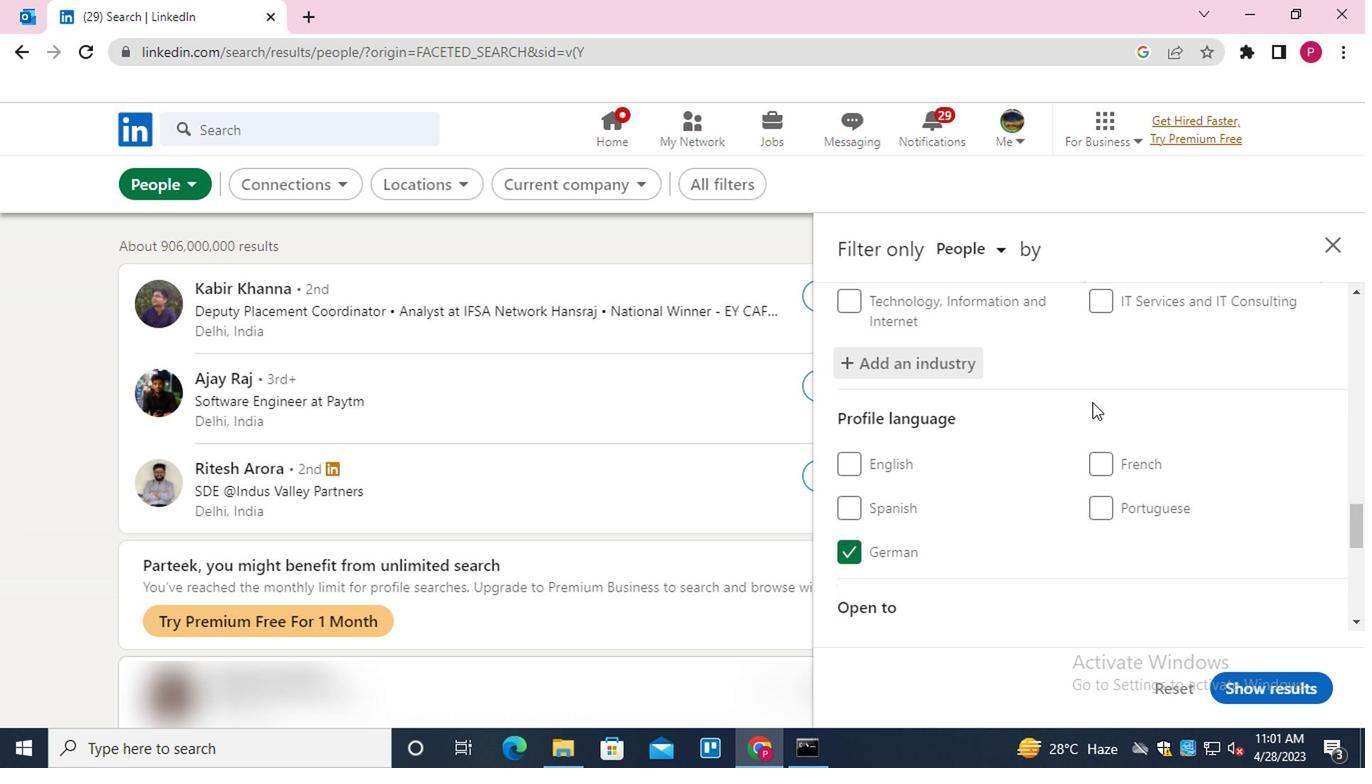 
Action: Mouse scrolled (901, 412) with delta (0, 0)
Screenshot: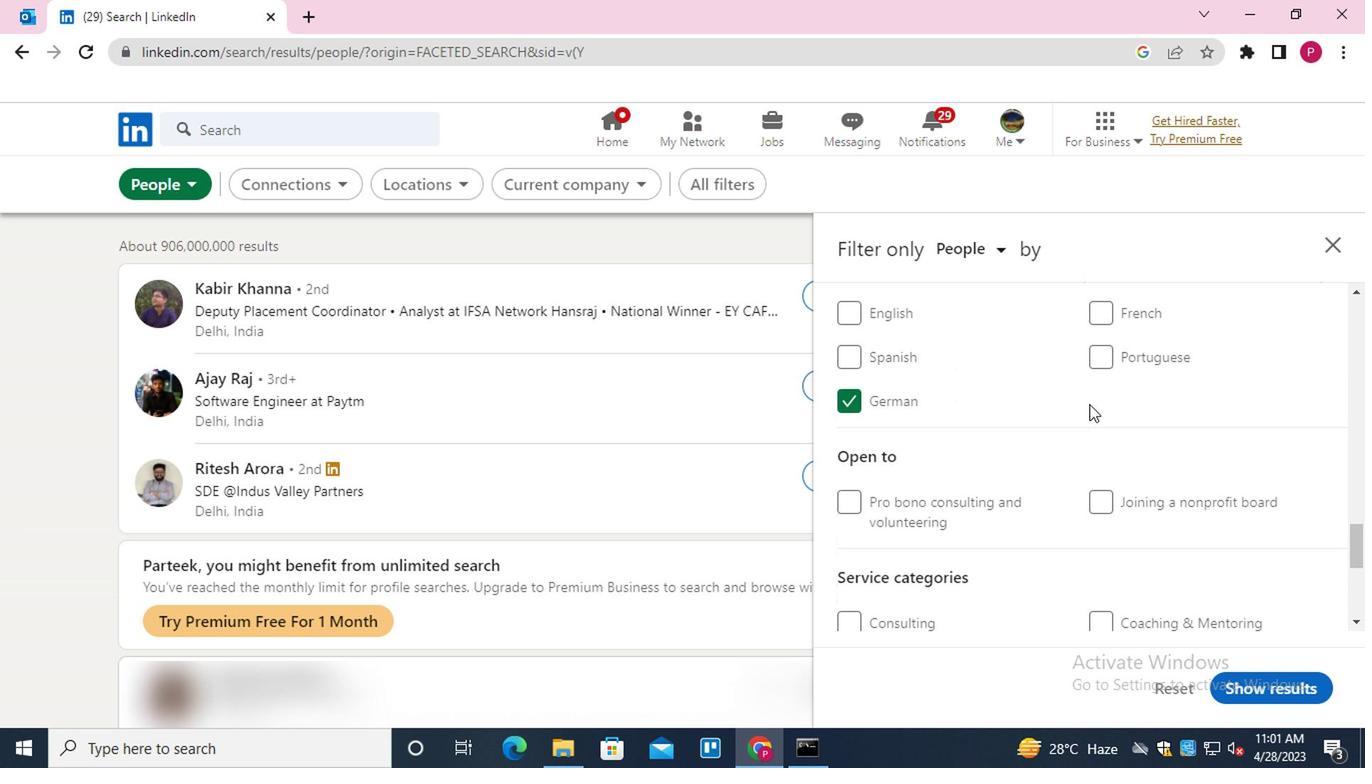 
Action: Mouse scrolled (901, 412) with delta (0, 0)
Screenshot: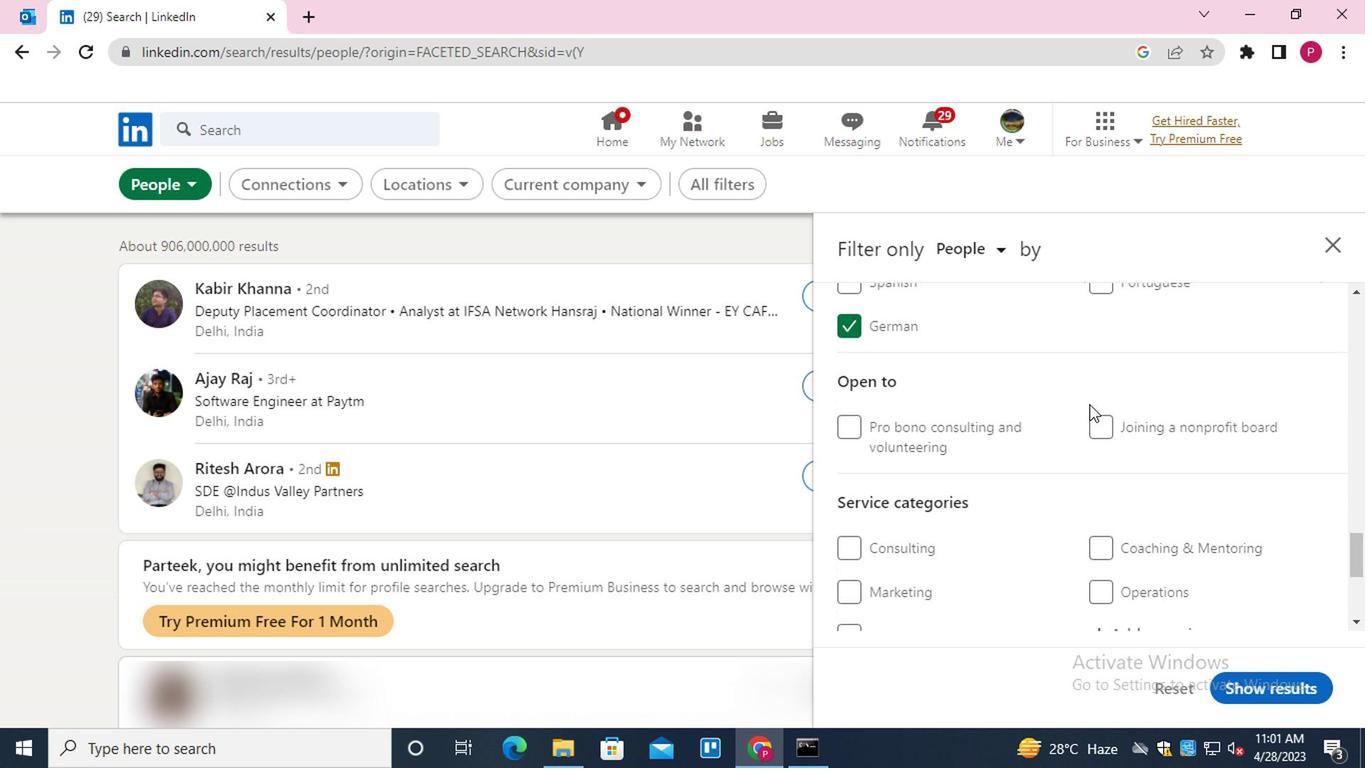
Action: Mouse moved to (961, 458)
Screenshot: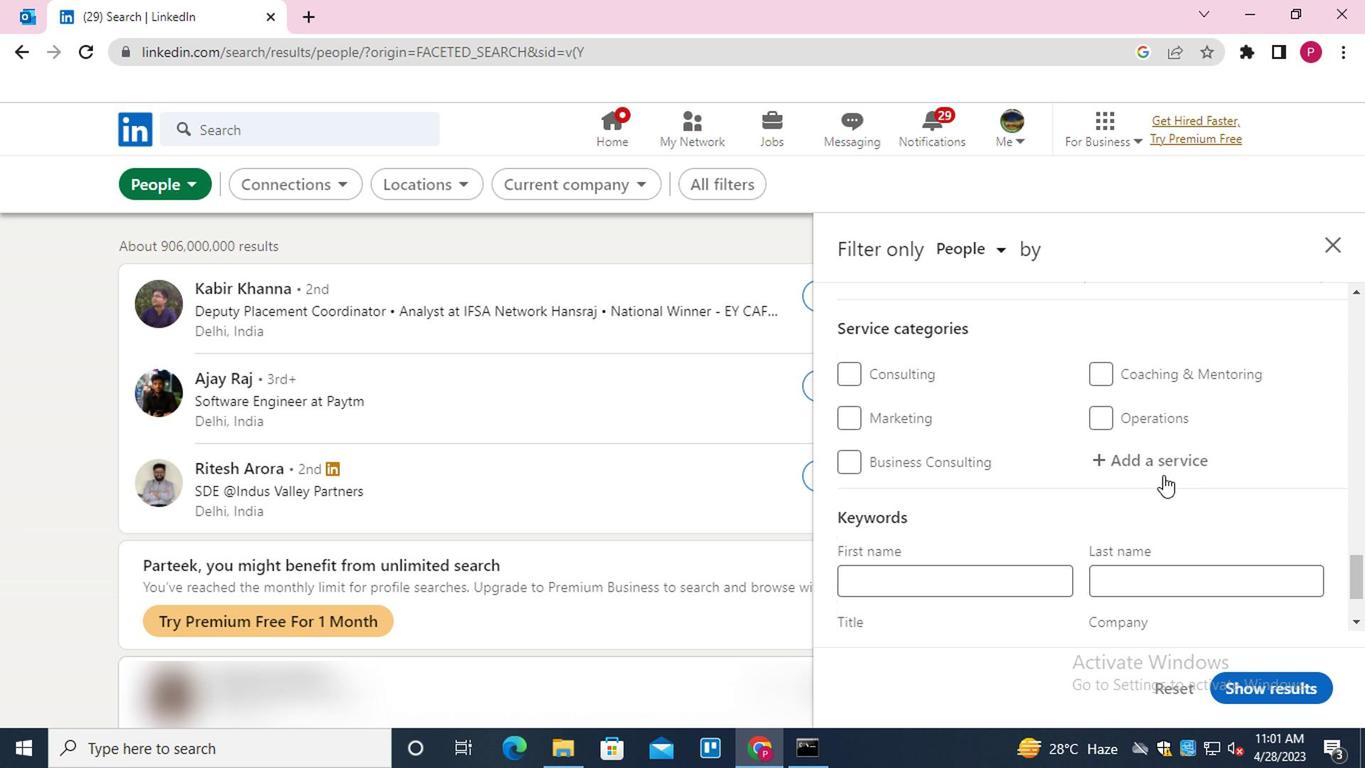 
Action: Mouse pressed left at (961, 458)
Screenshot: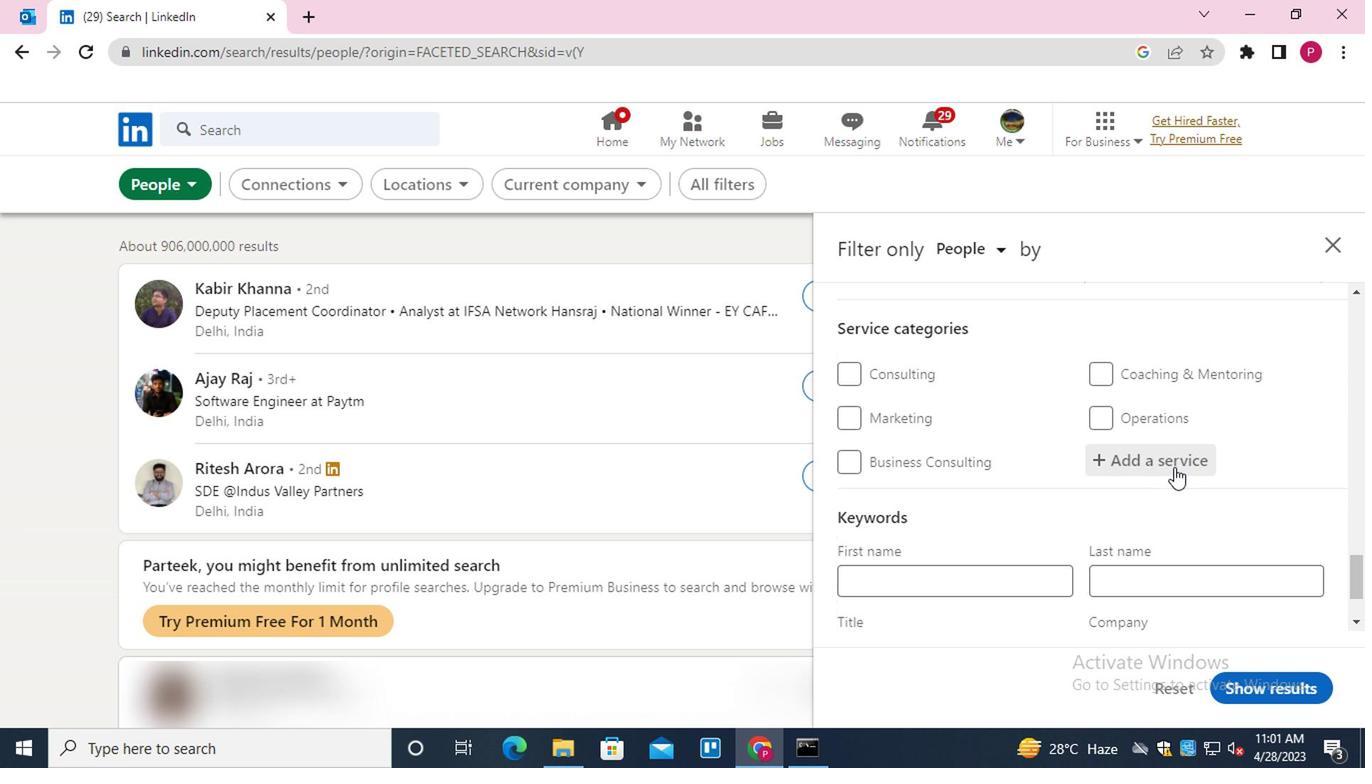 
Action: Key pressed <Key.shift>INTER<Key.down><Key.down>
Screenshot: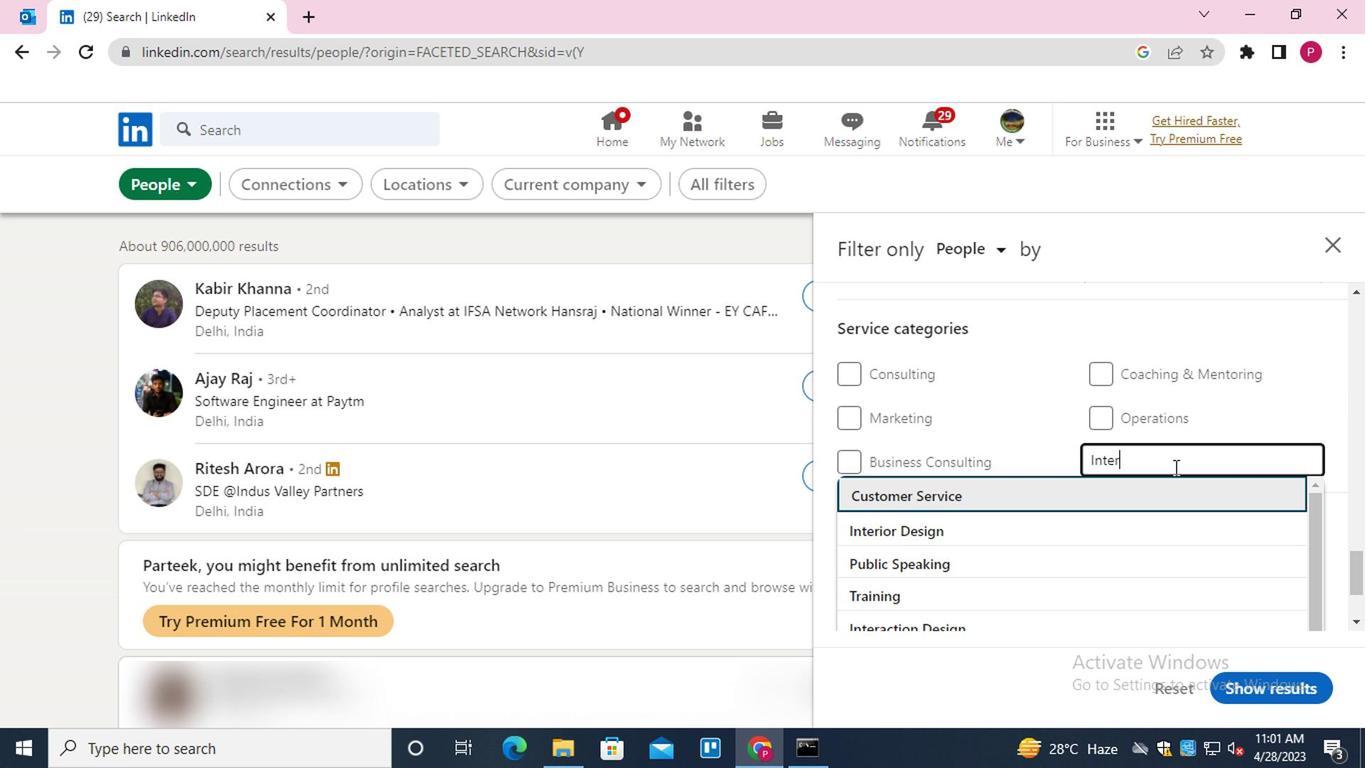 
Action: Mouse moved to (962, 457)
Screenshot: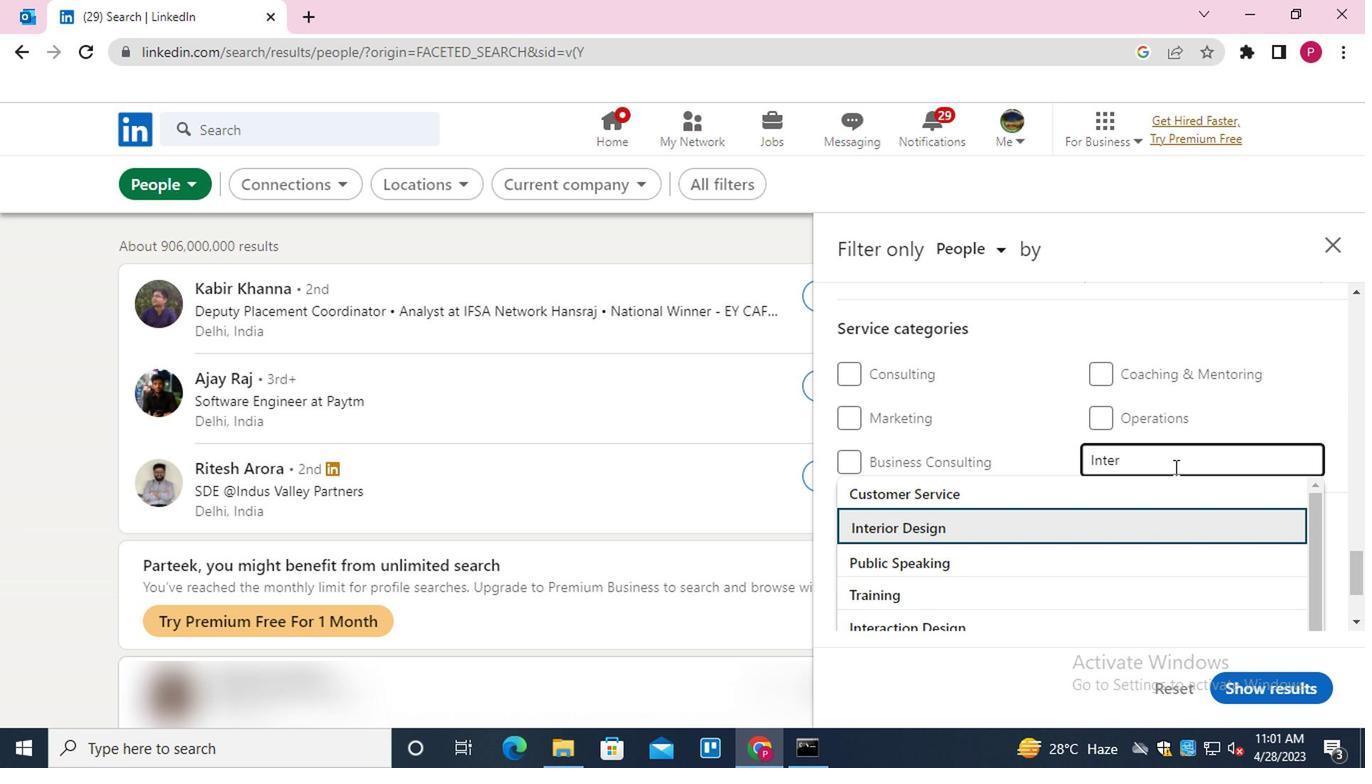 
Action: Key pressed <Key.enter>
Screenshot: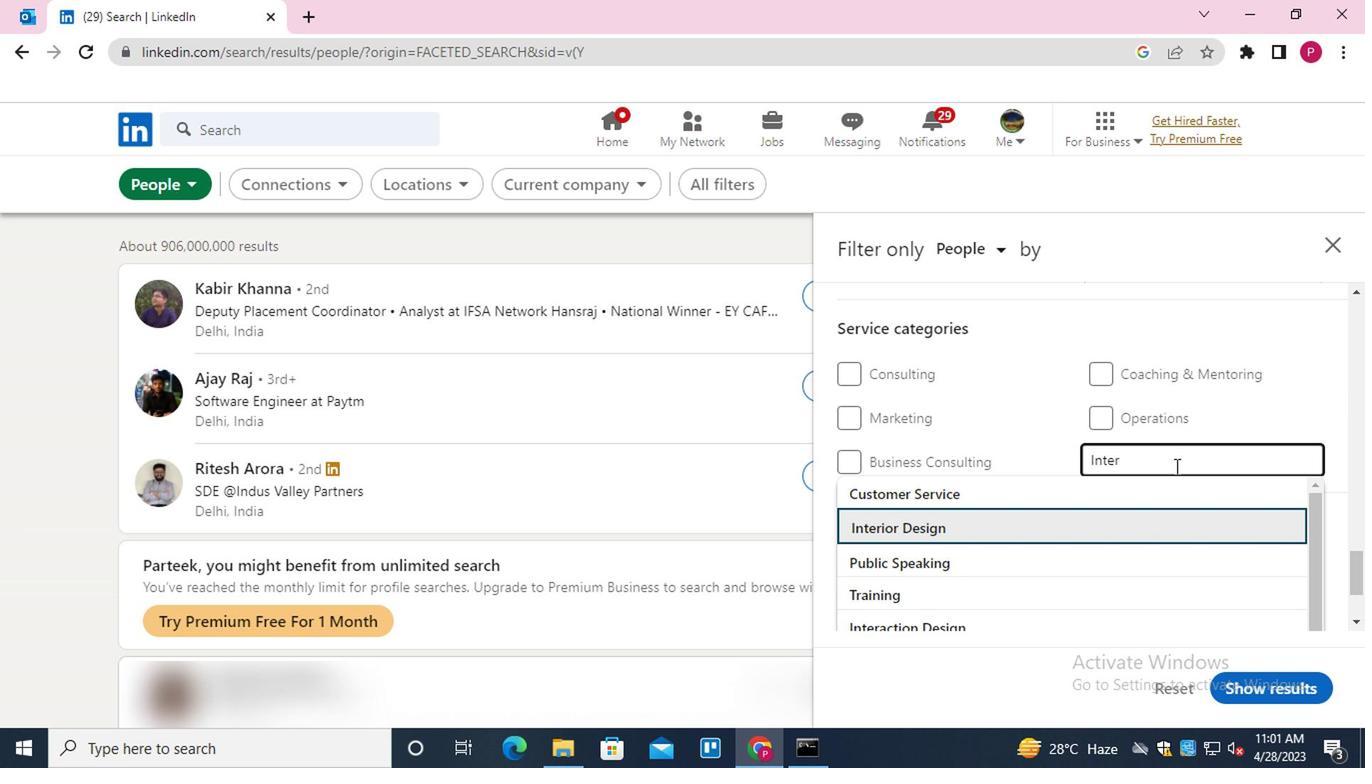 
Action: Mouse scrolled (962, 456) with delta (0, 0)
Screenshot: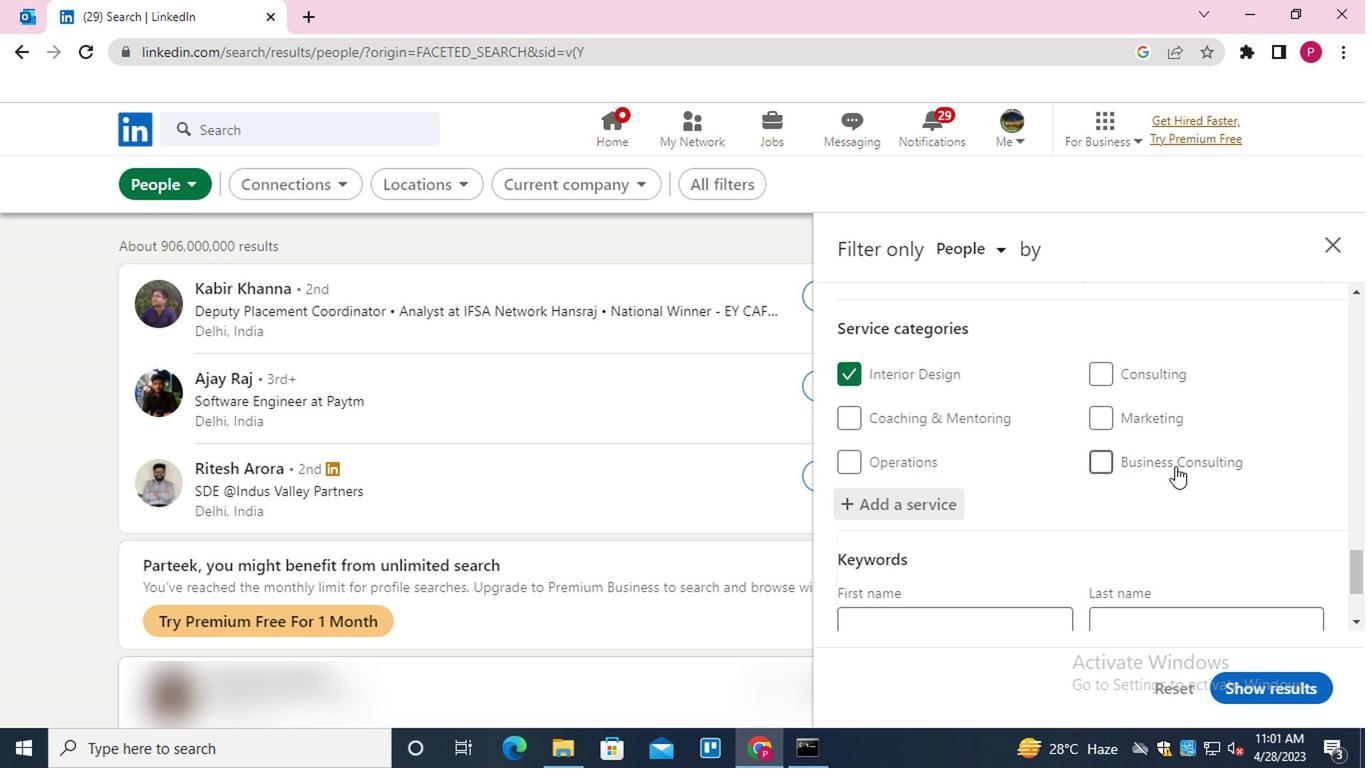 
Action: Mouse scrolled (962, 456) with delta (0, 0)
Screenshot: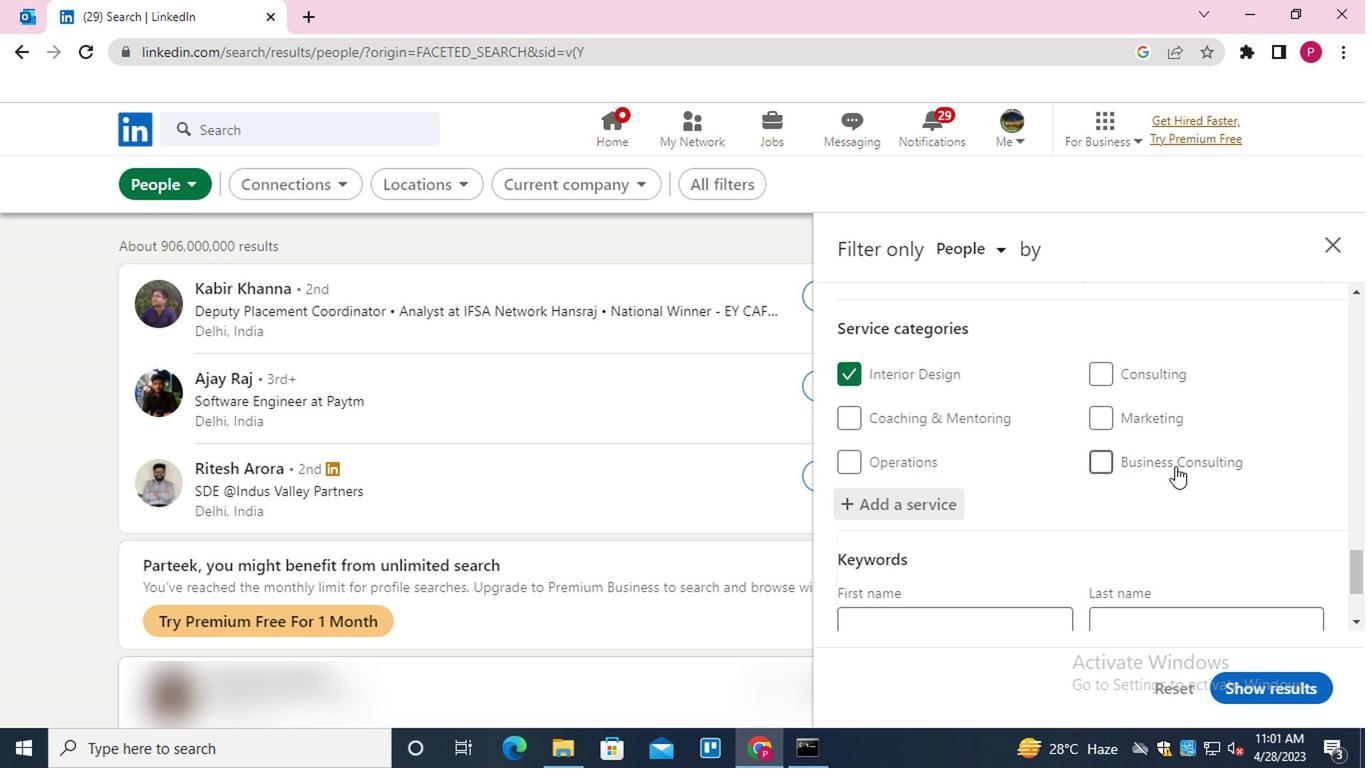 
Action: Mouse scrolled (962, 456) with delta (0, 0)
Screenshot: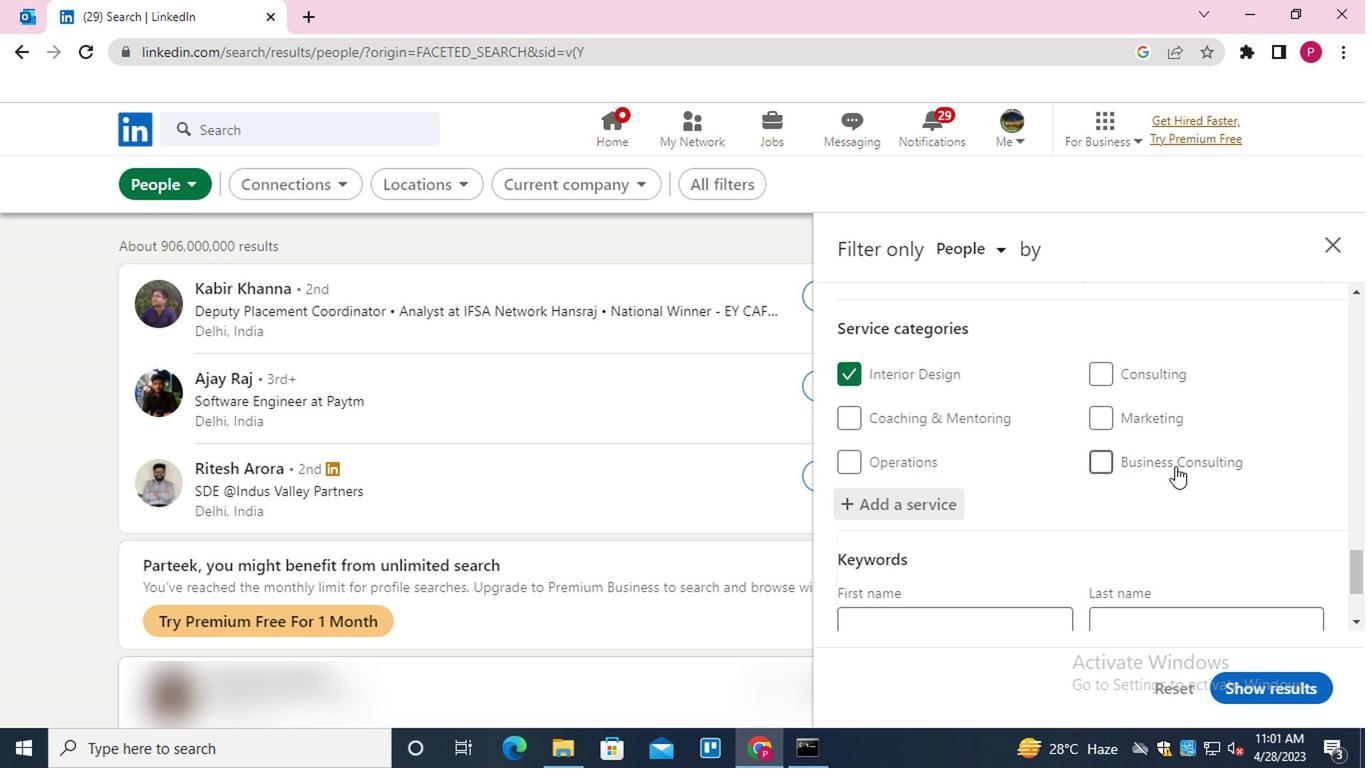 
Action: Mouse scrolled (962, 456) with delta (0, 0)
Screenshot: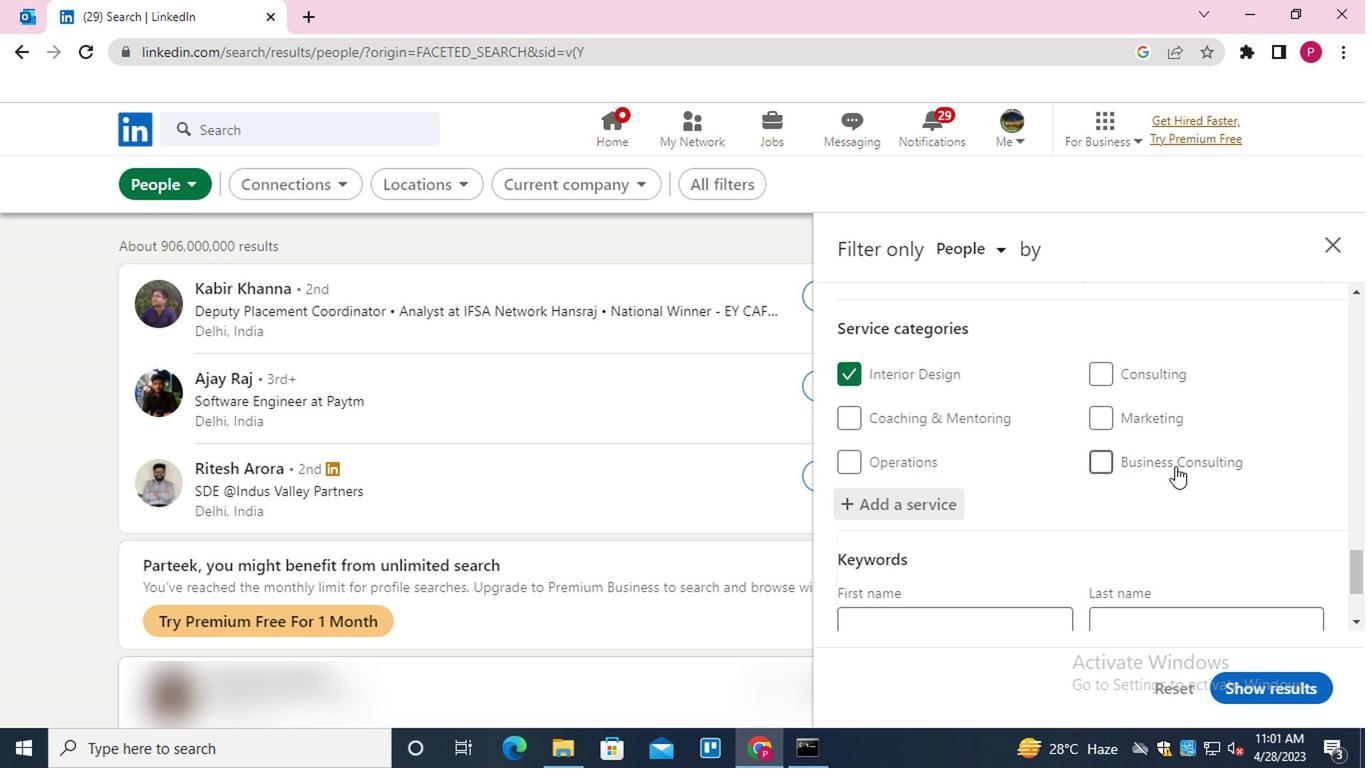 
Action: Mouse scrolled (962, 456) with delta (0, 0)
Screenshot: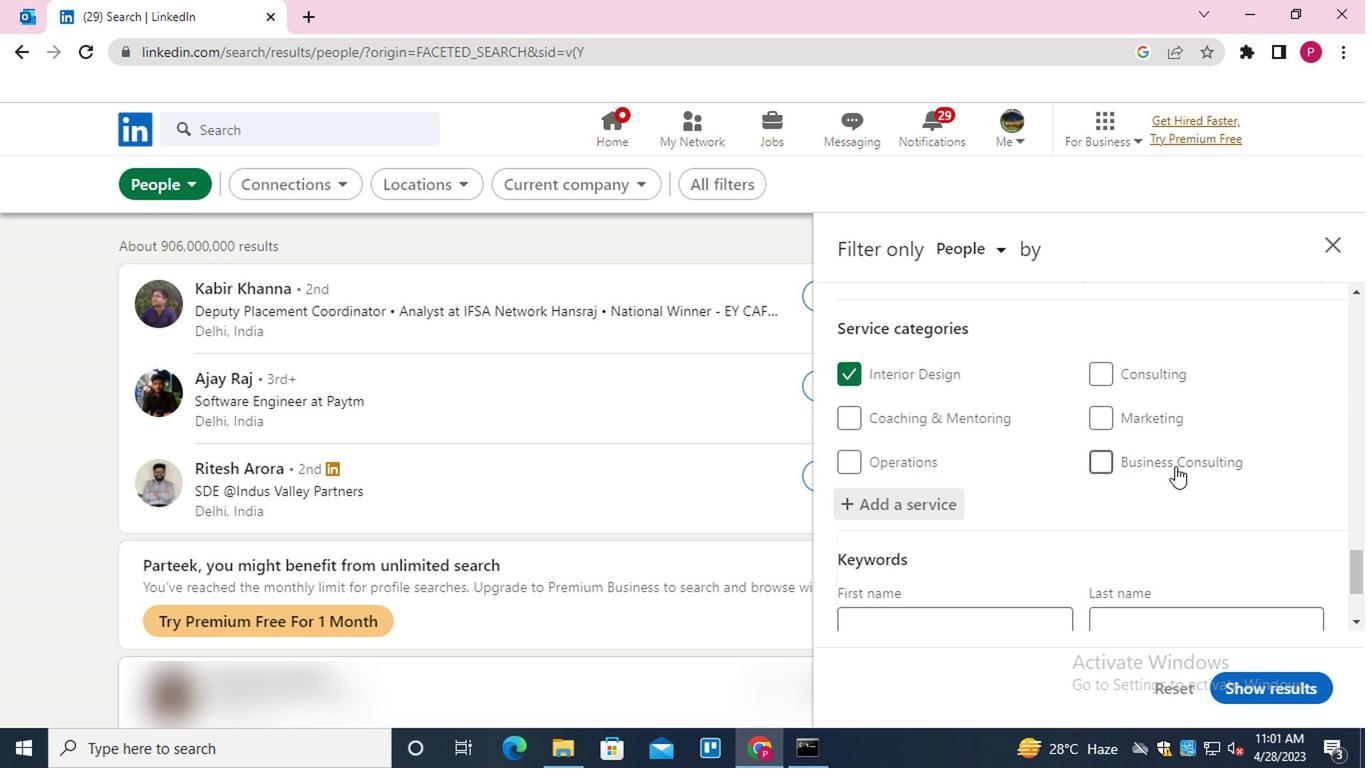 
Action: Mouse moved to (757, 502)
Screenshot: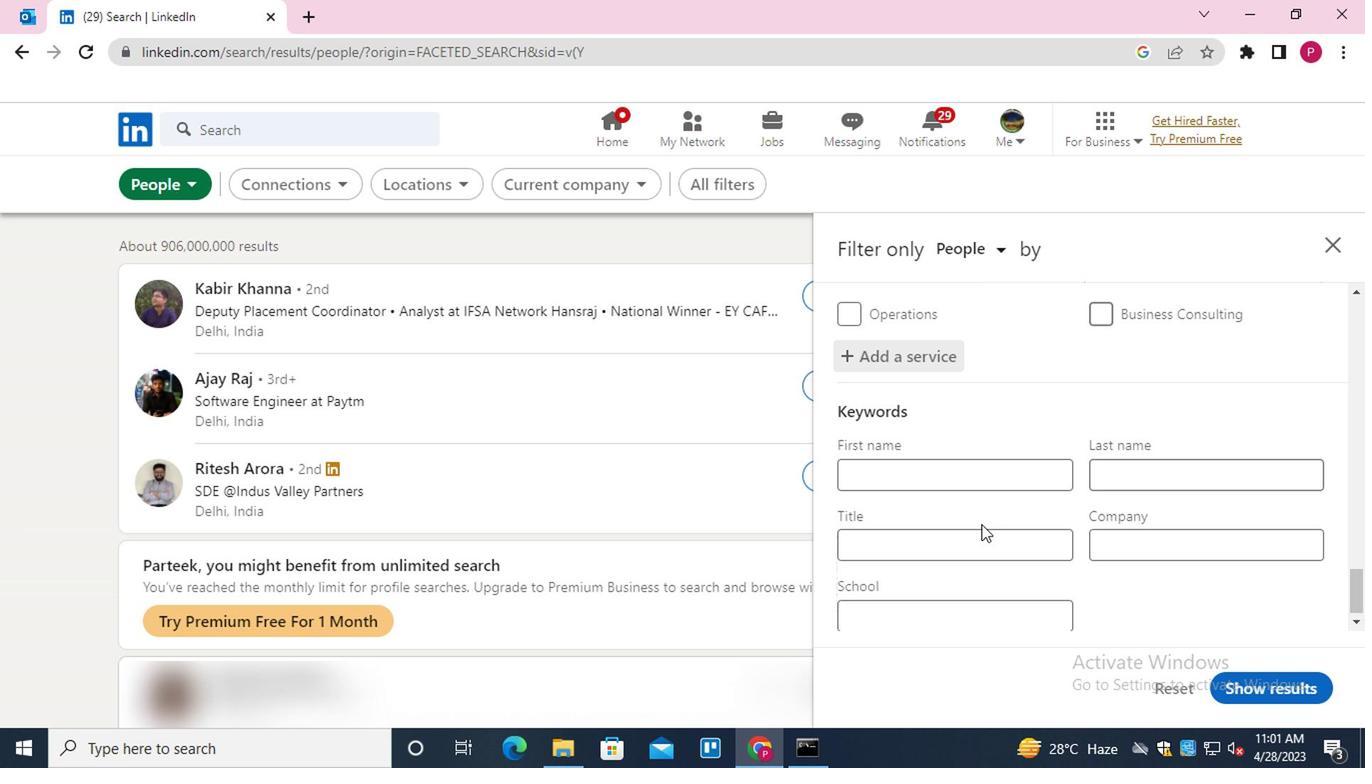 
Action: Mouse pressed left at (757, 502)
Screenshot: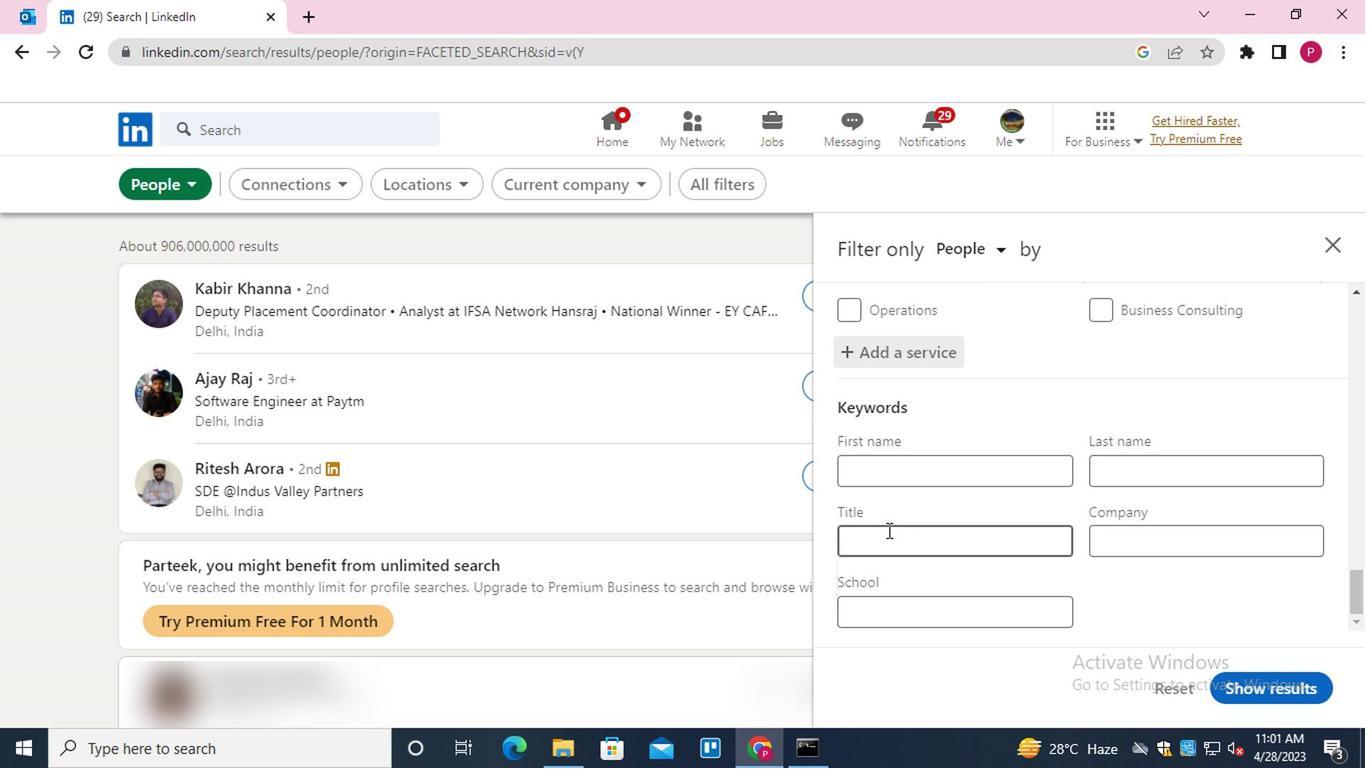 
Action: Mouse moved to (783, 498)
Screenshot: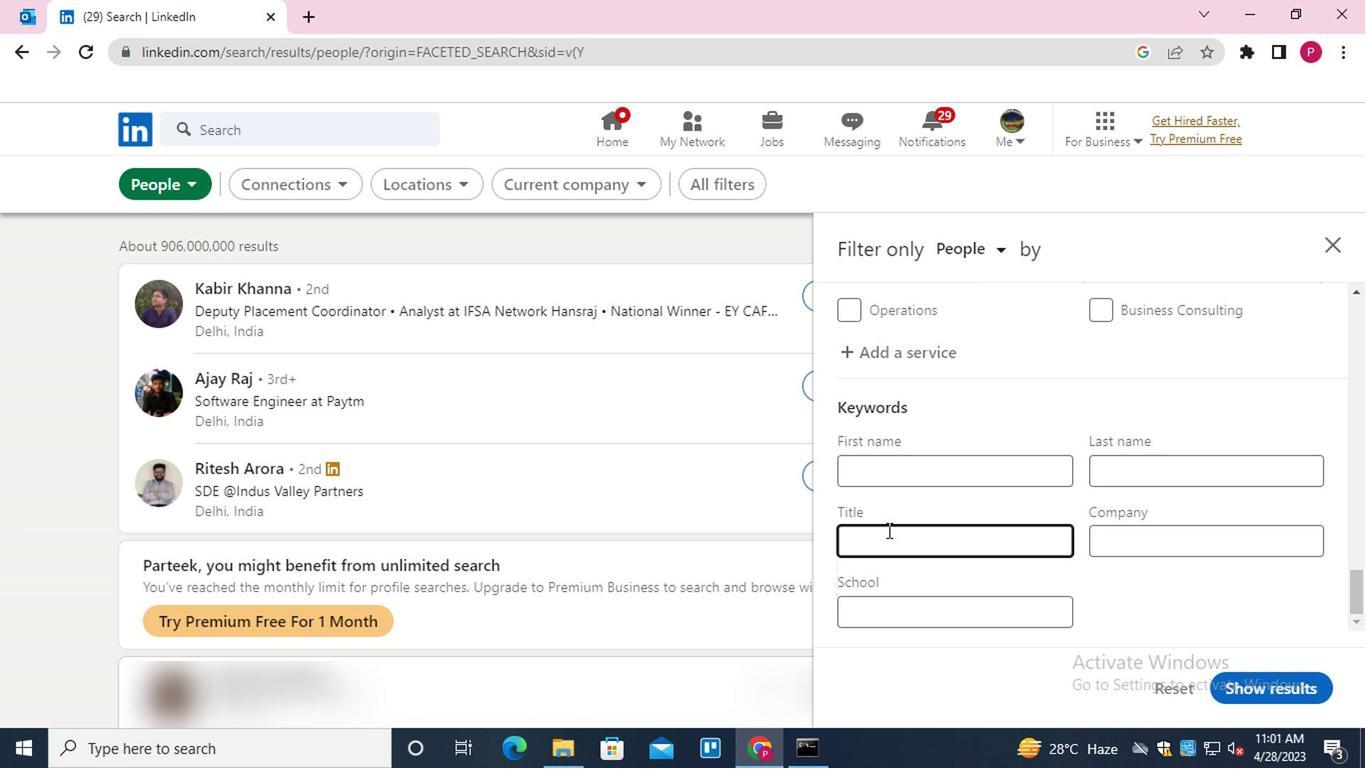 
Action: Key pressed <Key.shift>MUSIC<Key.space><Key.shift>PRODUCER
Screenshot: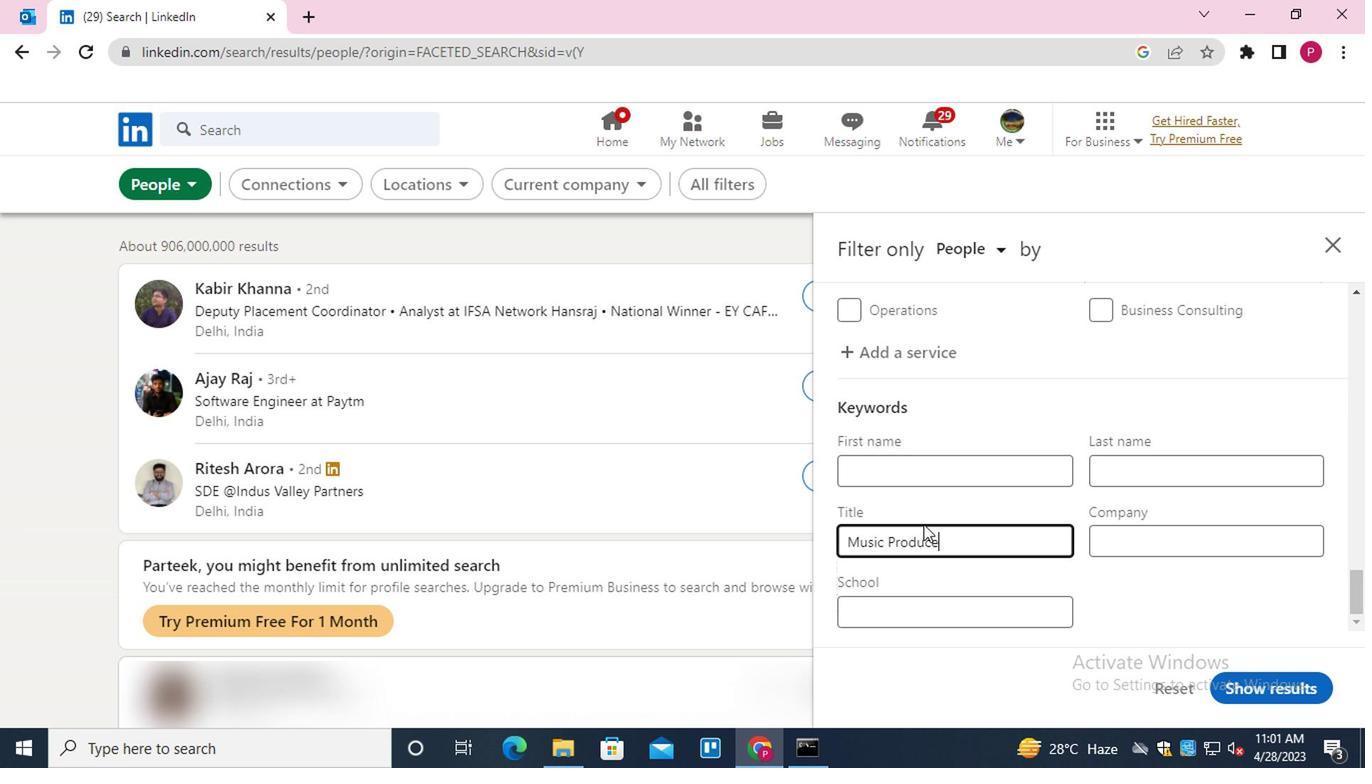 
Action: Mouse moved to (1002, 613)
Screenshot: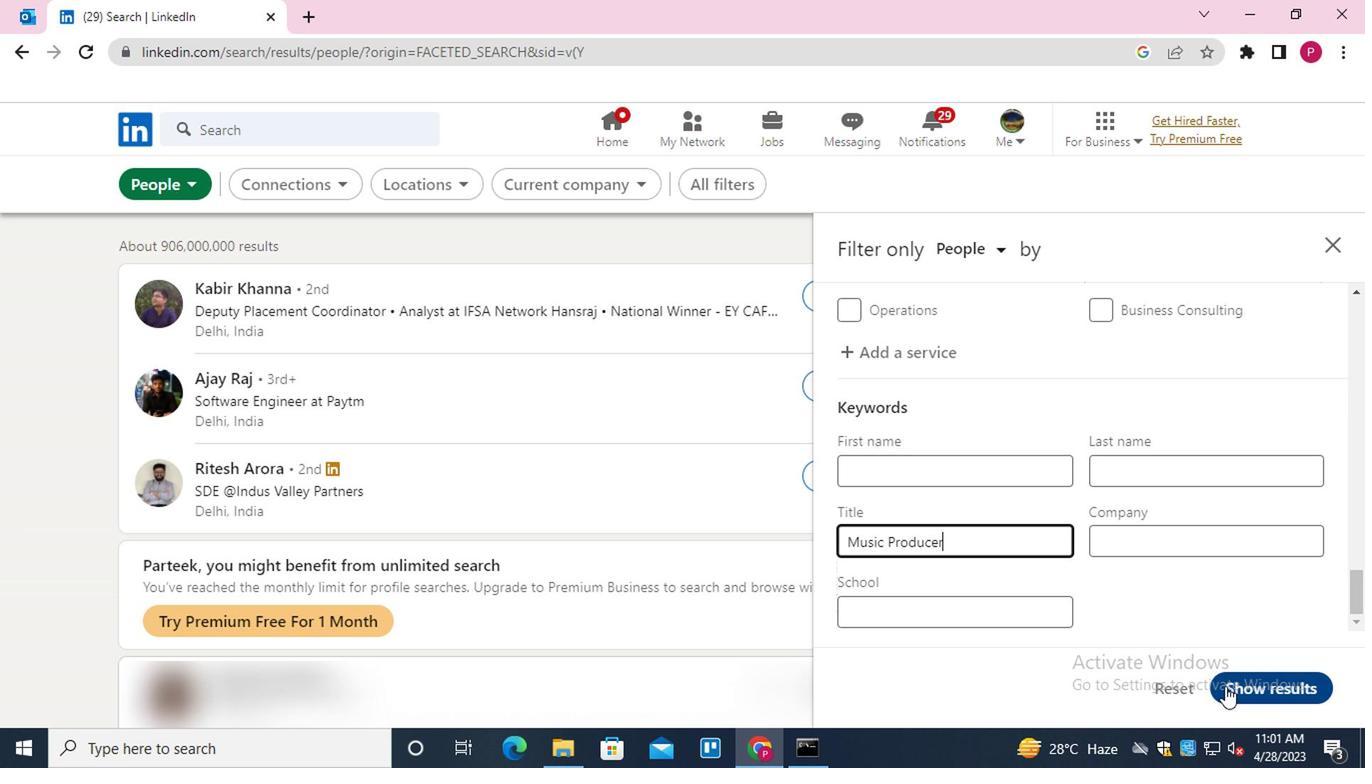
Action: Mouse pressed left at (1002, 613)
Screenshot: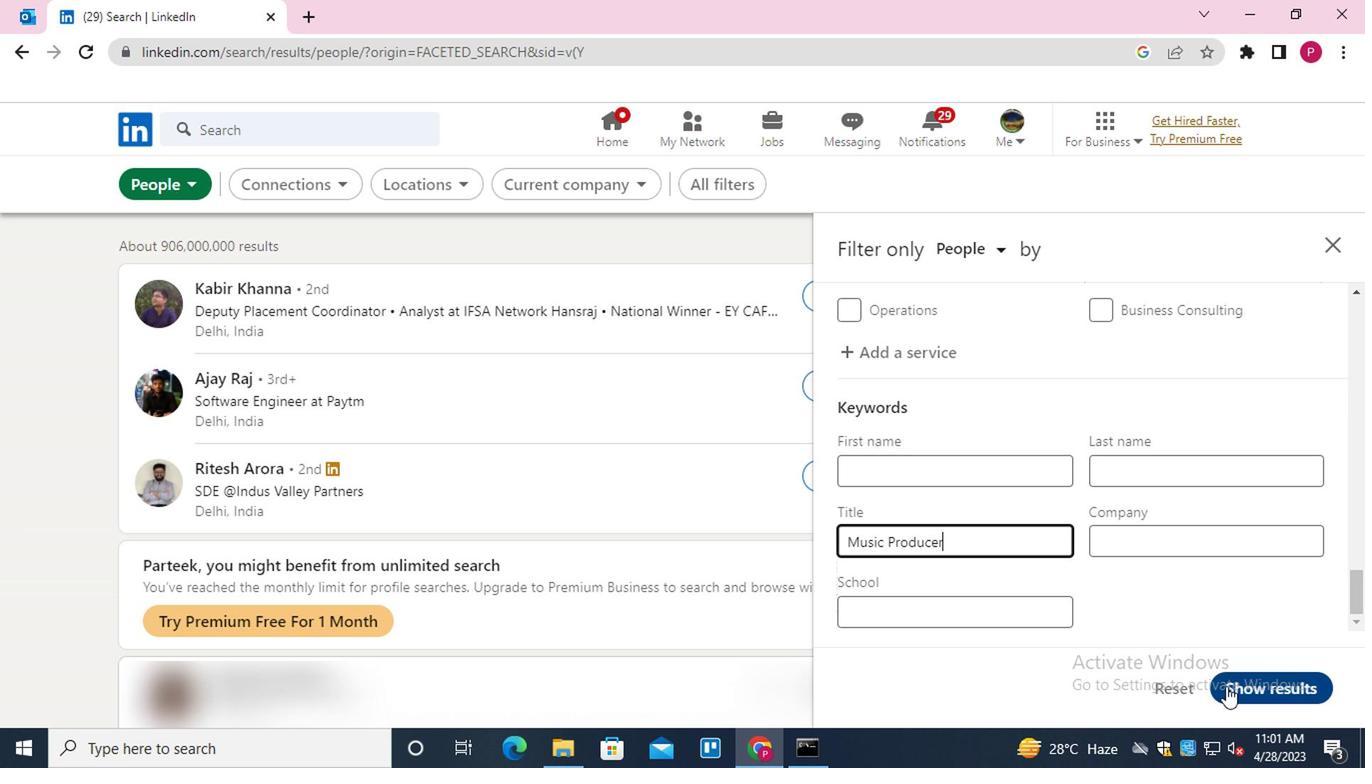 
Action: Mouse moved to (494, 415)
Screenshot: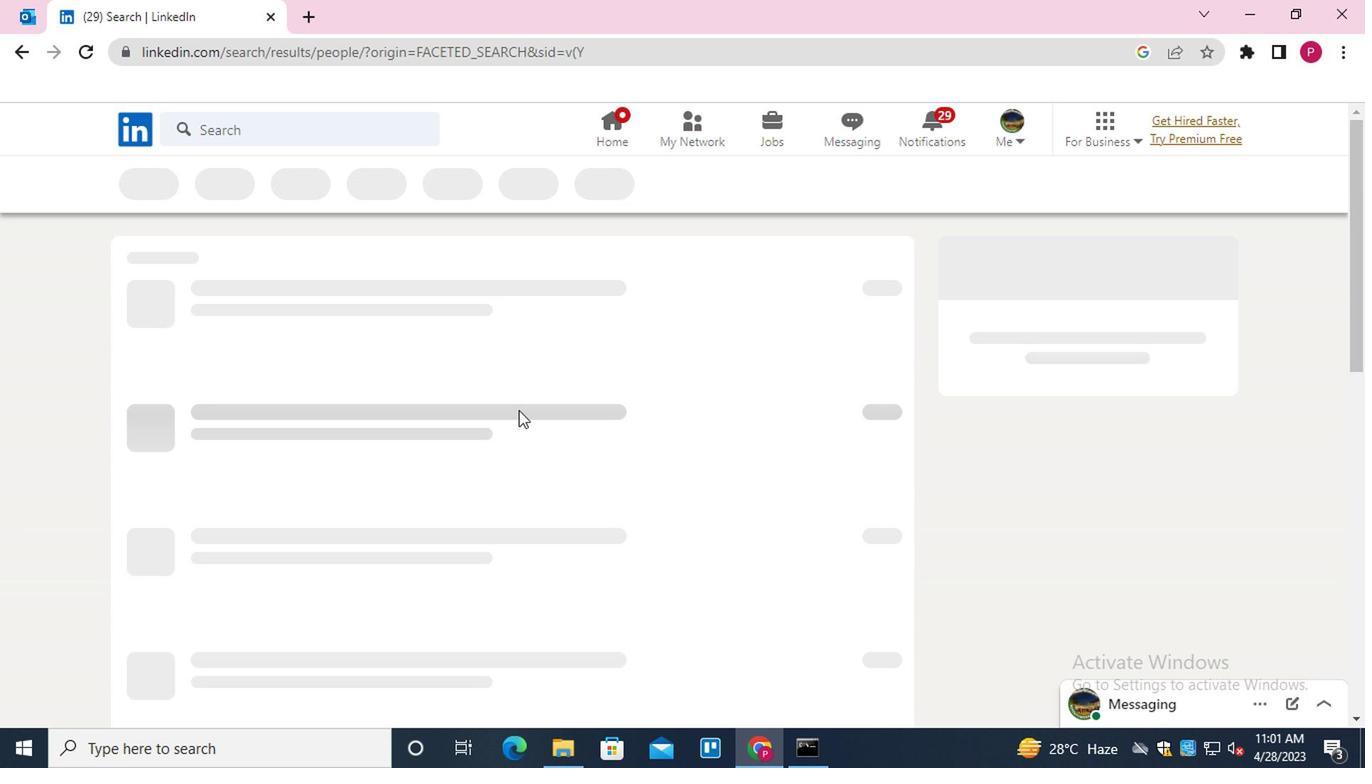 
